 Task: Create record types of event object.
Action: Mouse moved to (649, 62)
Screenshot: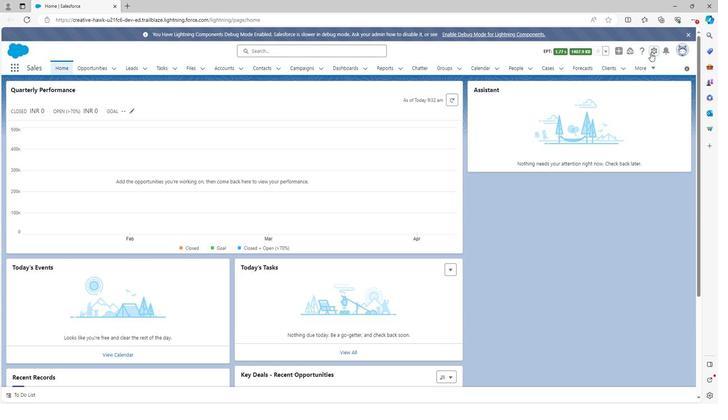 
Action: Mouse pressed left at (649, 62)
Screenshot: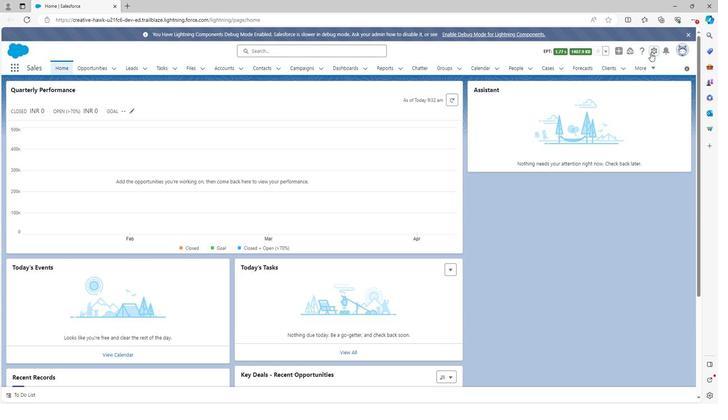 
Action: Mouse moved to (618, 81)
Screenshot: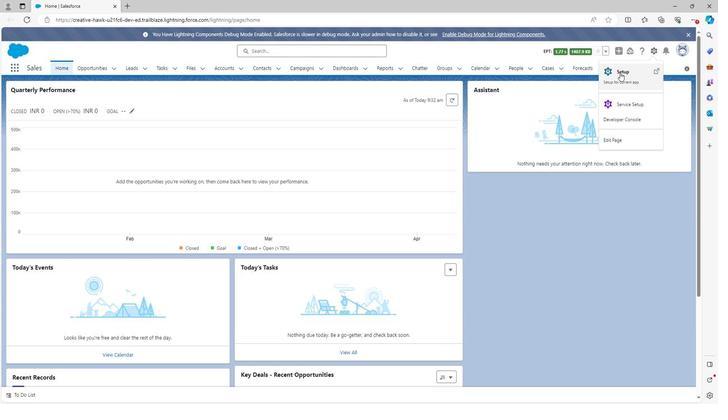 
Action: Mouse pressed left at (618, 81)
Screenshot: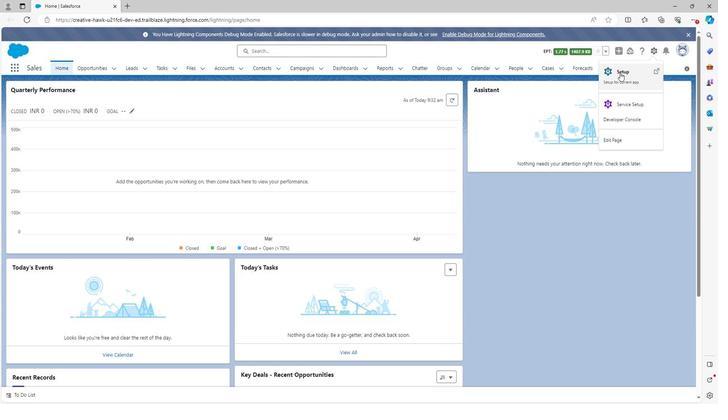 
Action: Mouse moved to (93, 74)
Screenshot: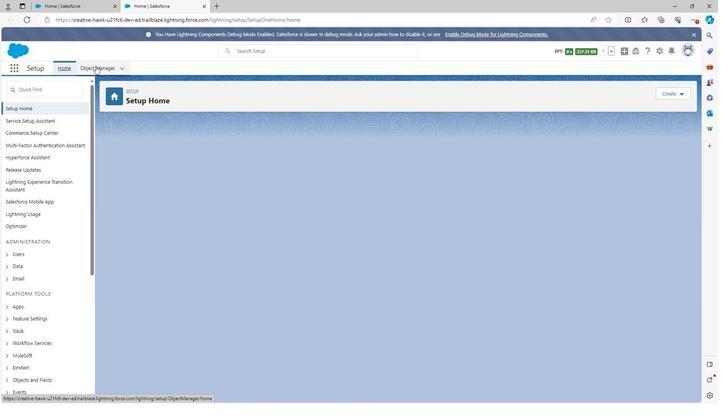 
Action: Mouse pressed left at (93, 74)
Screenshot: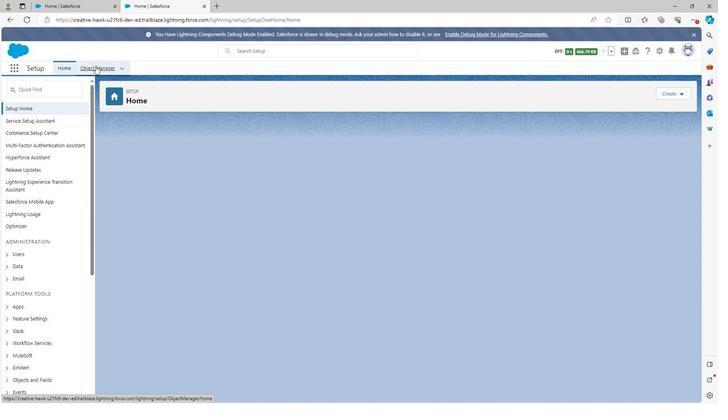 
Action: Mouse moved to (36, 258)
Screenshot: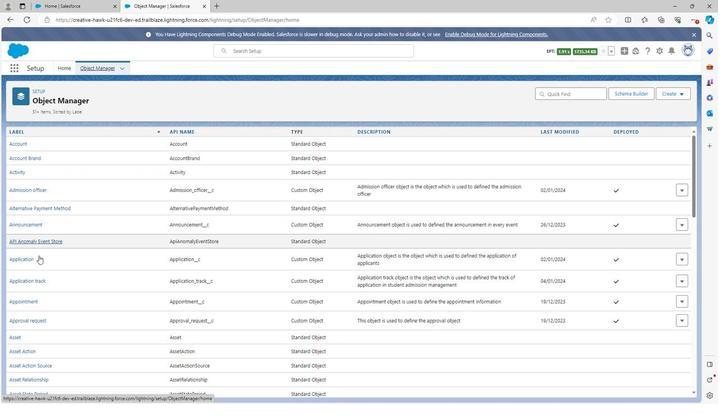 
Action: Mouse scrolled (36, 257) with delta (0, 0)
Screenshot: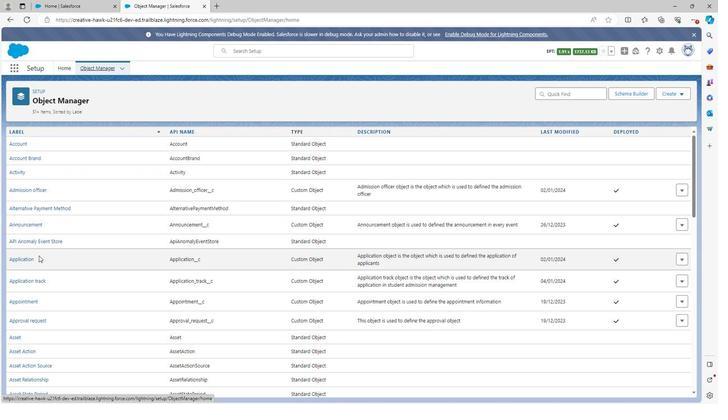 
Action: Mouse scrolled (36, 257) with delta (0, 0)
Screenshot: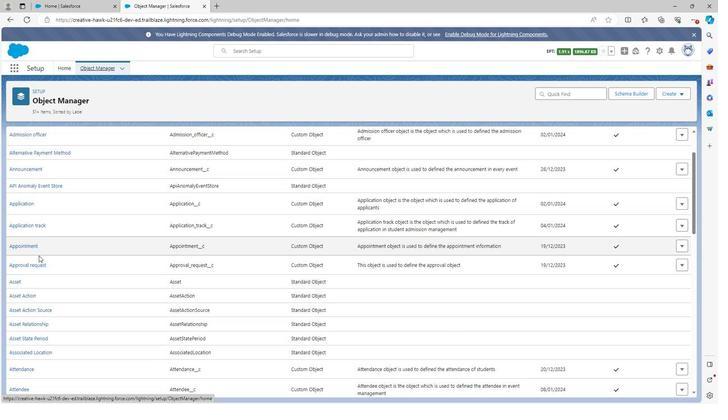 
Action: Mouse scrolled (36, 257) with delta (0, 0)
Screenshot: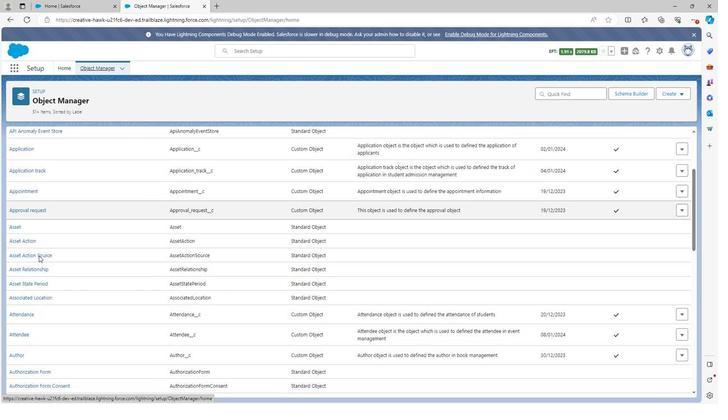
Action: Mouse scrolled (36, 257) with delta (0, 0)
Screenshot: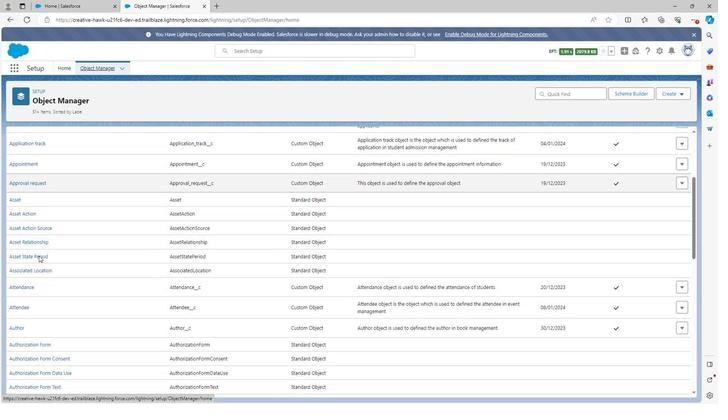 
Action: Mouse scrolled (36, 257) with delta (0, 0)
Screenshot: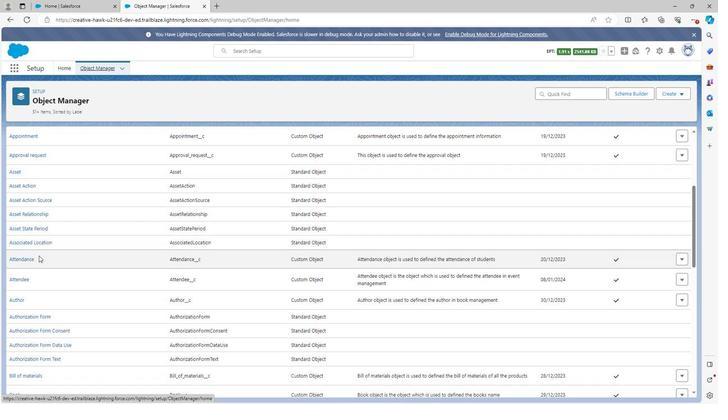
Action: Mouse scrolled (36, 257) with delta (0, 0)
Screenshot: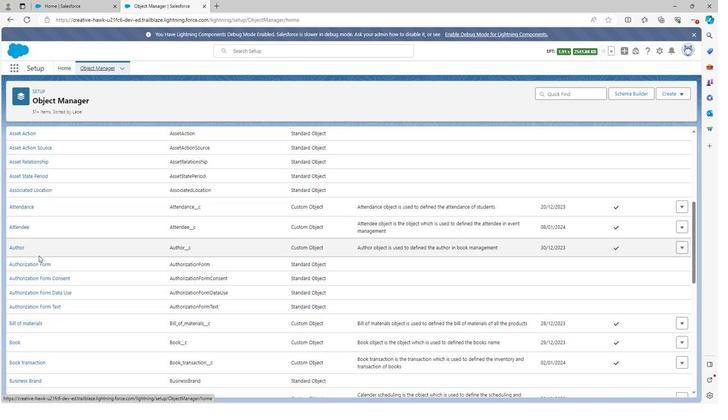 
Action: Mouse scrolled (36, 257) with delta (0, 0)
Screenshot: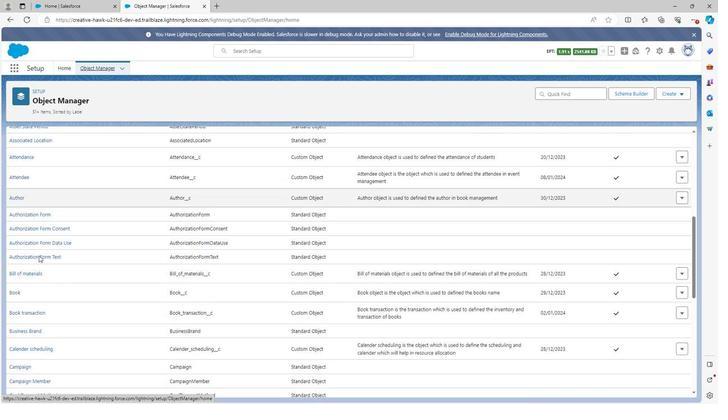 
Action: Mouse scrolled (36, 257) with delta (0, 0)
Screenshot: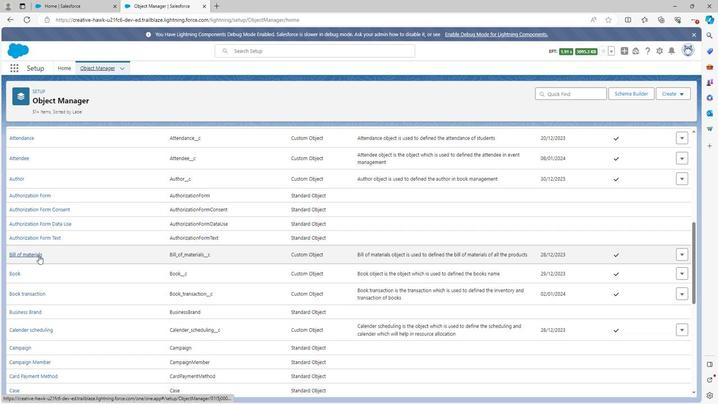 
Action: Mouse scrolled (36, 257) with delta (0, 0)
Screenshot: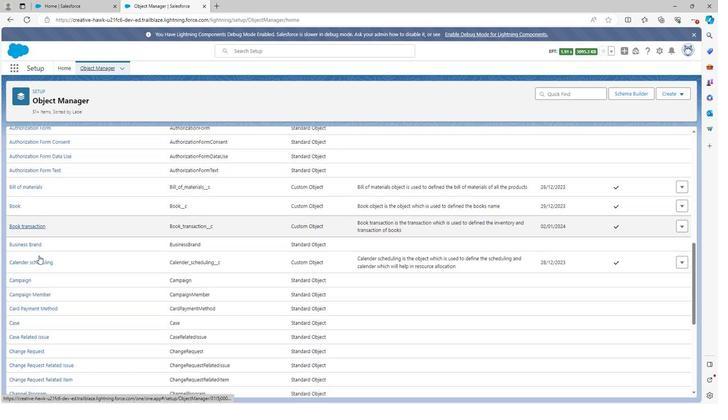 
Action: Mouse scrolled (36, 257) with delta (0, 0)
Screenshot: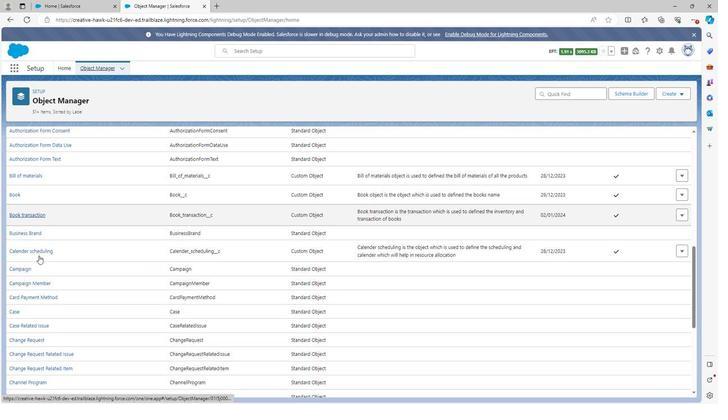 
Action: Mouse scrolled (36, 257) with delta (0, 0)
Screenshot: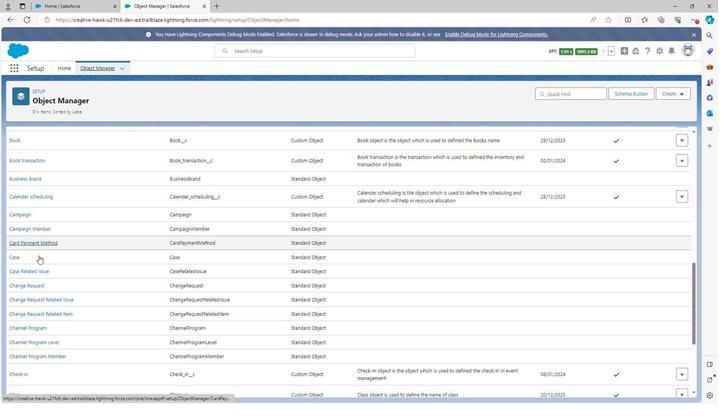 
Action: Mouse scrolled (36, 257) with delta (0, 0)
Screenshot: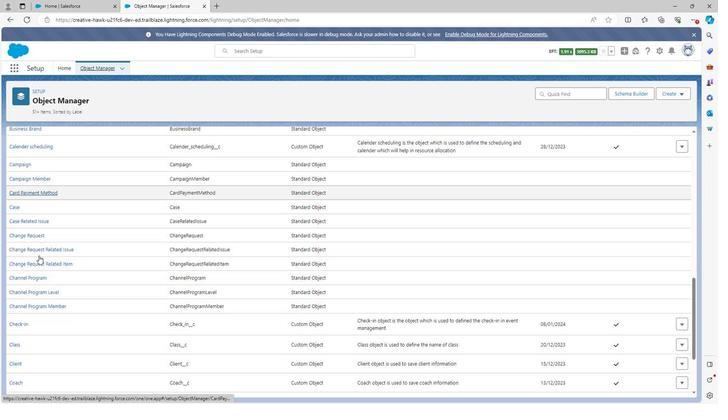 
Action: Mouse scrolled (36, 257) with delta (0, 0)
Screenshot: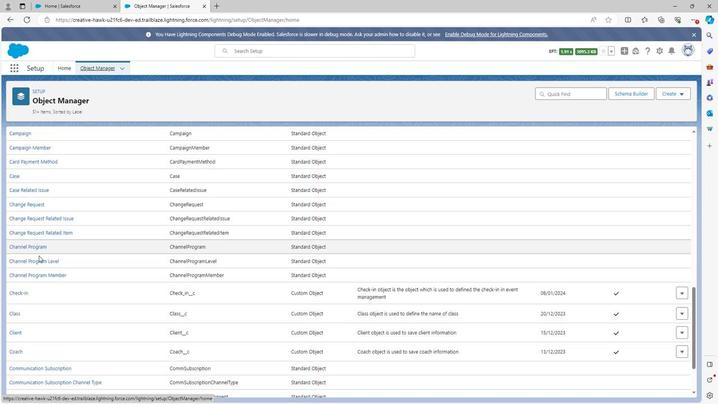 
Action: Mouse scrolled (36, 257) with delta (0, 0)
Screenshot: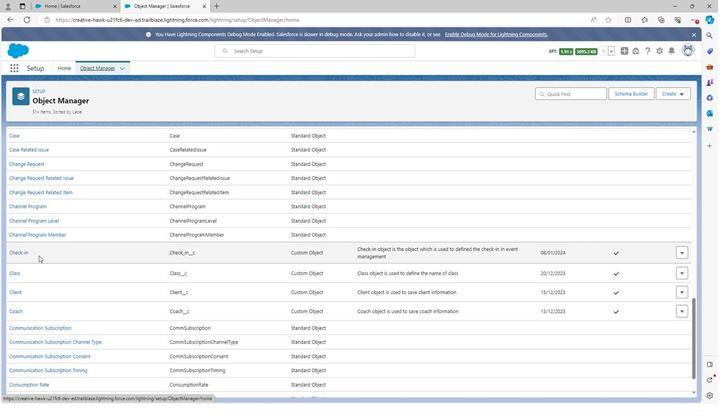 
Action: Mouse scrolled (36, 257) with delta (0, 0)
Screenshot: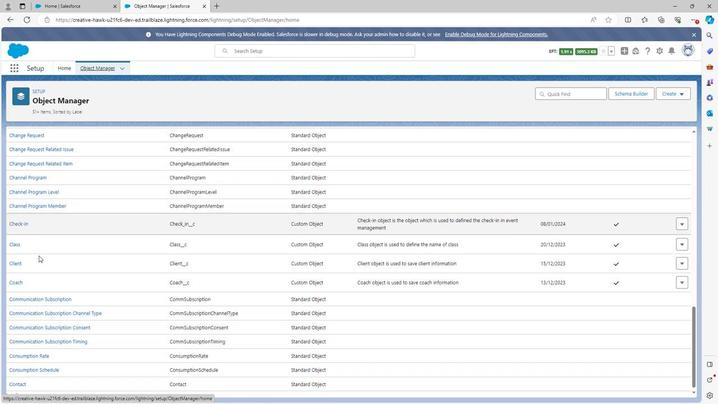 
Action: Mouse scrolled (36, 257) with delta (0, 0)
Screenshot: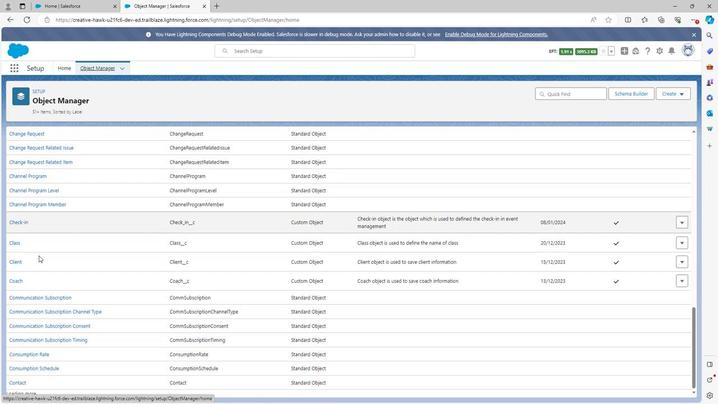 
Action: Mouse scrolled (36, 257) with delta (0, 0)
Screenshot: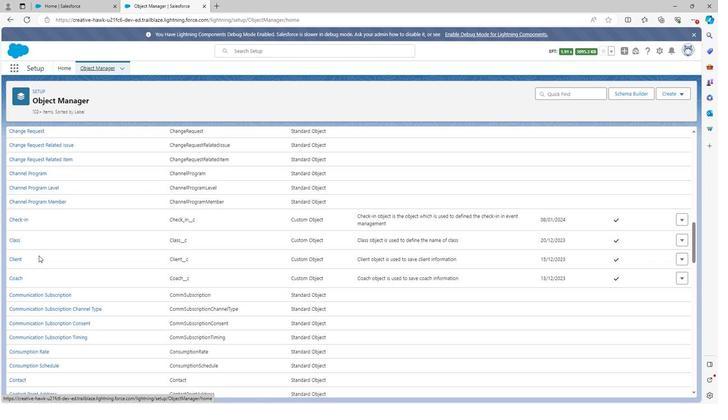 
Action: Mouse scrolled (36, 257) with delta (0, 0)
Screenshot: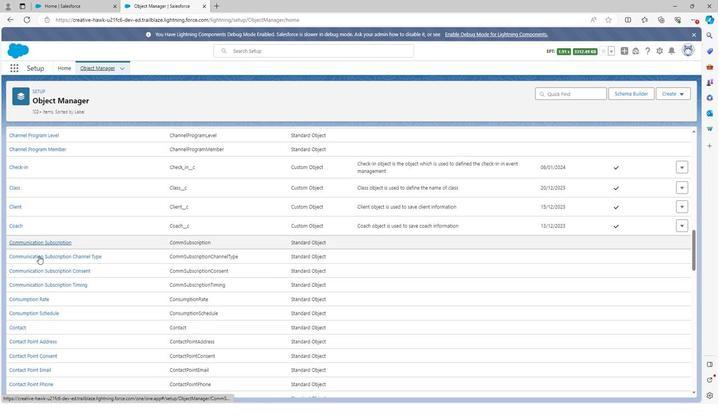 
Action: Mouse scrolled (36, 257) with delta (0, 0)
Screenshot: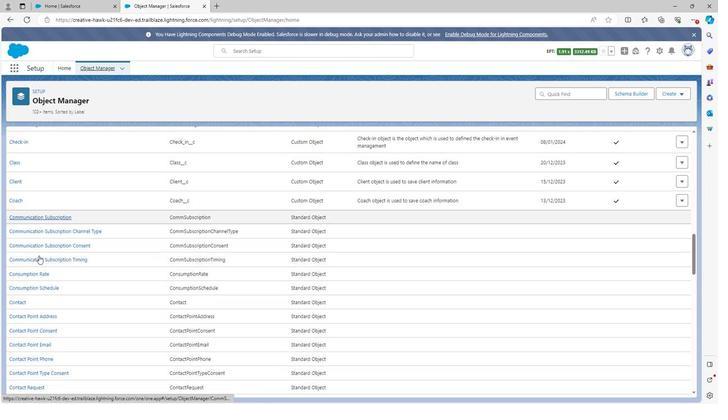 
Action: Mouse scrolled (36, 257) with delta (0, 0)
Screenshot: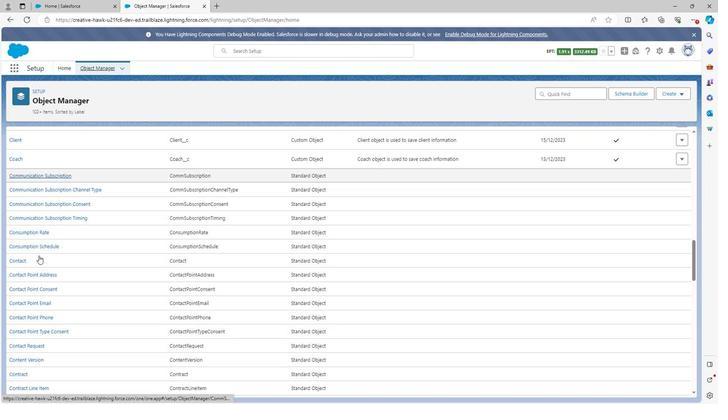 
Action: Mouse scrolled (36, 257) with delta (0, 0)
Screenshot: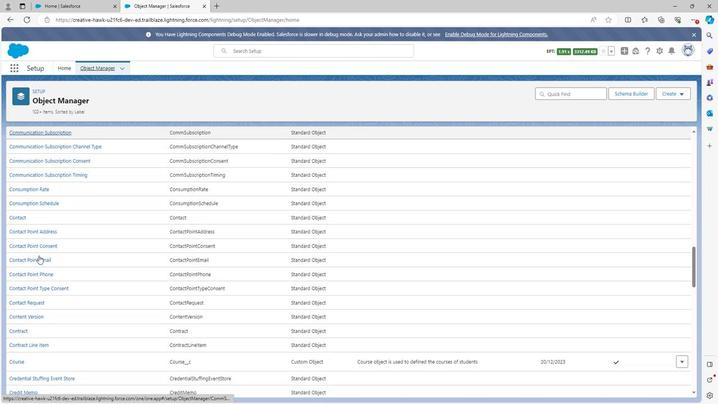 
Action: Mouse scrolled (36, 257) with delta (0, 0)
Screenshot: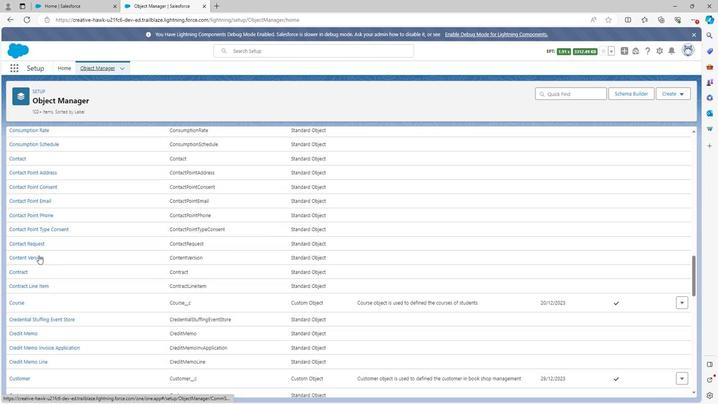 
Action: Mouse scrolled (36, 257) with delta (0, 0)
Screenshot: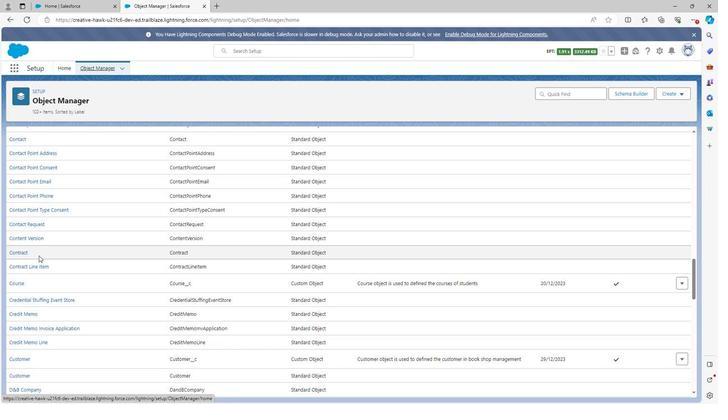 
Action: Mouse scrolled (36, 257) with delta (0, 0)
Screenshot: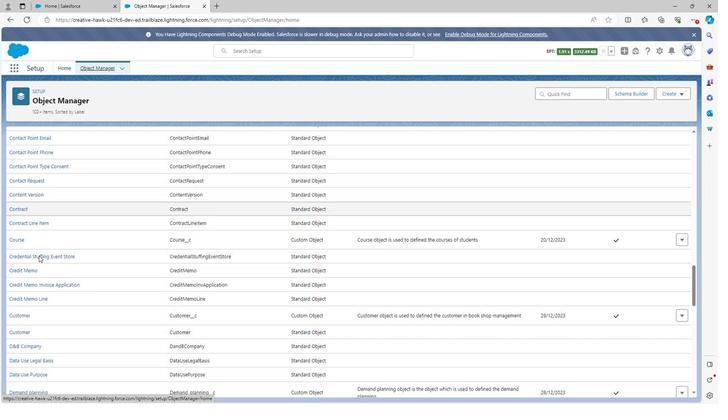 
Action: Mouse scrolled (36, 257) with delta (0, 0)
Screenshot: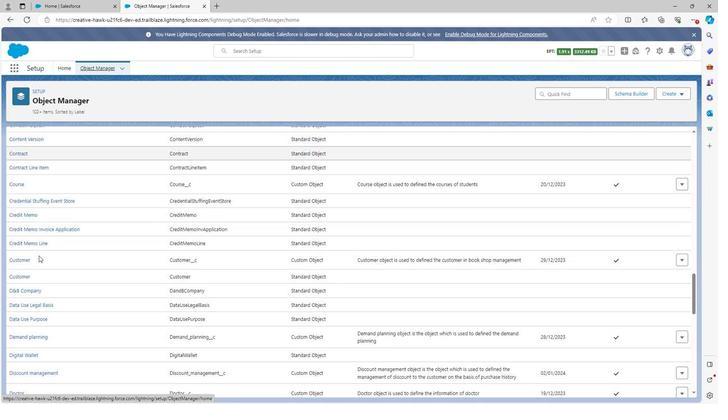 
Action: Mouse scrolled (36, 257) with delta (0, 0)
Screenshot: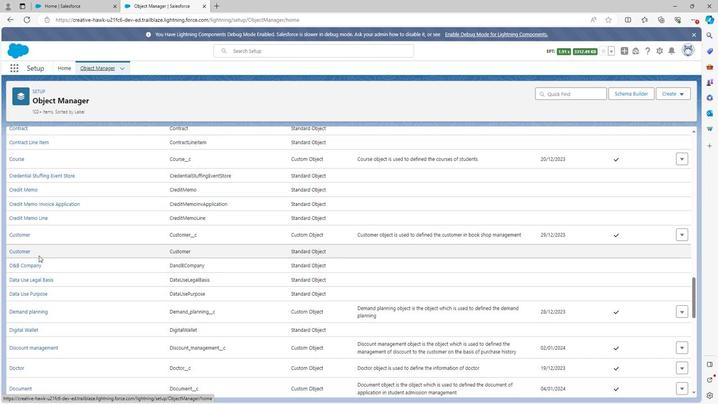 
Action: Mouse scrolled (36, 257) with delta (0, 0)
Screenshot: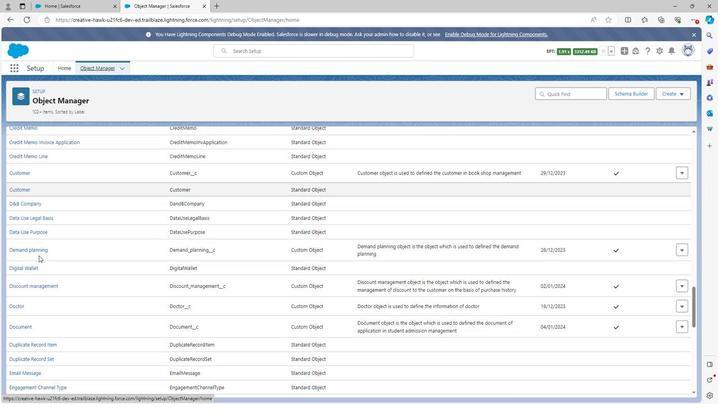 
Action: Mouse scrolled (36, 257) with delta (0, 0)
Screenshot: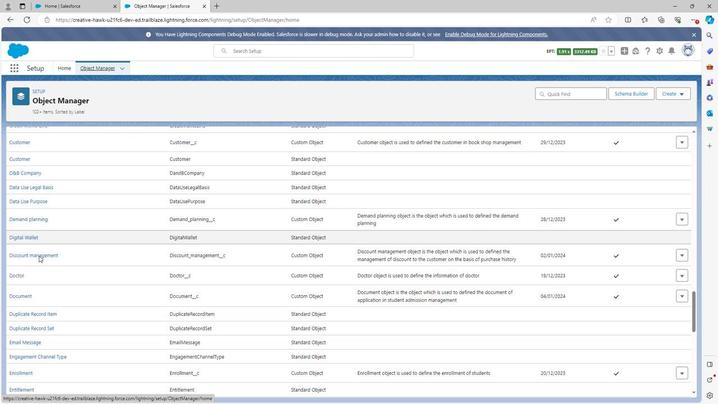 
Action: Mouse scrolled (36, 257) with delta (0, 0)
Screenshot: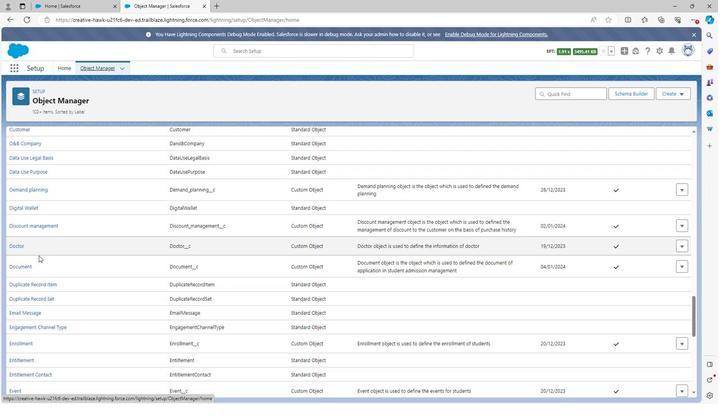 
Action: Mouse scrolled (36, 257) with delta (0, 0)
Screenshot: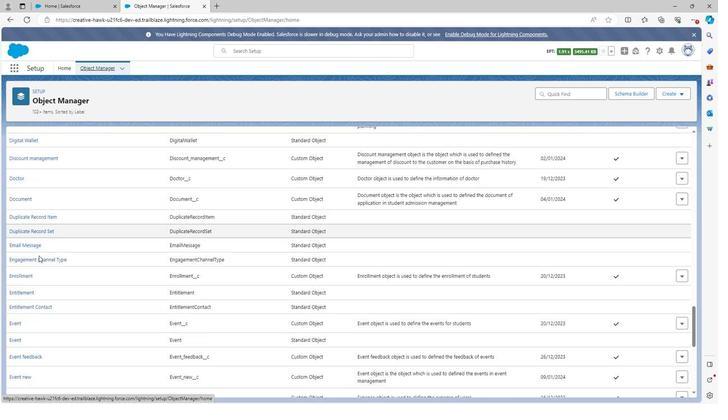 
Action: Mouse scrolled (36, 257) with delta (0, 0)
Screenshot: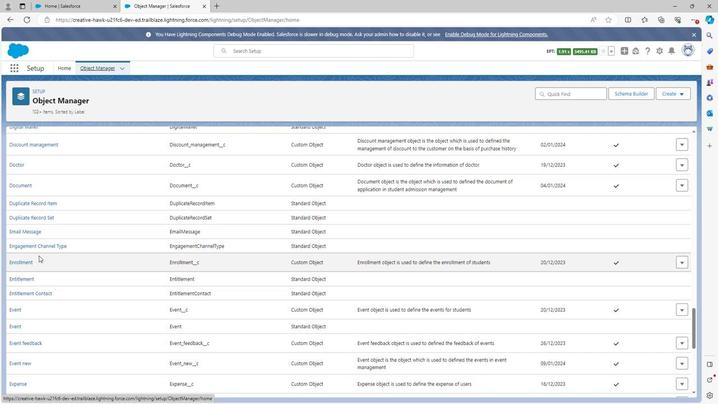 
Action: Mouse moved to (19, 326)
Screenshot: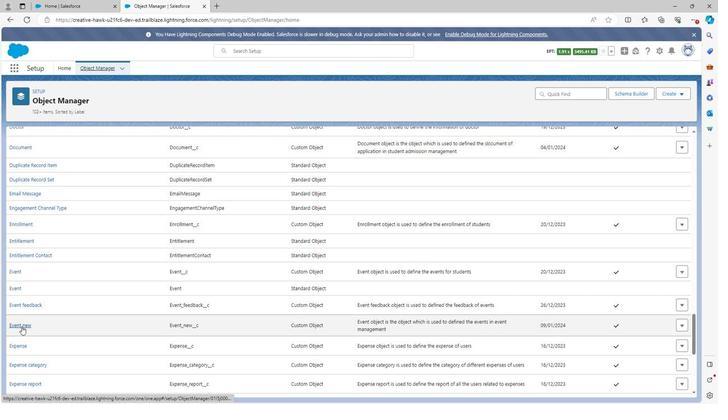 
Action: Mouse pressed left at (19, 326)
Screenshot: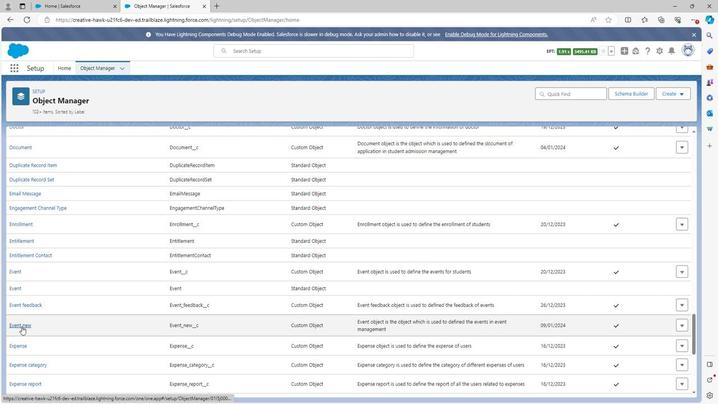 
Action: Mouse moved to (38, 247)
Screenshot: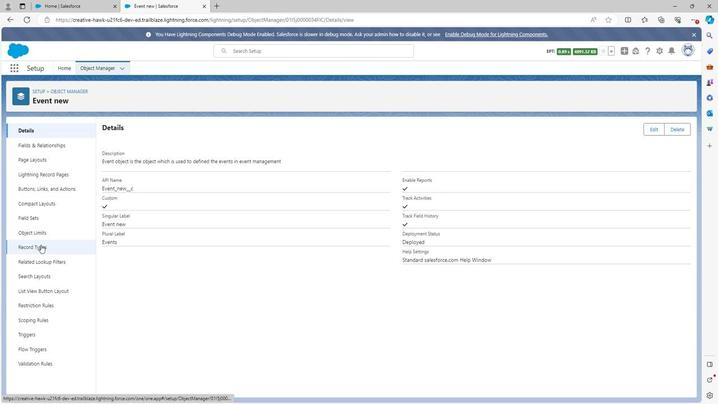 
Action: Mouse pressed left at (38, 247)
Screenshot: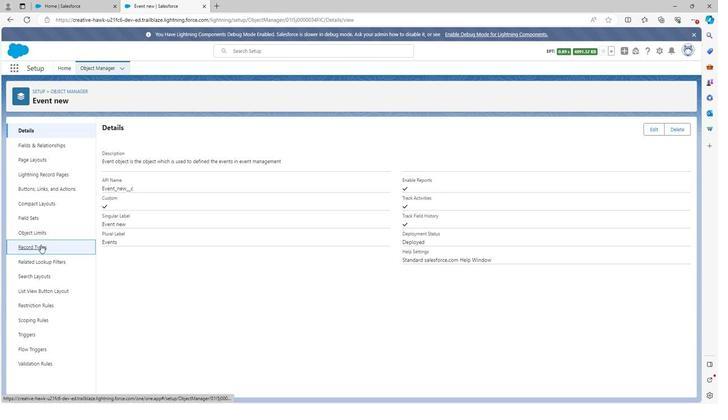 
Action: Mouse moved to (615, 135)
Screenshot: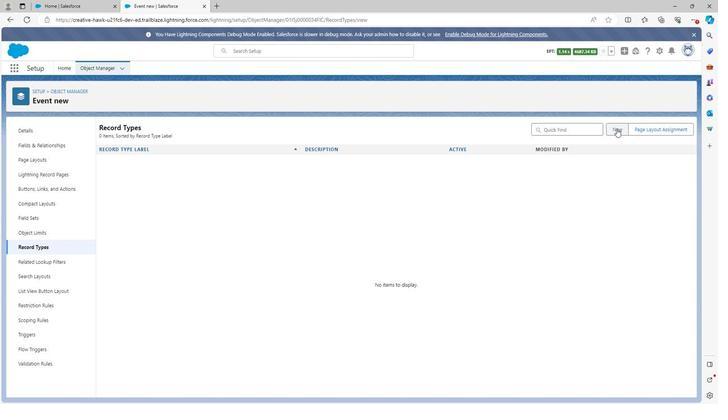 
Action: Mouse pressed left at (615, 135)
Screenshot: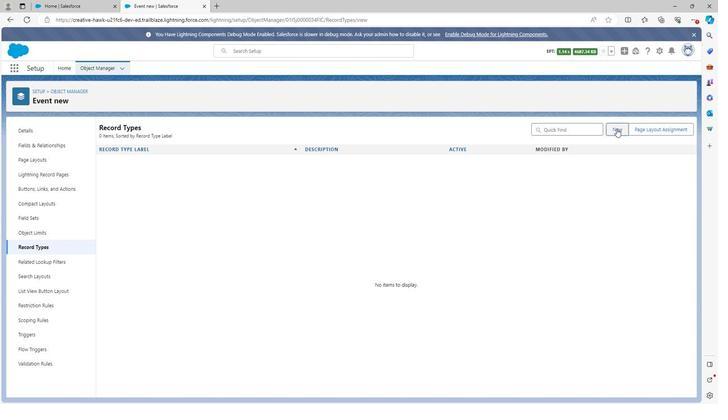 
Action: Mouse moved to (236, 202)
Screenshot: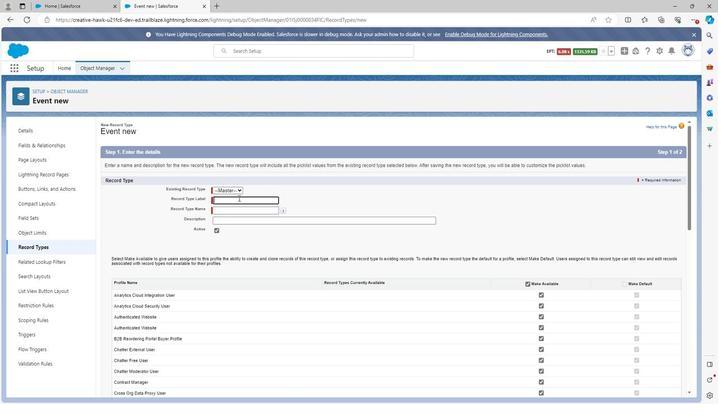 
Action: Key pressed <Key.shift>Even
Screenshot: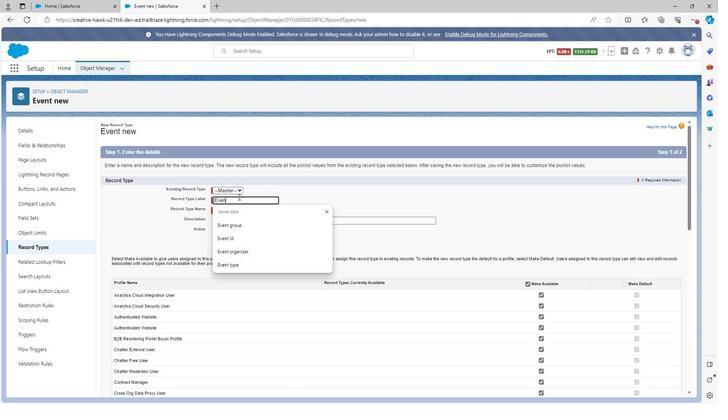 
Action: Mouse moved to (236, 201)
Screenshot: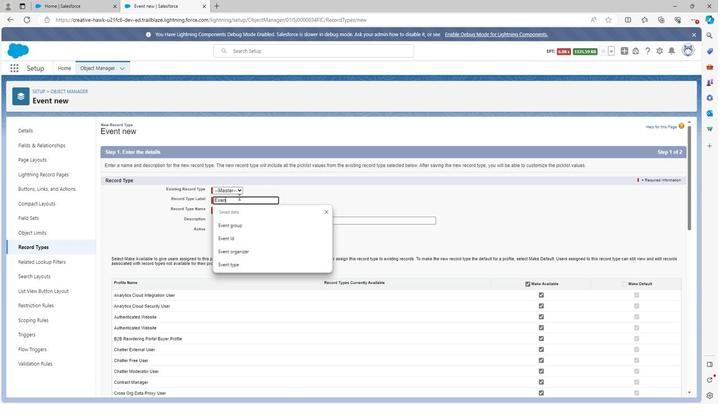 
Action: Key pressed t<Key.space>s
Screenshot: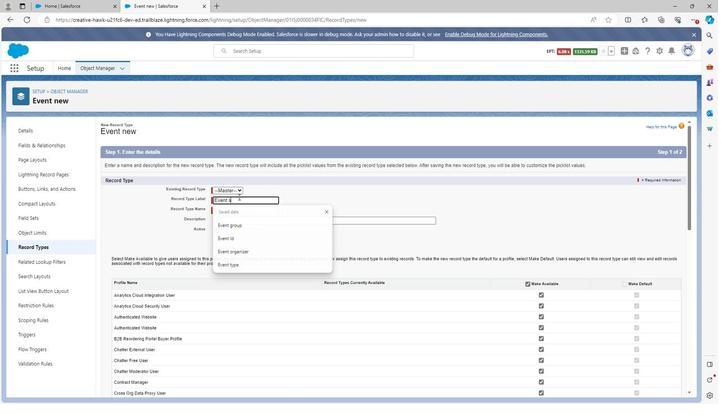 
Action: Mouse moved to (238, 199)
Screenshot: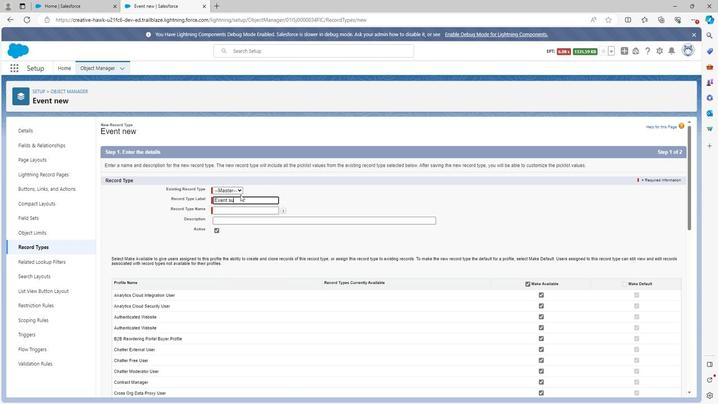 
Action: Key pressed ubject
Screenshot: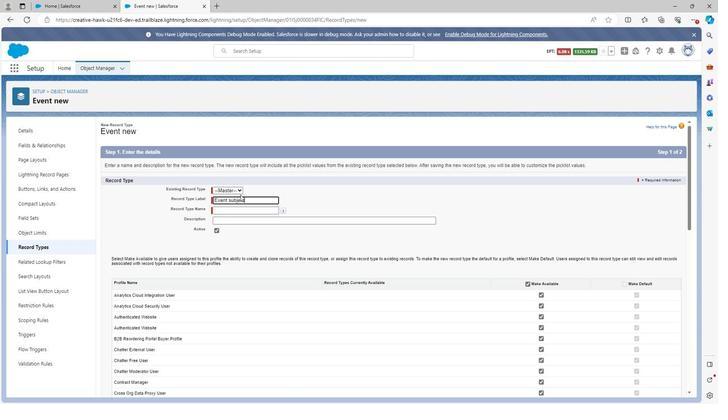 
Action: Mouse moved to (318, 202)
Screenshot: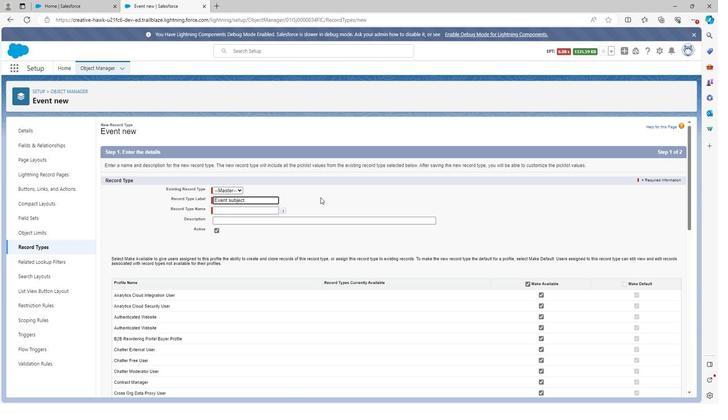 
Action: Mouse pressed left at (318, 202)
Screenshot: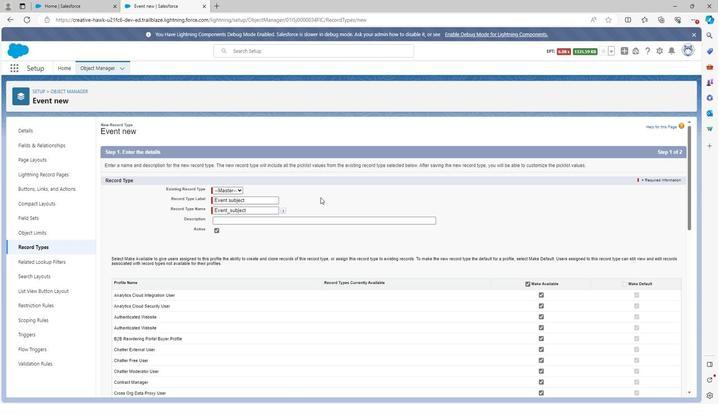 
Action: Mouse moved to (264, 221)
Screenshot: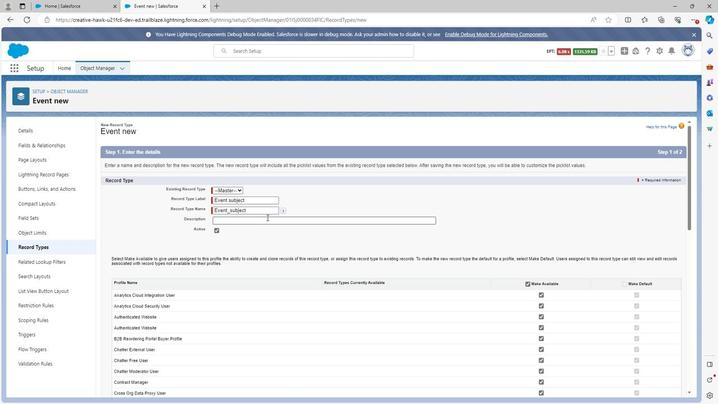 
Action: Mouse pressed left at (264, 221)
Screenshot: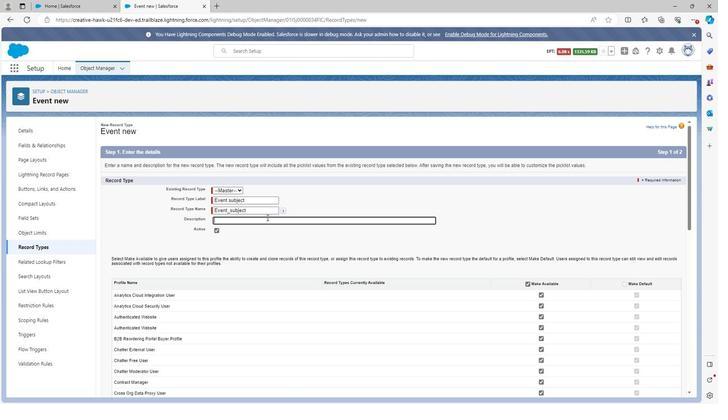 
Action: Key pressed <Key.shift>
Screenshot: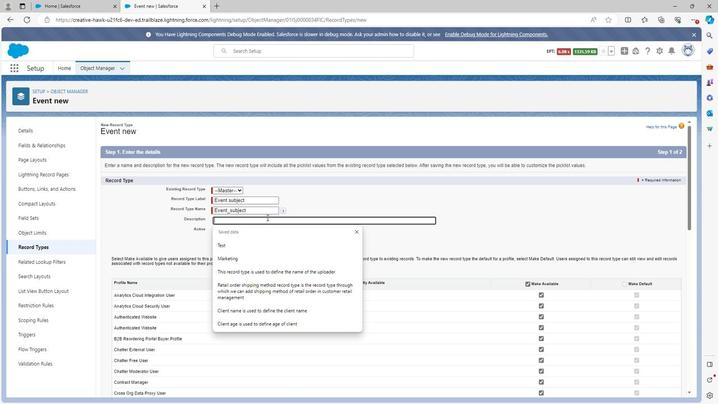 
Action: Mouse moved to (264, 221)
Screenshot: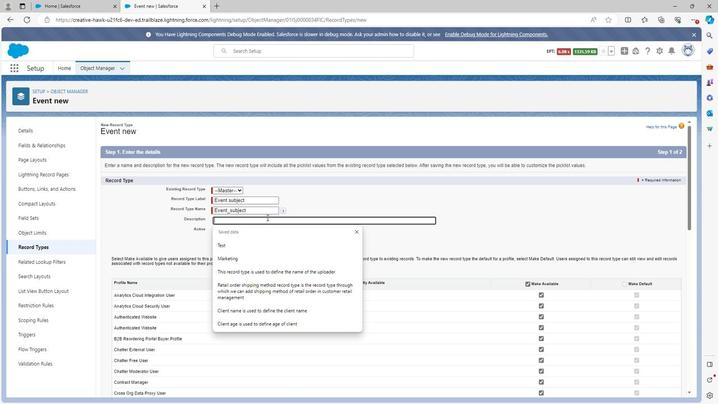 
Action: Key pressed <Key.shift>Event<Key.space>s
Screenshot: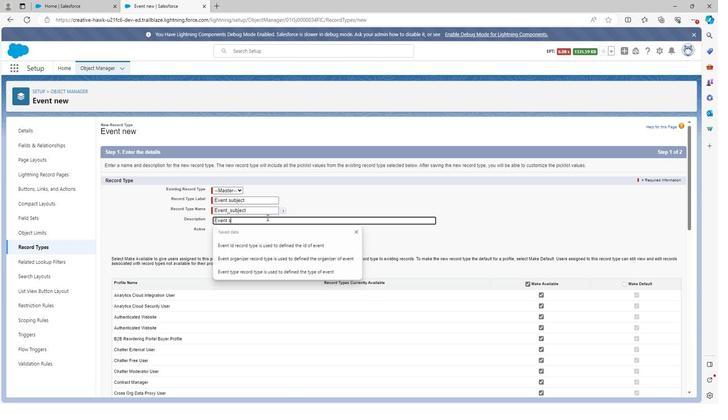 
Action: Mouse moved to (264, 220)
Screenshot: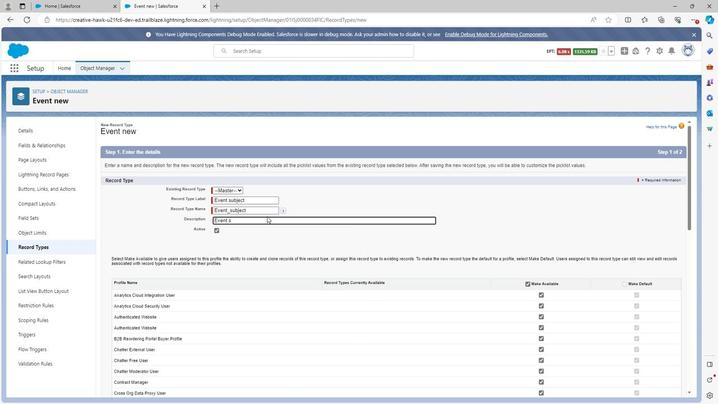 
Action: Key pressed u
Screenshot: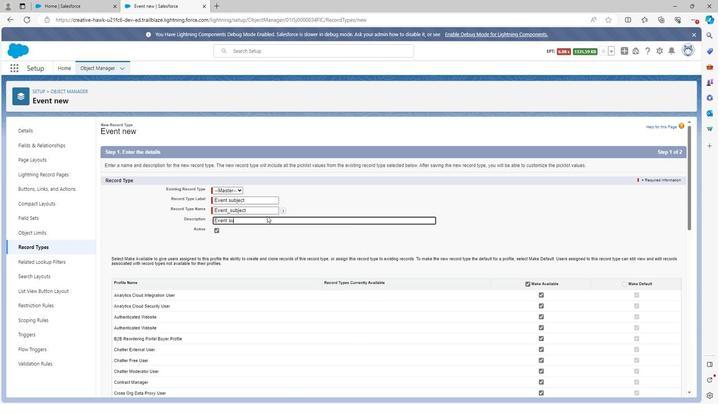 
Action: Mouse moved to (264, 220)
Screenshot: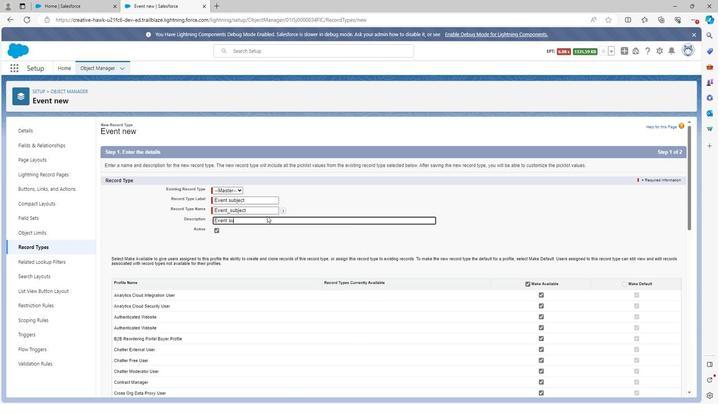 
Action: Key pressed bject<Key.space>record<Key.space>type<Key.space>
Screenshot: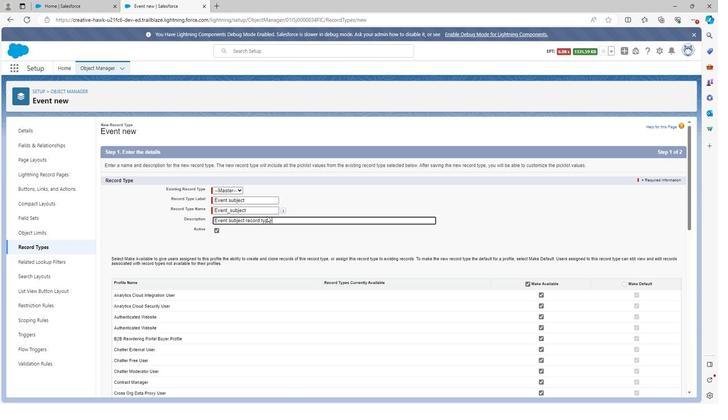
Action: Mouse moved to (345, 192)
Screenshot: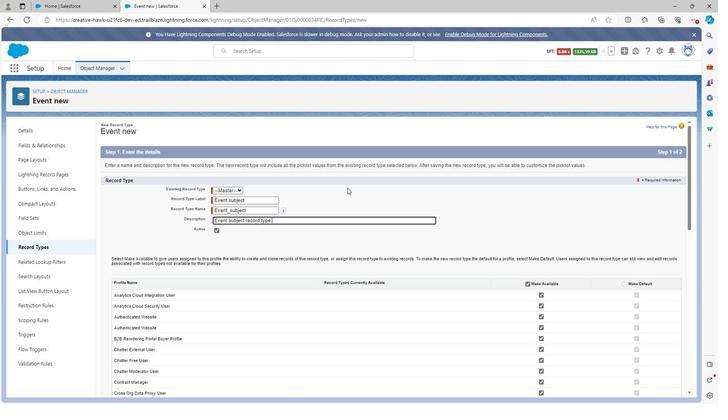 
Action: Key pressed is<Key.space>the<Key.space>record<Key.space>typ
Screenshot: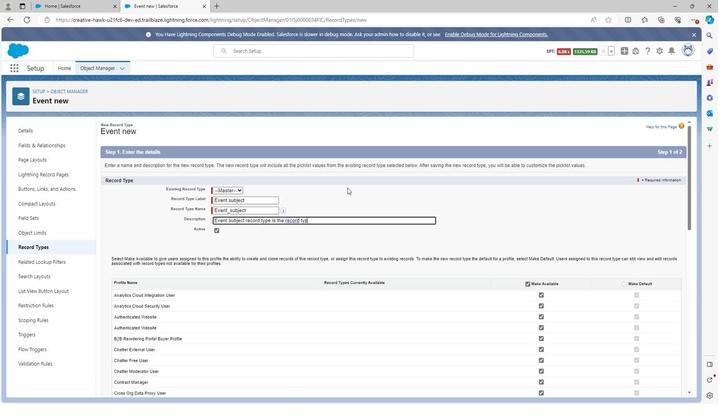 
Action: Mouse moved to (345, 192)
Screenshot: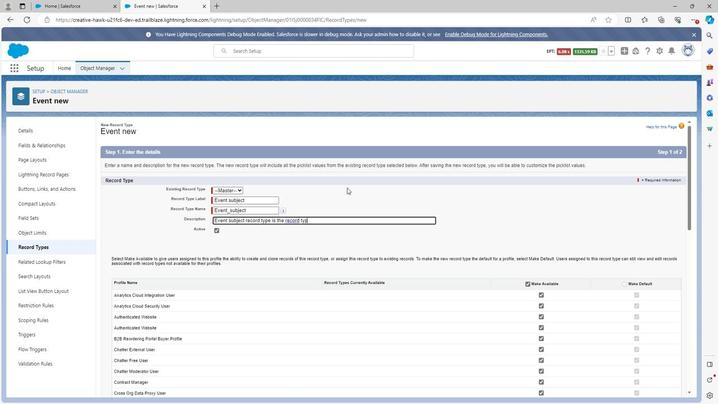 
Action: Key pressed e<Key.space>through<Key.space>which<Key.space>we<Key.space>can<Key.space>add<Key.space>event<Key.space>subject<Key.space>records<Key.space>in<Key.space>event<Key.space>management
Screenshot: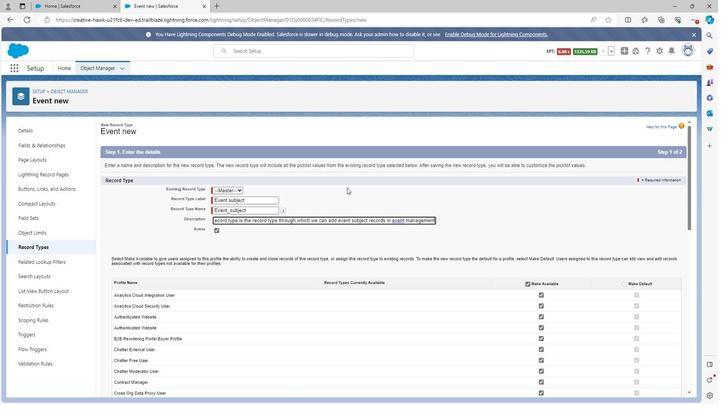 
Action: Mouse moved to (527, 284)
Screenshot: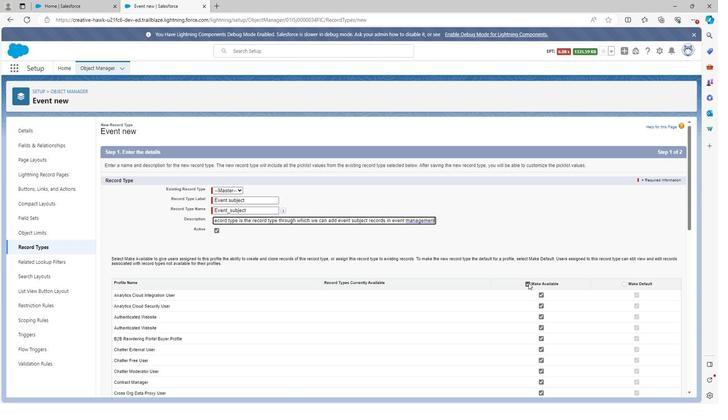 
Action: Mouse pressed left at (527, 284)
Screenshot: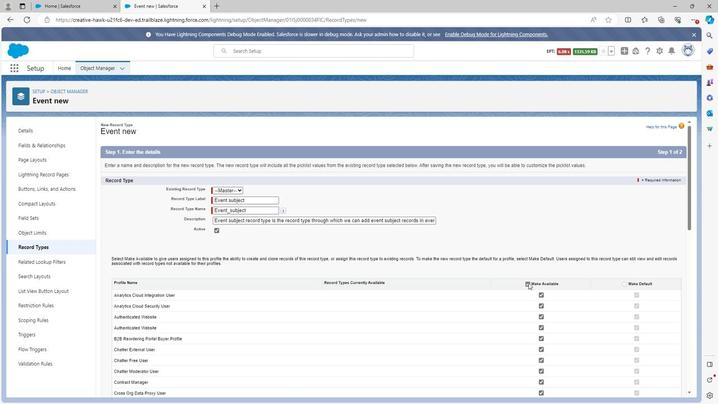 
Action: Mouse moved to (527, 284)
Screenshot: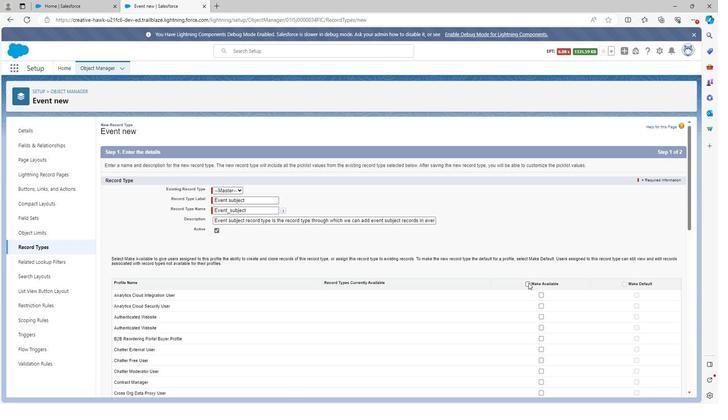
Action: Mouse scrolled (527, 284) with delta (0, 0)
Screenshot: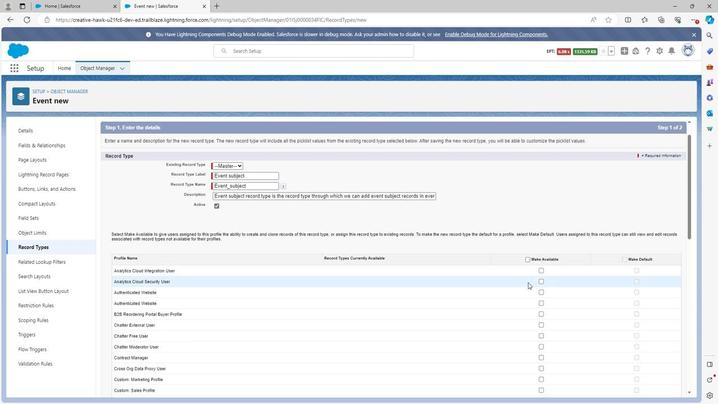 
Action: Mouse moved to (527, 248)
Screenshot: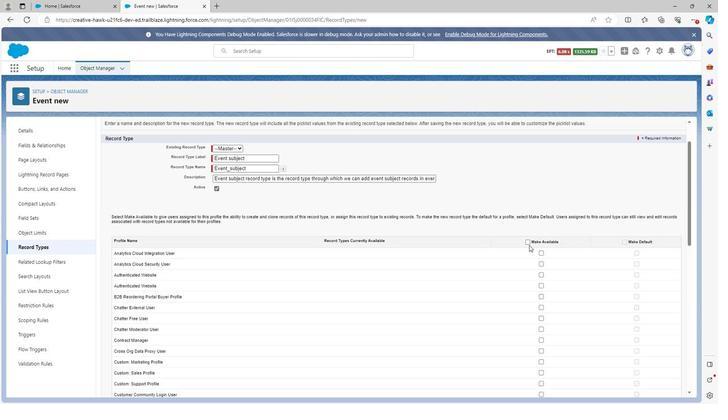 
Action: Mouse pressed left at (527, 248)
Screenshot: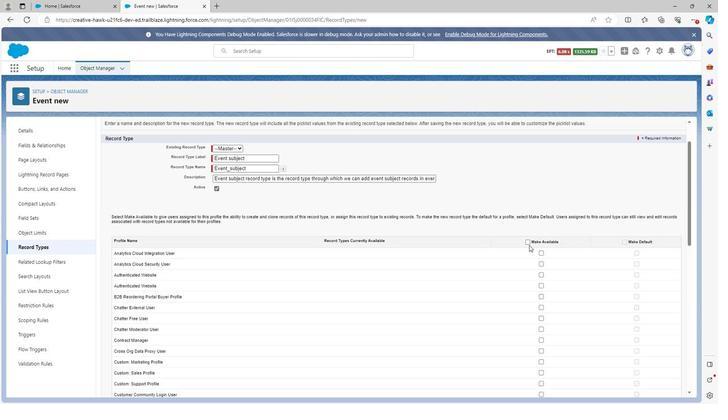 
Action: Mouse moved to (527, 247)
Screenshot: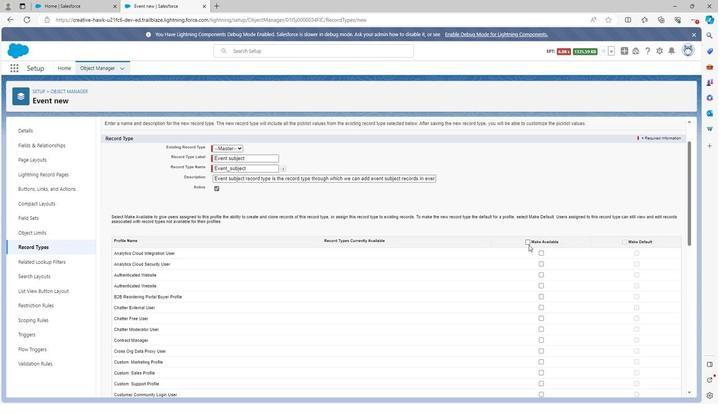 
Action: Mouse pressed left at (527, 247)
Screenshot: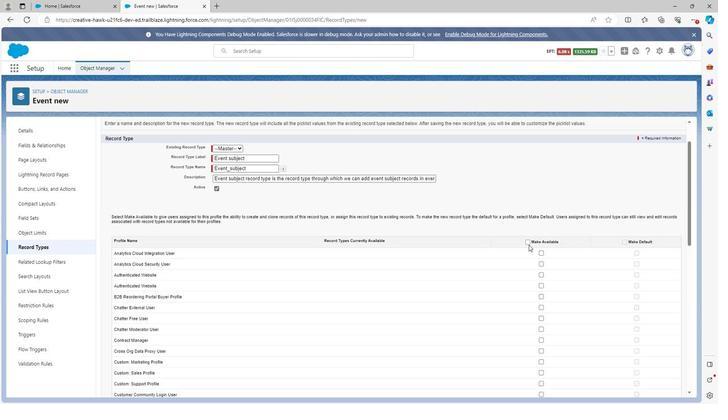 
Action: Mouse moved to (624, 244)
Screenshot: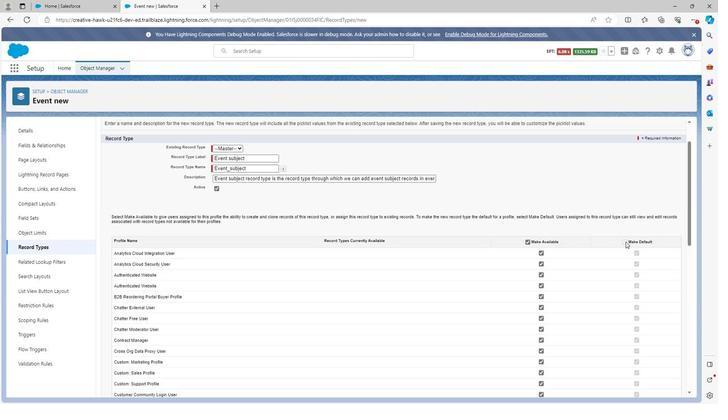 
Action: Mouse pressed left at (624, 244)
Screenshot: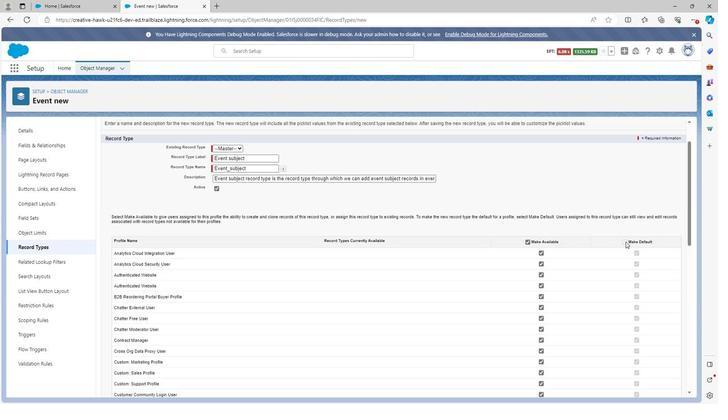 
Action: Mouse moved to (606, 248)
Screenshot: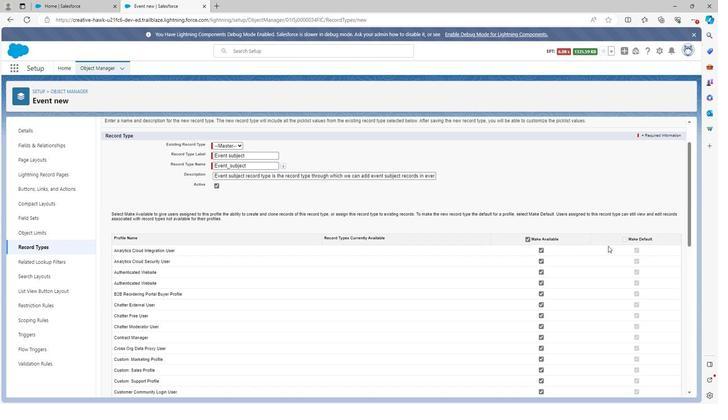 
Action: Mouse scrolled (606, 248) with delta (0, 0)
Screenshot: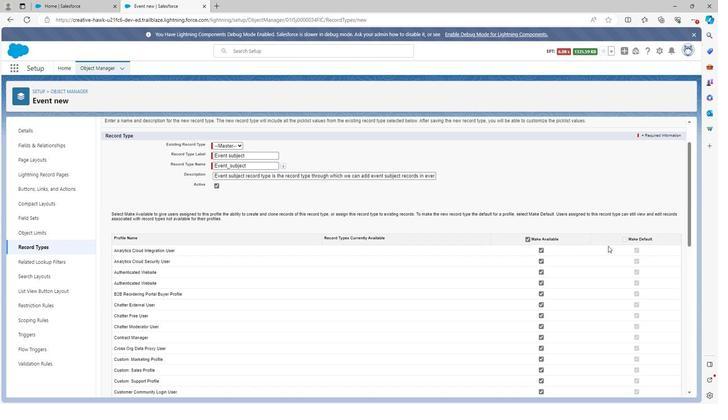 
Action: Mouse moved to (606, 248)
Screenshot: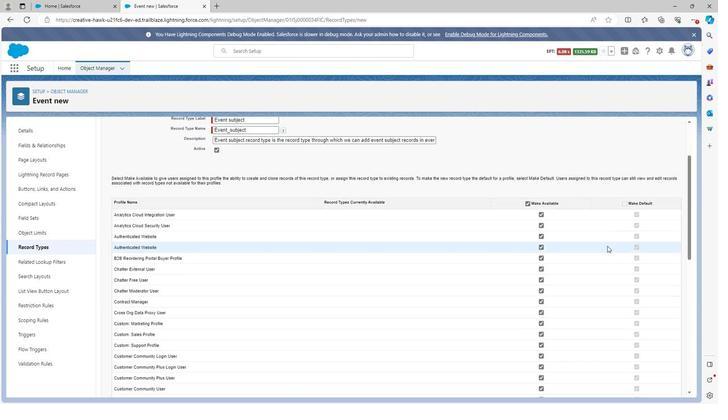 
Action: Mouse scrolled (606, 248) with delta (0, 0)
Screenshot: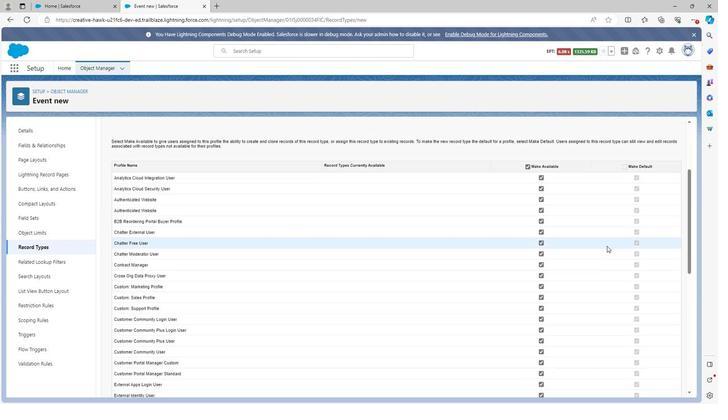
Action: Mouse moved to (541, 174)
Screenshot: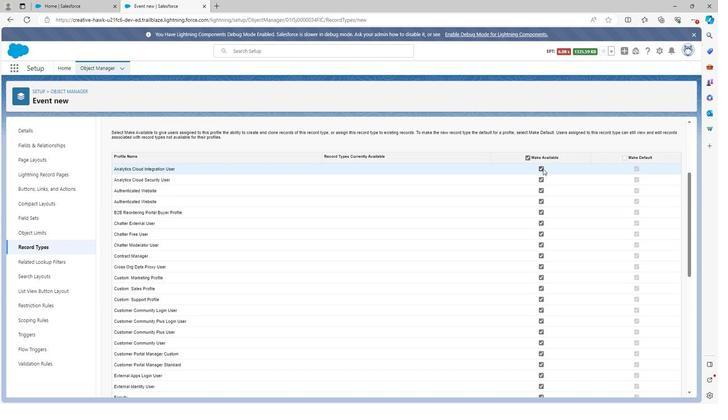 
Action: Mouse pressed left at (541, 174)
Screenshot: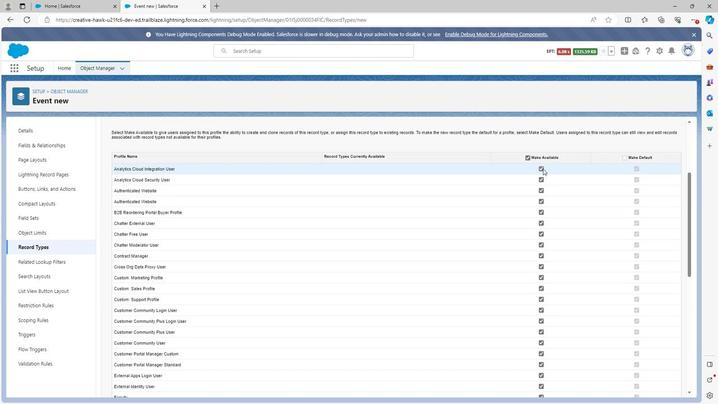 
Action: Mouse moved to (541, 184)
Screenshot: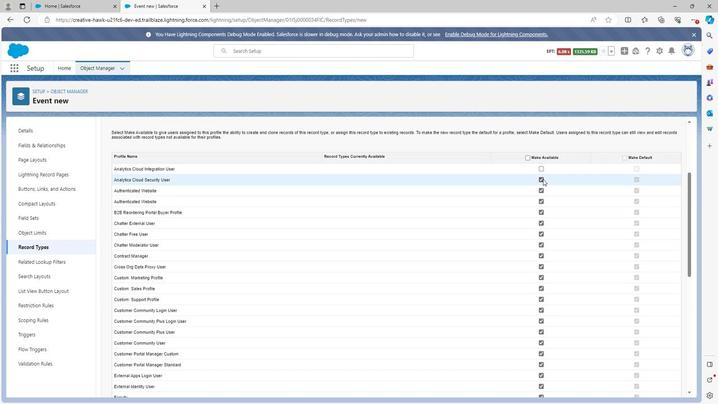 
Action: Mouse pressed left at (541, 184)
Screenshot: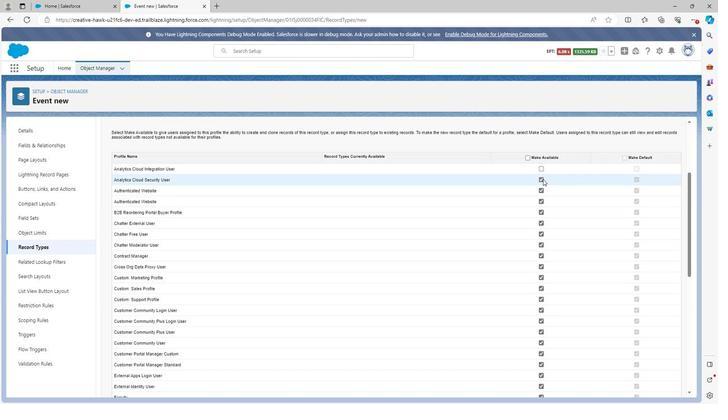 
Action: Mouse moved to (541, 216)
Screenshot: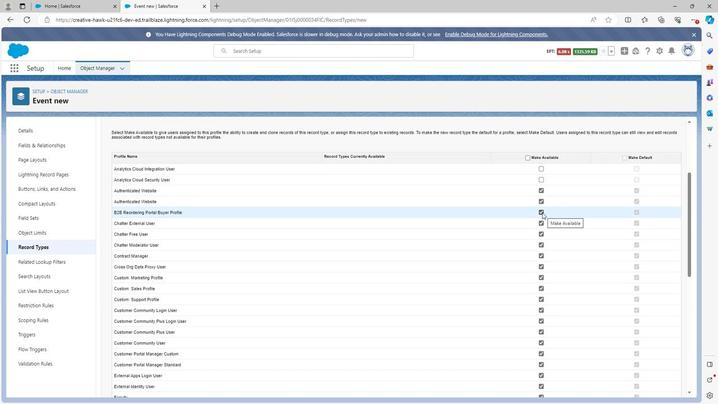 
Action: Mouse pressed left at (541, 216)
Screenshot: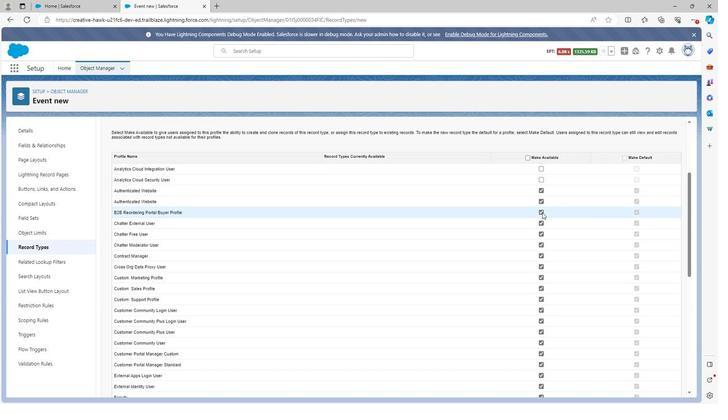 
Action: Mouse moved to (540, 249)
Screenshot: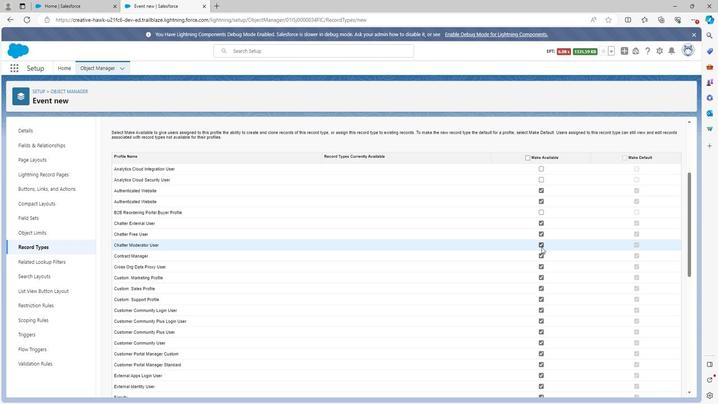 
Action: Mouse pressed left at (540, 249)
Screenshot: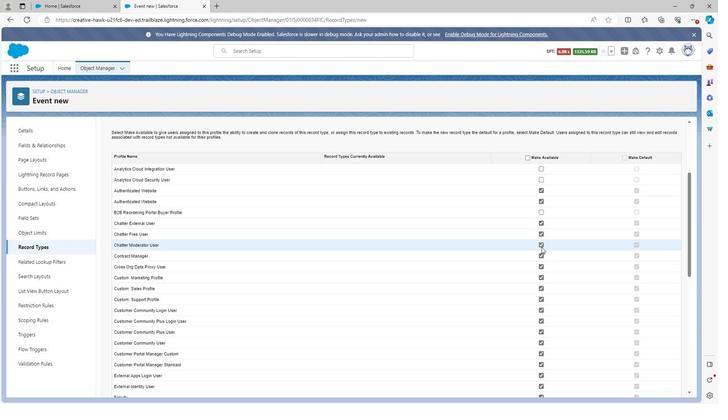 
Action: Mouse moved to (540, 267)
Screenshot: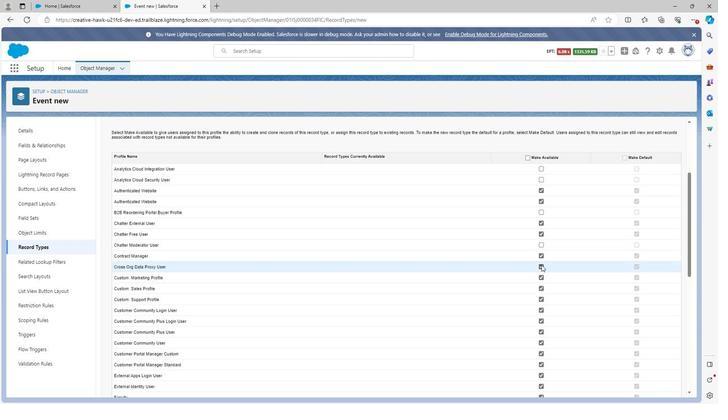 
Action: Mouse pressed left at (540, 267)
Screenshot: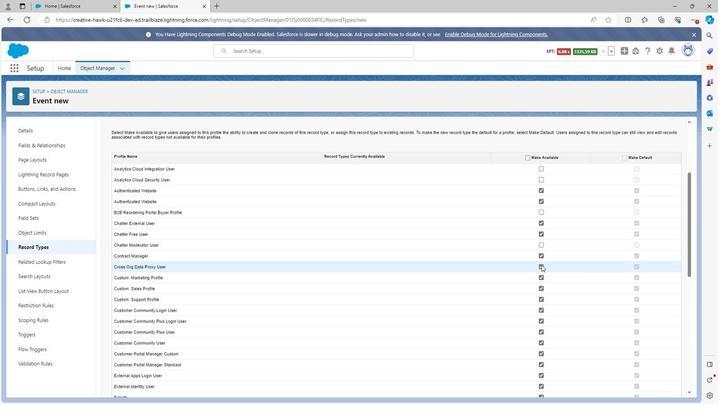 
Action: Mouse moved to (546, 298)
Screenshot: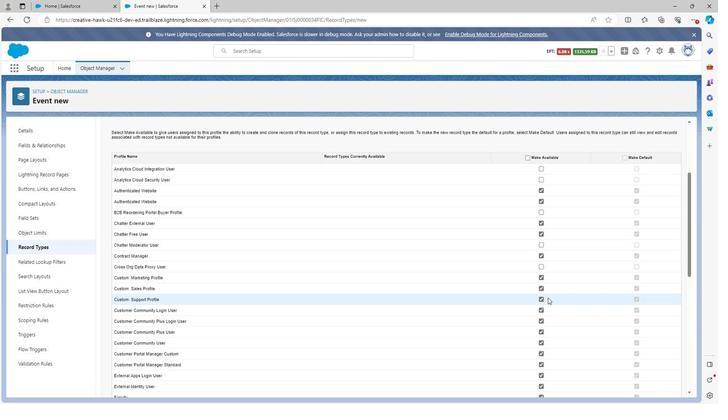 
Action: Mouse pressed left at (546, 298)
Screenshot: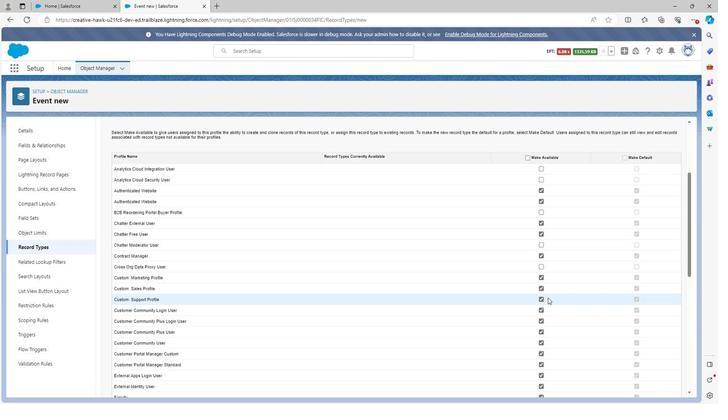 
Action: Mouse moved to (542, 300)
Screenshot: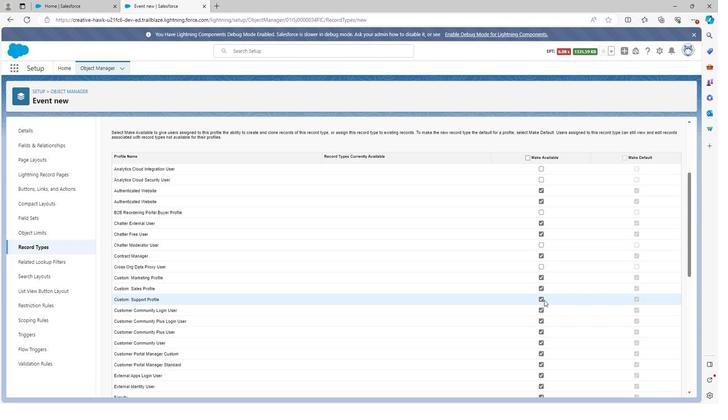 
Action: Mouse pressed left at (542, 300)
Screenshot: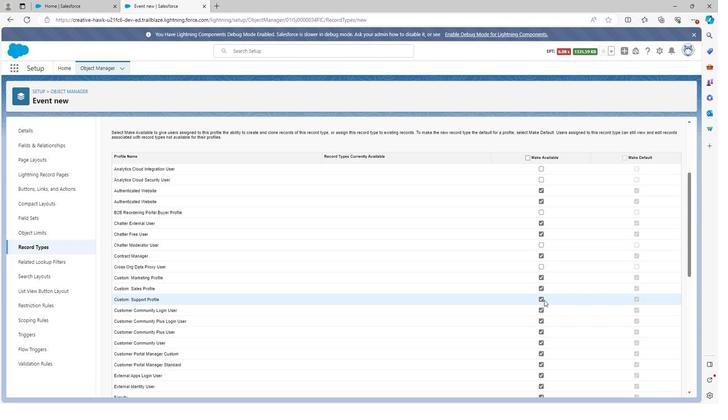 
Action: Mouse moved to (540, 298)
Screenshot: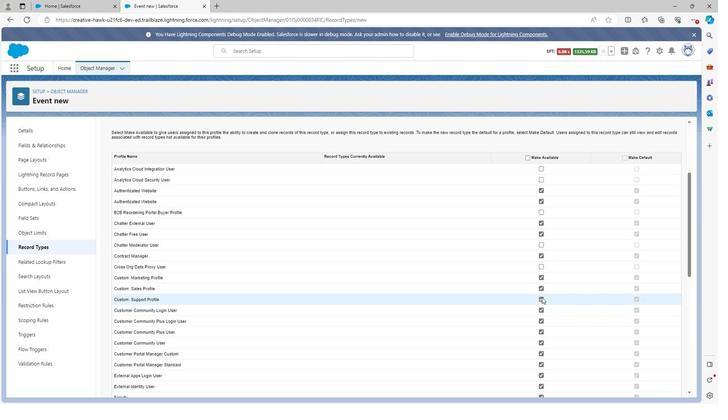 
Action: Mouse pressed left at (540, 298)
Screenshot: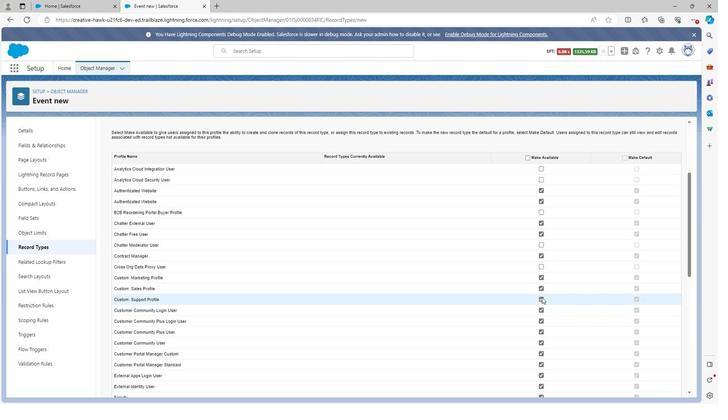 
Action: Mouse moved to (542, 331)
Screenshot: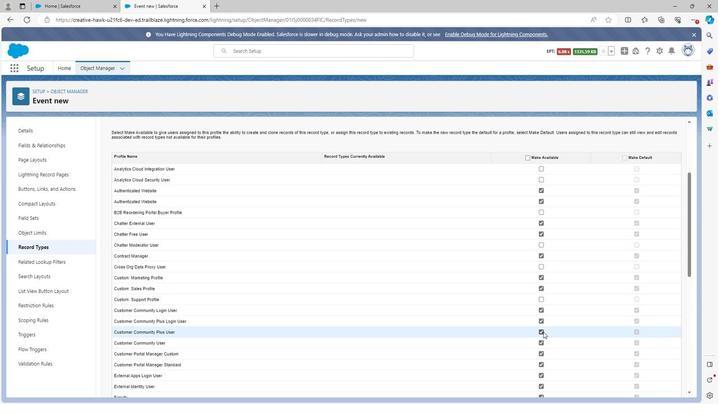 
Action: Mouse pressed left at (542, 331)
Screenshot: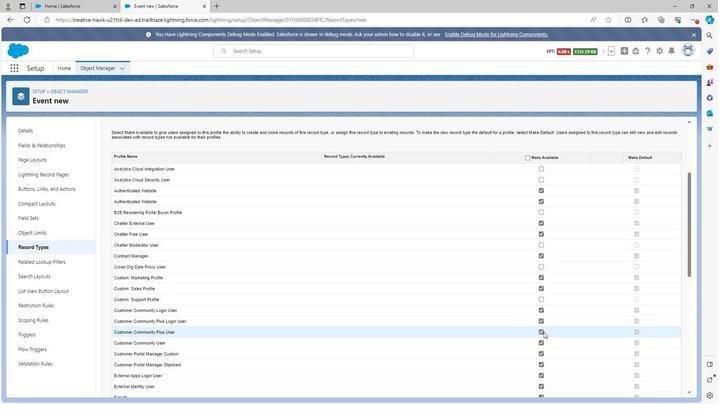 
Action: Mouse moved to (542, 330)
Screenshot: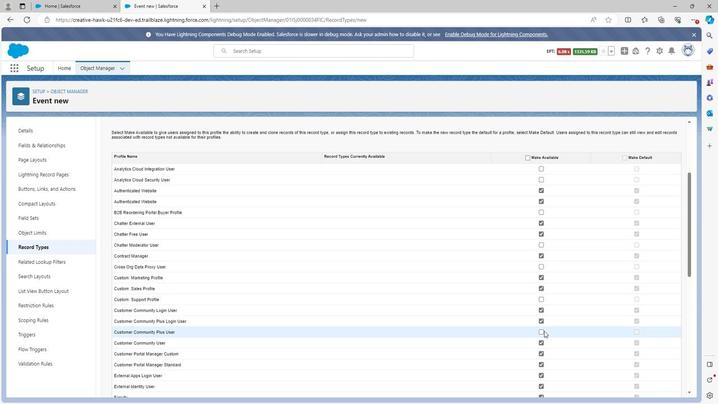 
Action: Mouse scrolled (542, 330) with delta (0, 0)
Screenshot: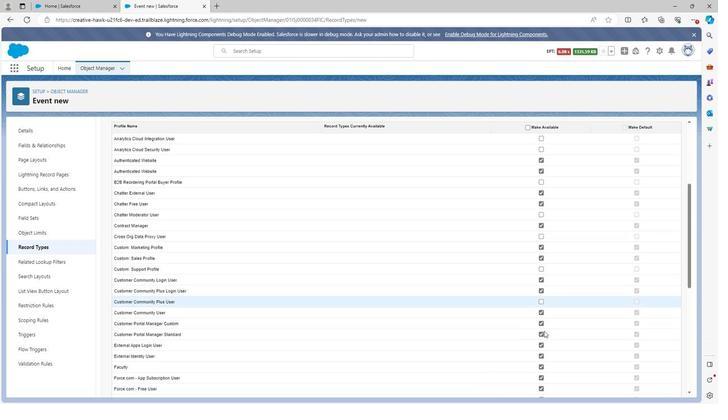 
Action: Mouse moved to (541, 321)
Screenshot: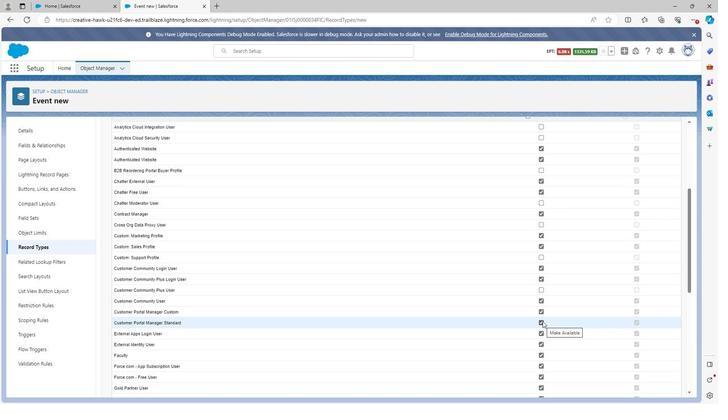 
Action: Mouse pressed left at (541, 321)
Screenshot: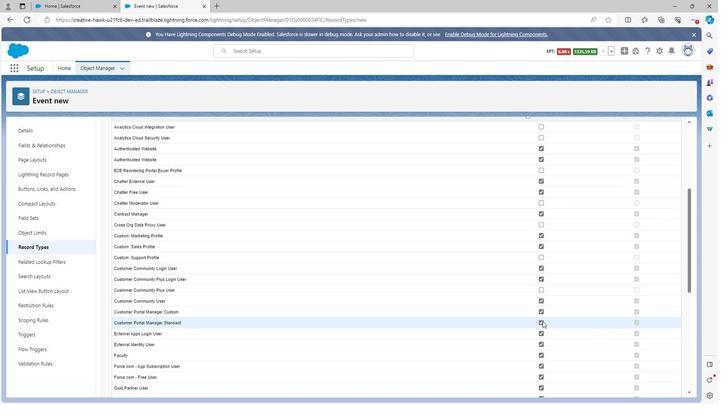 
Action: Mouse moved to (541, 331)
Screenshot: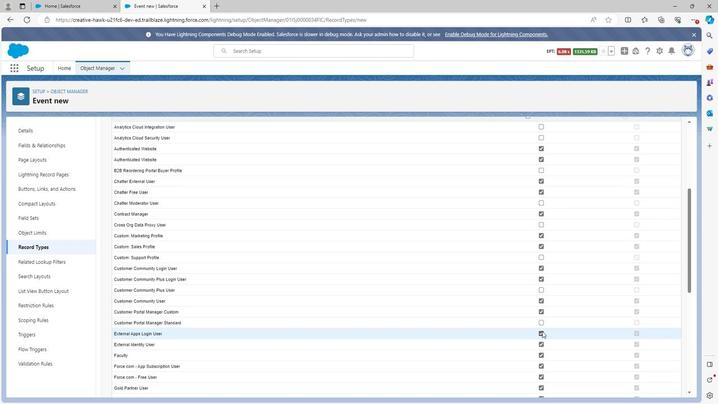 
Action: Mouse pressed left at (541, 331)
Screenshot: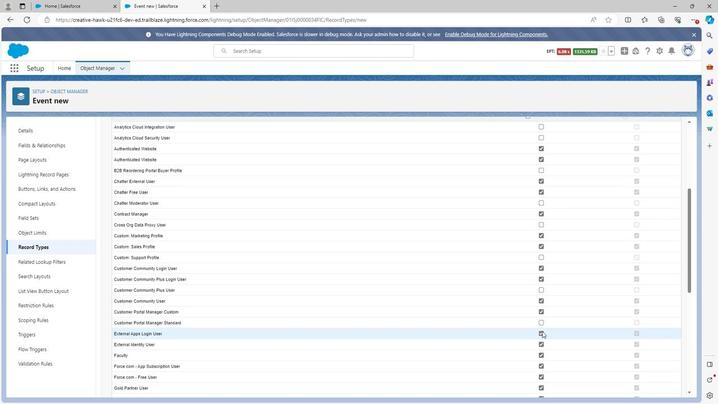 
Action: Mouse moved to (540, 340)
Screenshot: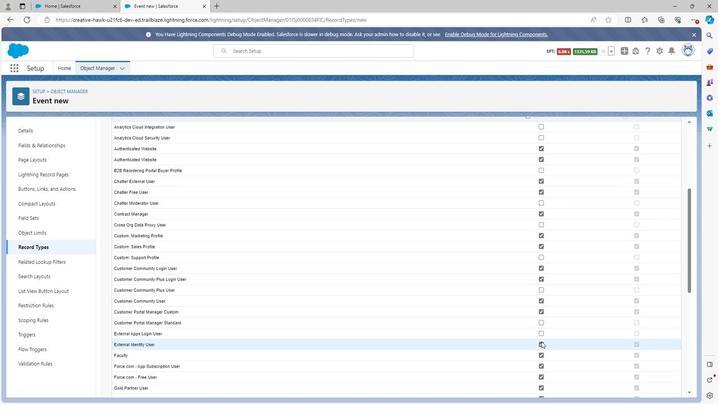 
Action: Mouse pressed left at (540, 340)
Screenshot: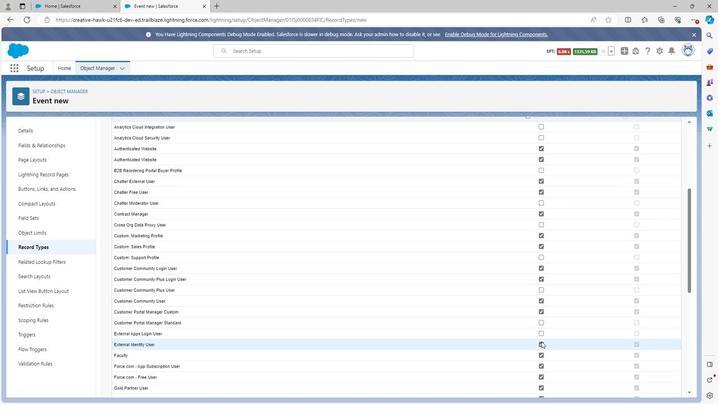 
Action: Mouse moved to (540, 345)
Screenshot: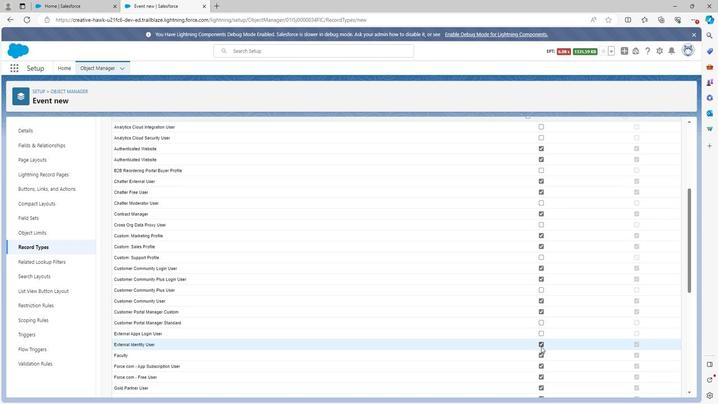 
Action: Mouse pressed left at (540, 345)
Screenshot: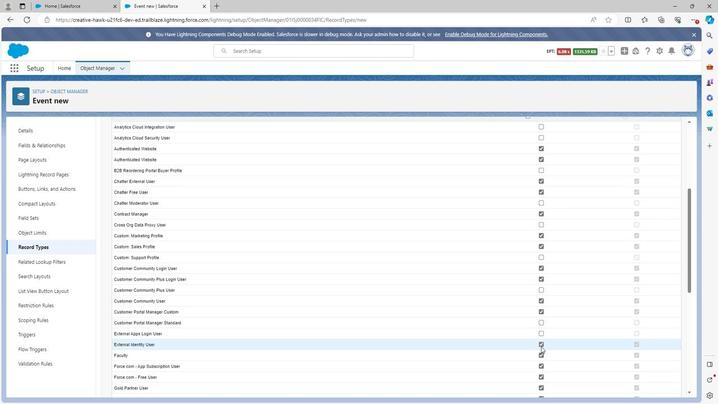 
Action: Mouse moved to (541, 353)
Screenshot: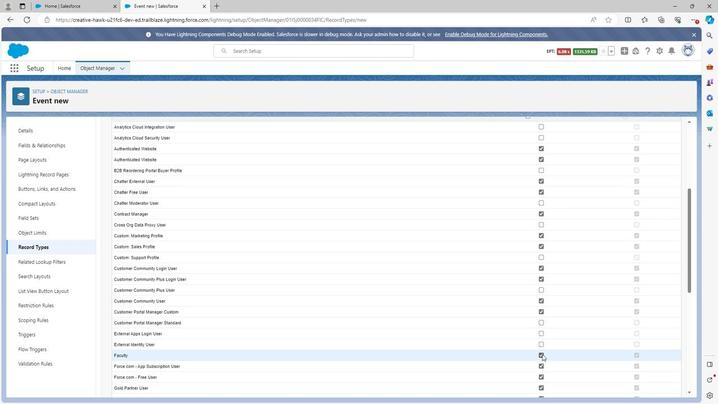
Action: Mouse pressed left at (541, 353)
Screenshot: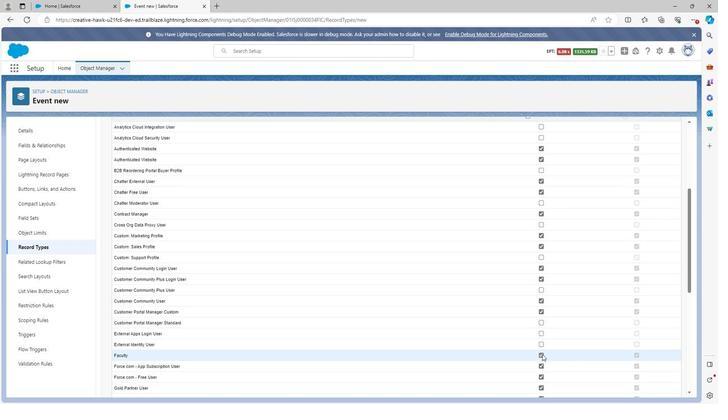 
Action: Mouse moved to (541, 351)
Screenshot: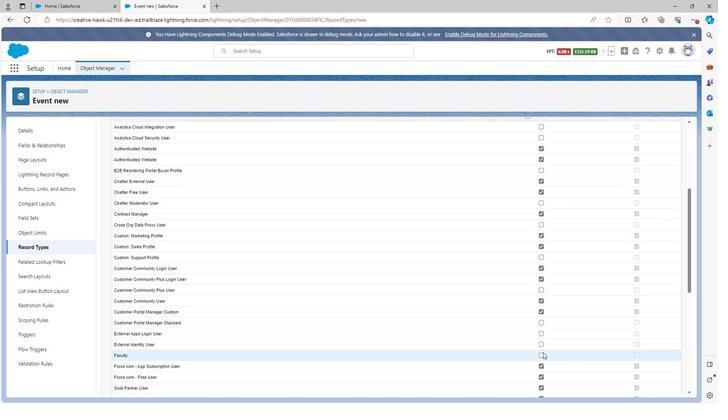 
Action: Mouse scrolled (541, 350) with delta (0, 0)
Screenshot: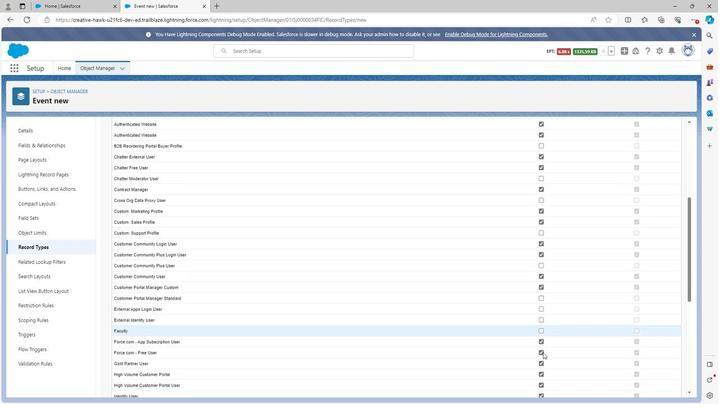 
Action: Mouse moved to (542, 350)
Screenshot: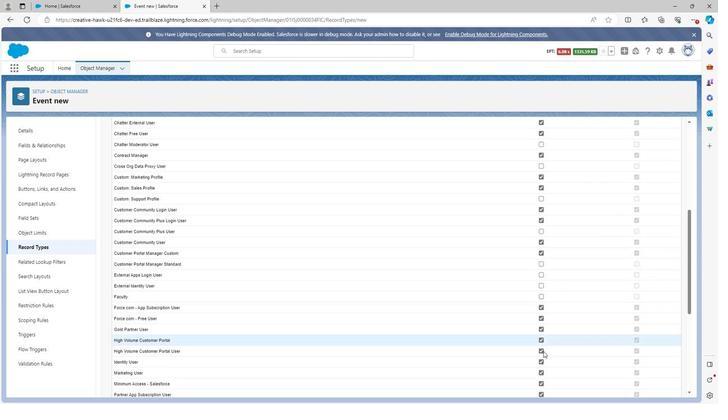 
Action: Mouse scrolled (542, 349) with delta (0, 0)
Screenshot: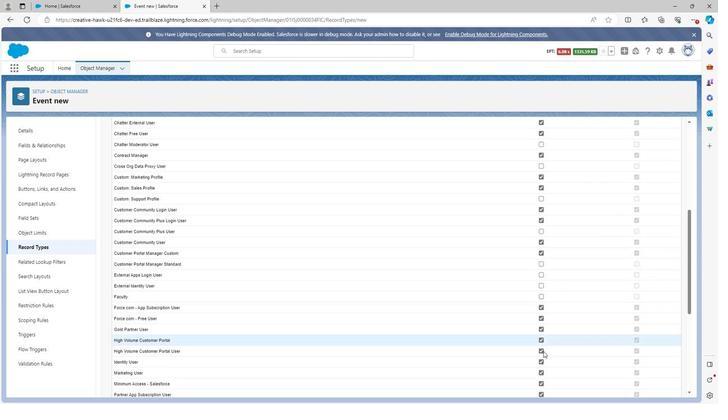 
Action: Mouse moved to (540, 302)
Screenshot: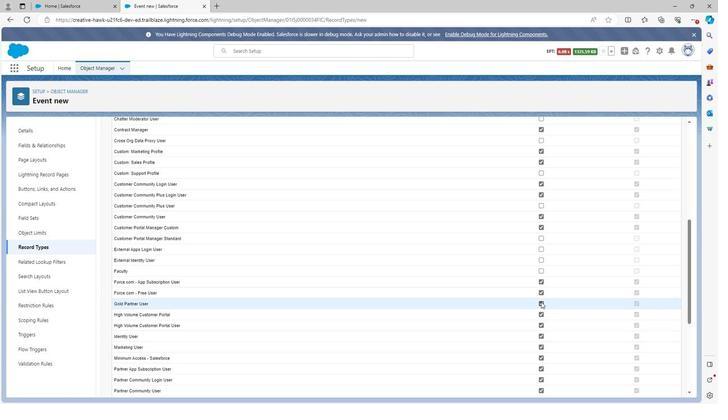 
Action: Mouse pressed left at (540, 302)
Screenshot: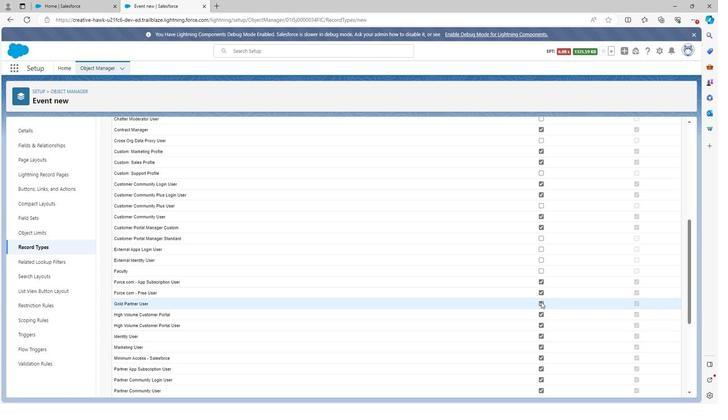 
Action: Mouse moved to (538, 315)
Screenshot: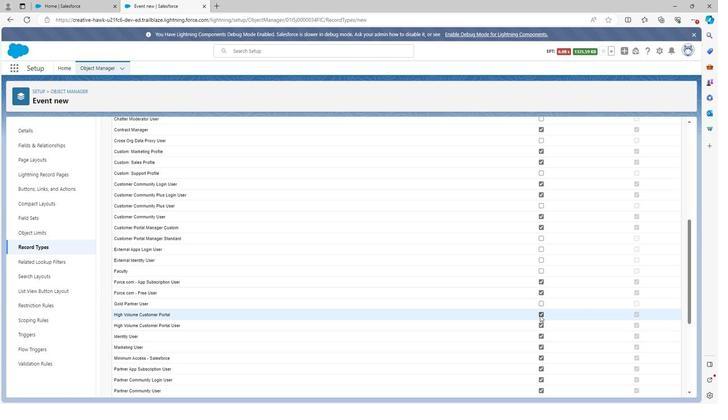 
Action: Mouse pressed left at (538, 315)
Screenshot: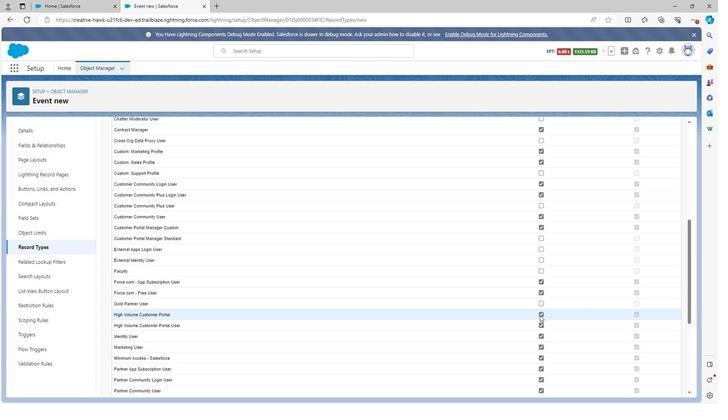 
Action: Mouse moved to (540, 325)
Screenshot: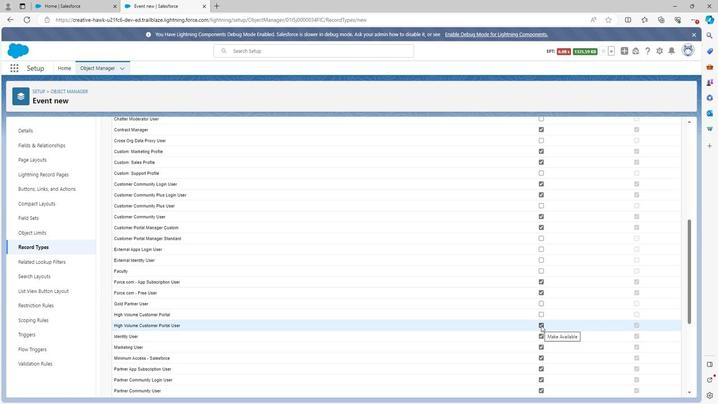 
Action: Mouse pressed left at (540, 325)
Screenshot: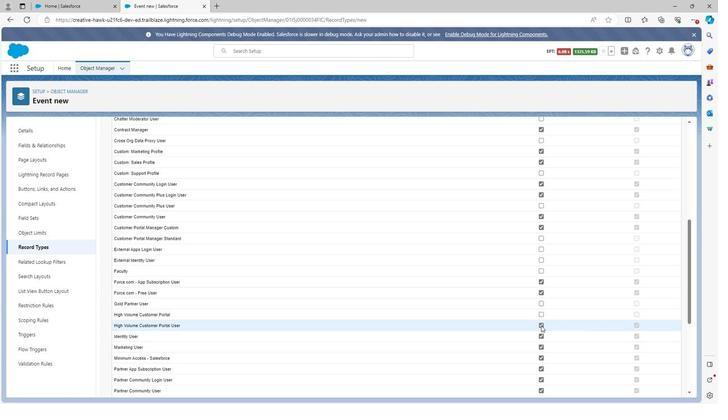 
Action: Mouse moved to (540, 366)
Screenshot: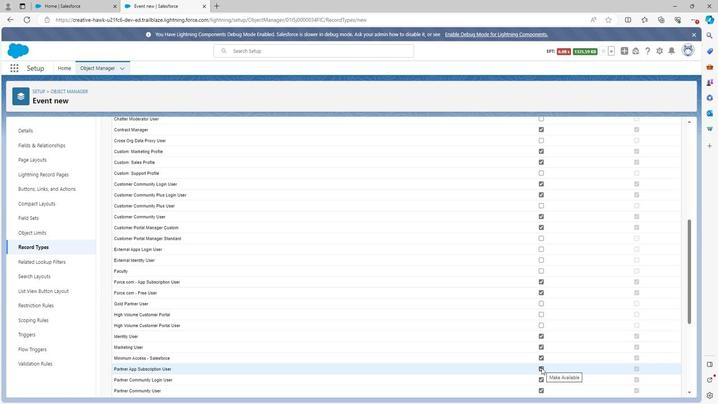 
Action: Mouse pressed left at (540, 366)
Screenshot: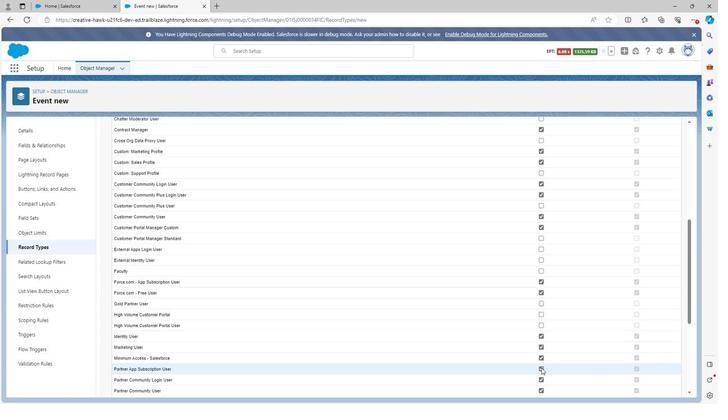 
Action: Mouse moved to (541, 361)
Screenshot: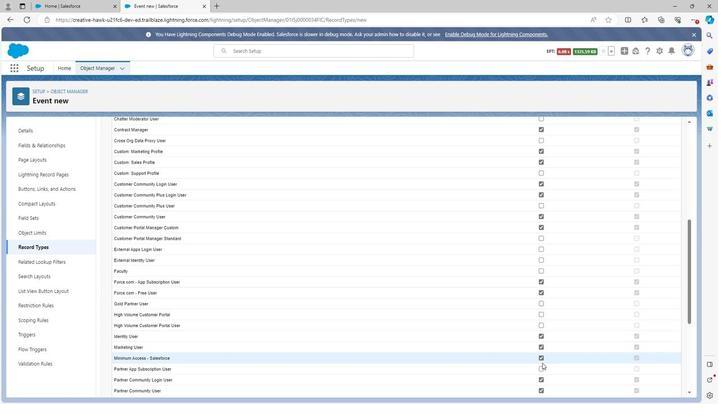 
Action: Mouse scrolled (541, 360) with delta (0, 0)
Screenshot: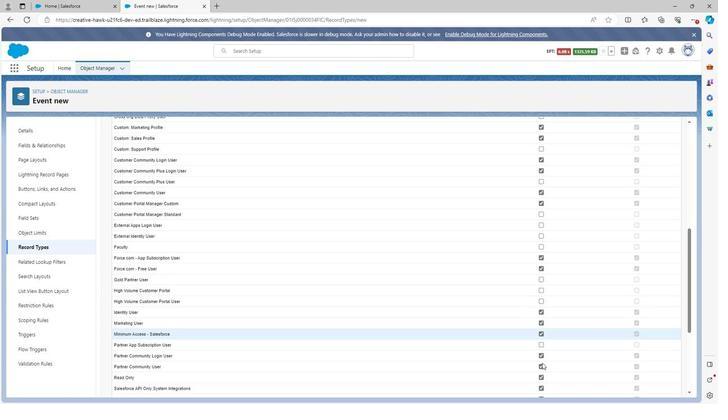 
Action: Mouse moved to (541, 361)
Screenshot: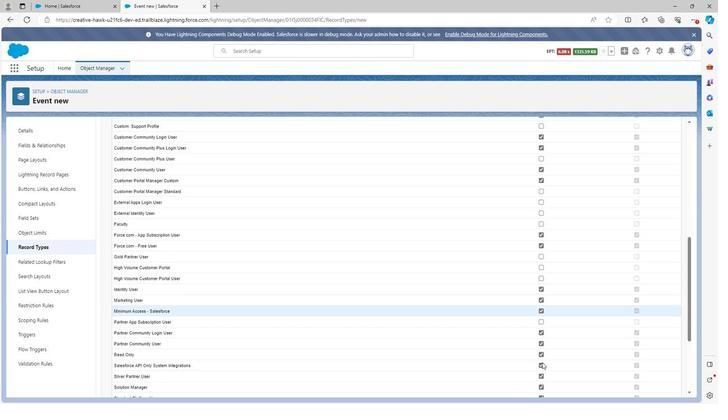 
Action: Mouse scrolled (541, 360) with delta (0, 0)
Screenshot: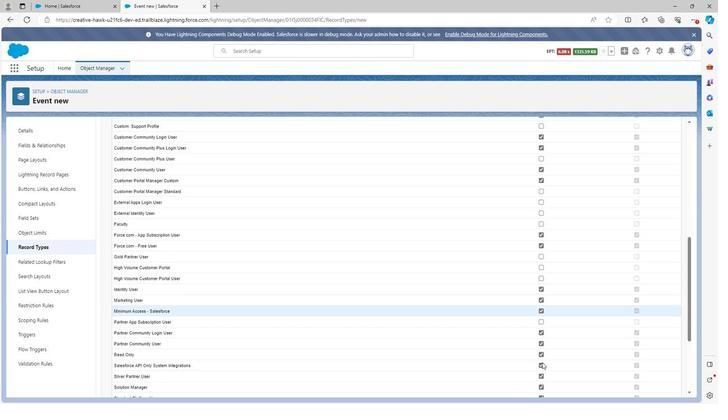 
Action: Mouse moved to (541, 360)
Screenshot: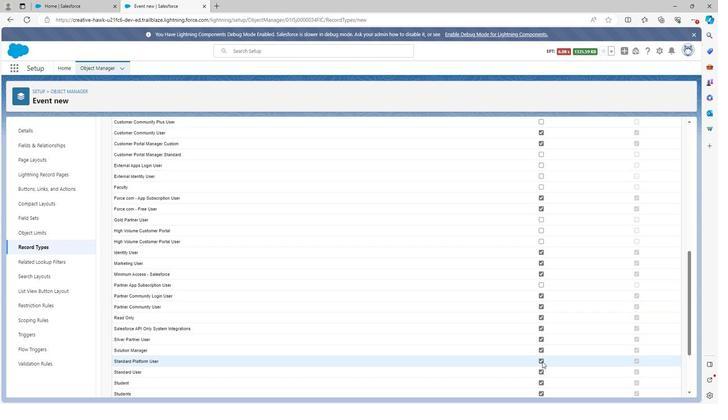 
Action: Mouse scrolled (541, 359) with delta (0, 0)
Screenshot: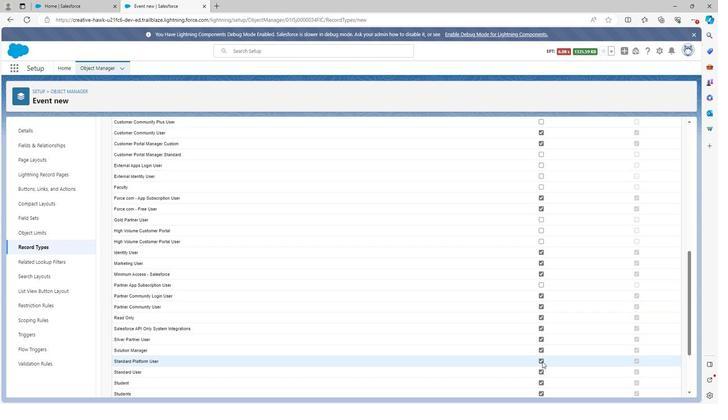 
Action: Mouse moved to (541, 359)
Screenshot: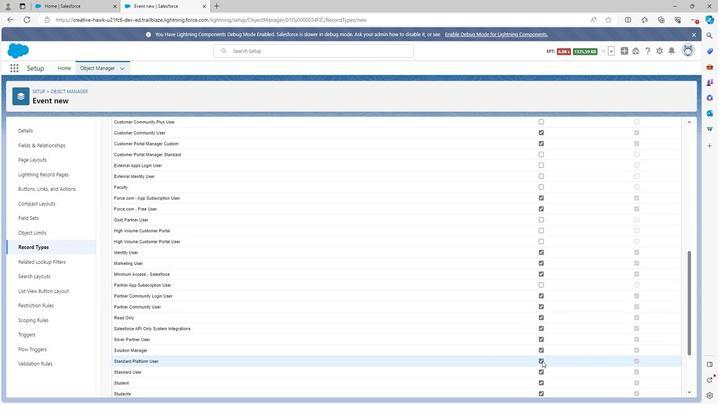 
Action: Mouse scrolled (541, 359) with delta (0, 0)
Screenshot: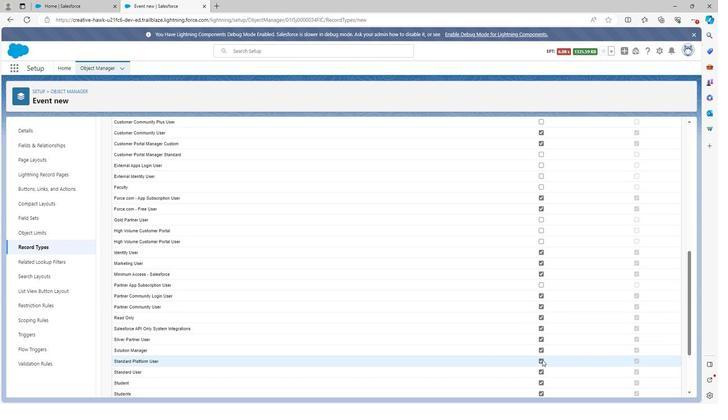 
Action: Mouse moved to (542, 245)
Screenshot: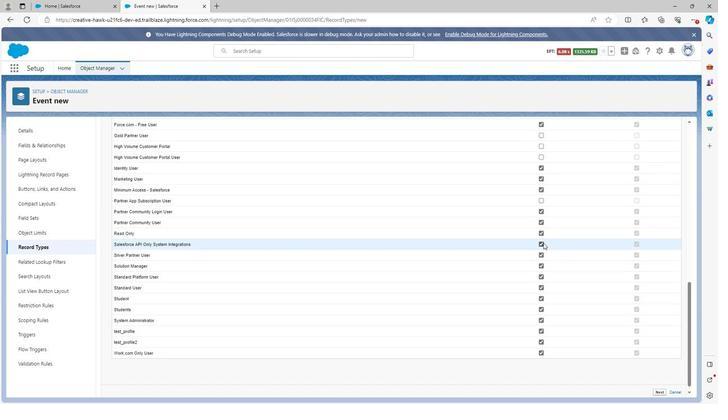 
Action: Mouse pressed left at (542, 245)
Screenshot: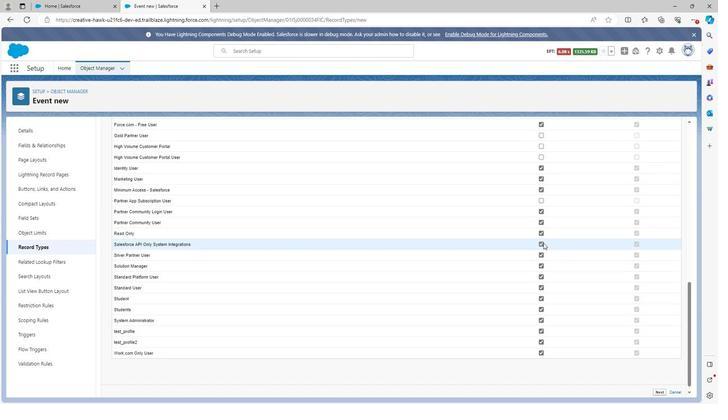 
Action: Mouse moved to (538, 257)
Screenshot: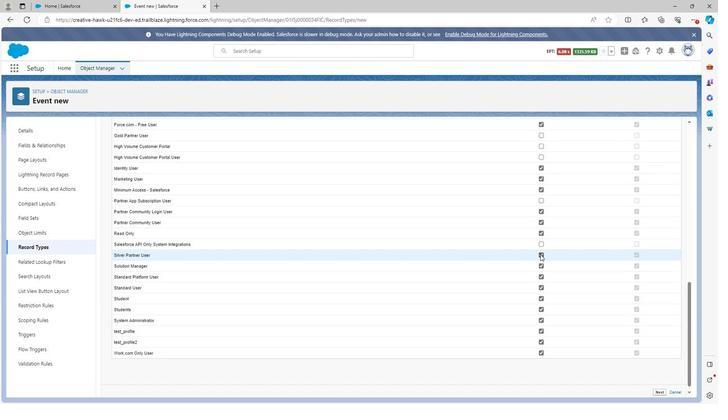 
Action: Mouse pressed left at (538, 257)
Screenshot: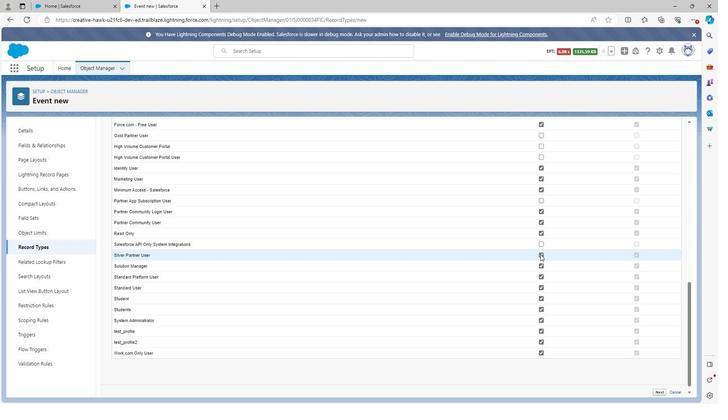 
Action: Mouse moved to (538, 299)
Screenshot: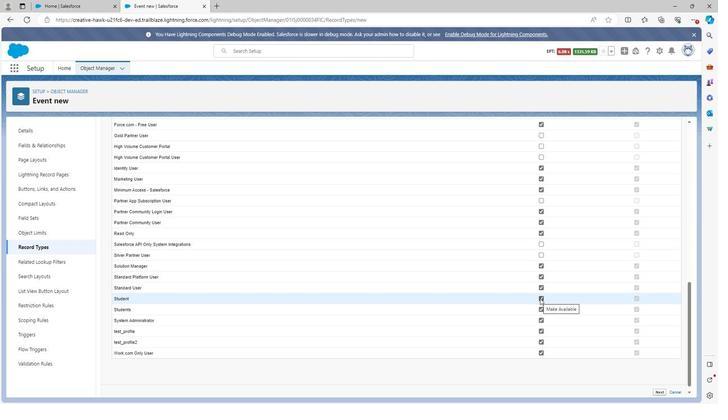 
Action: Mouse pressed left at (538, 299)
Screenshot: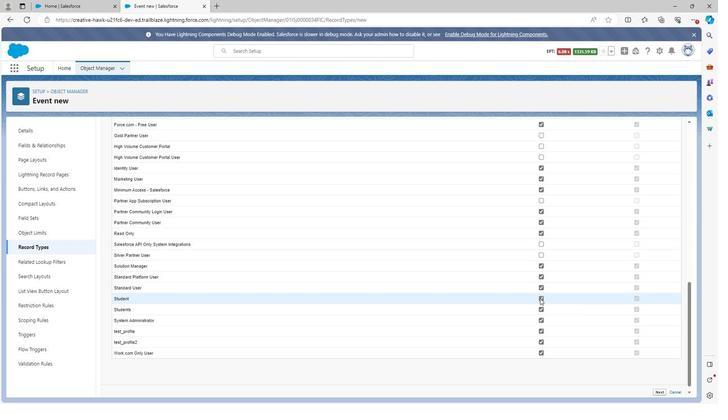 
Action: Mouse moved to (540, 310)
Screenshot: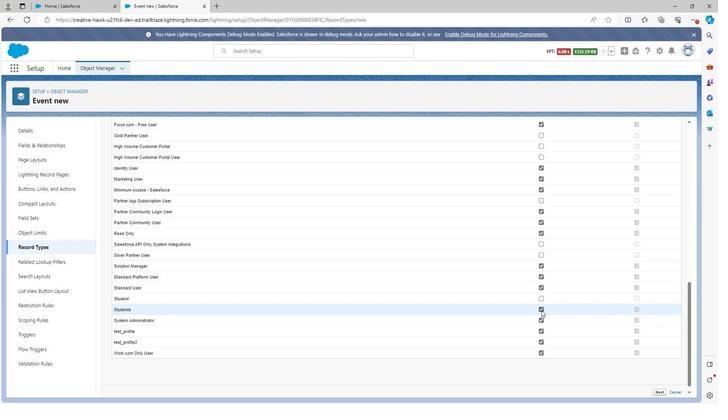 
Action: Mouse pressed left at (540, 310)
Screenshot: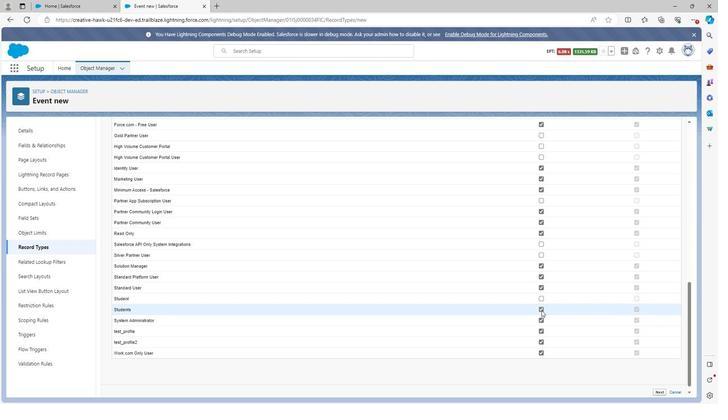 
Action: Mouse moved to (543, 332)
Screenshot: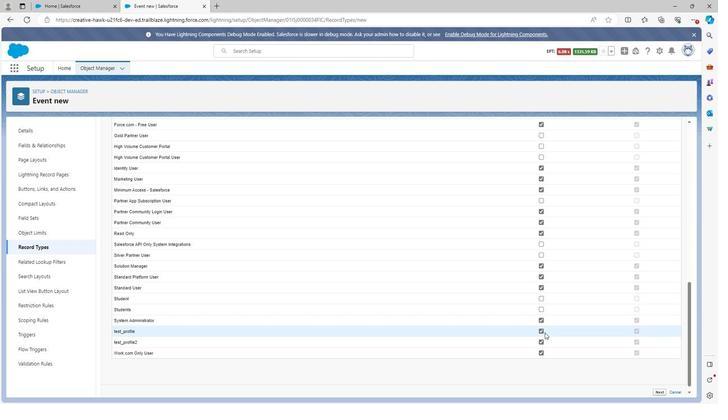 
Action: Mouse pressed left at (543, 332)
Screenshot: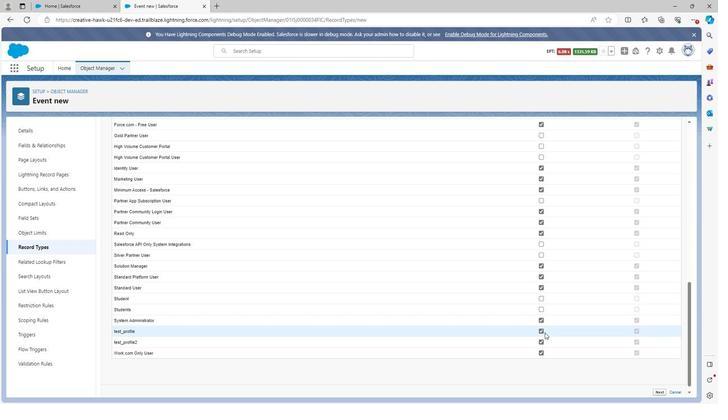 
Action: Mouse moved to (540, 331)
Screenshot: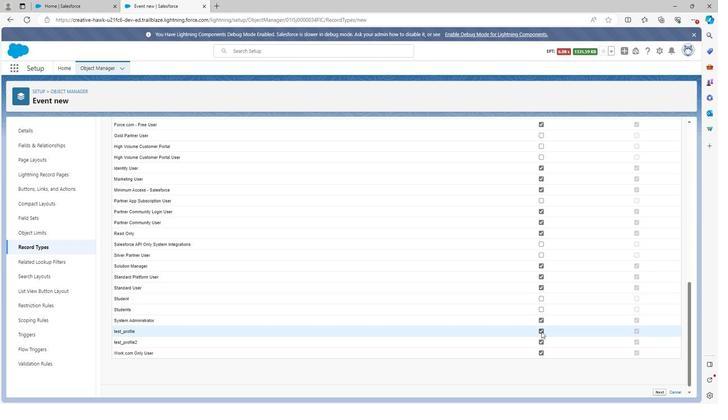 
Action: Mouse pressed left at (540, 331)
Screenshot: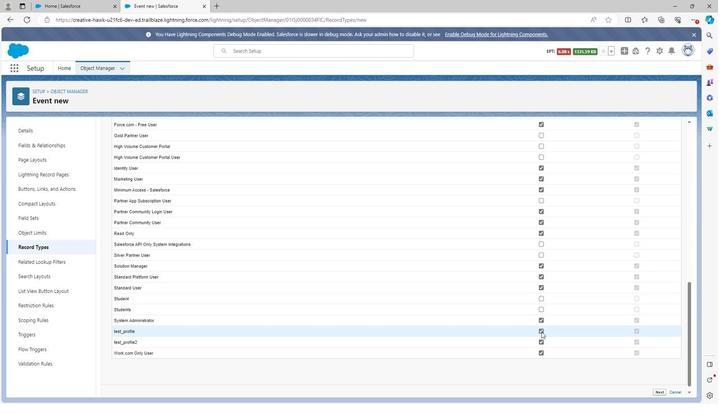 
Action: Mouse moved to (542, 341)
Screenshot: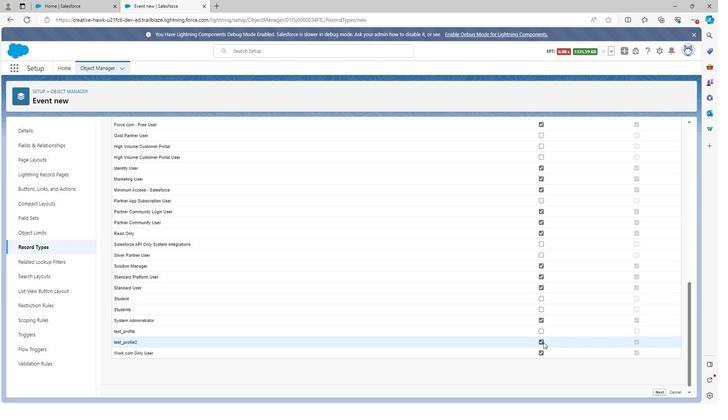 
Action: Mouse pressed left at (542, 341)
Screenshot: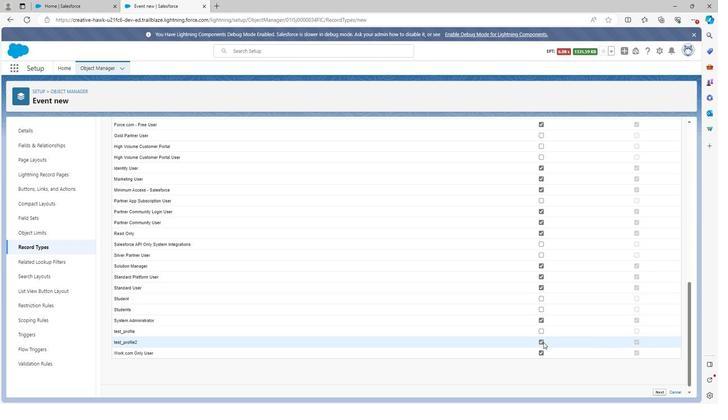 
Action: Mouse moved to (540, 351)
Screenshot: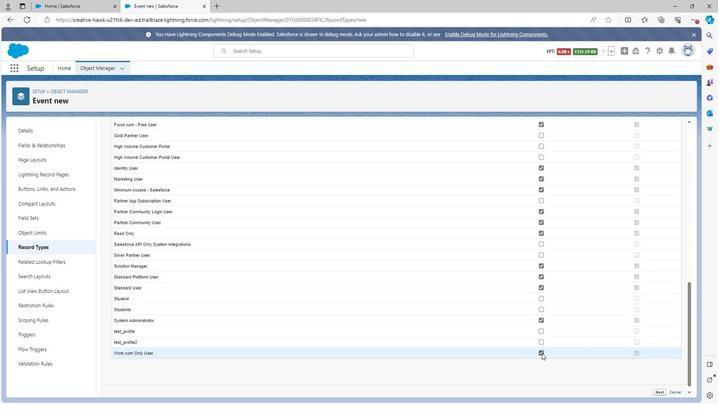 
Action: Mouse pressed left at (540, 351)
Screenshot: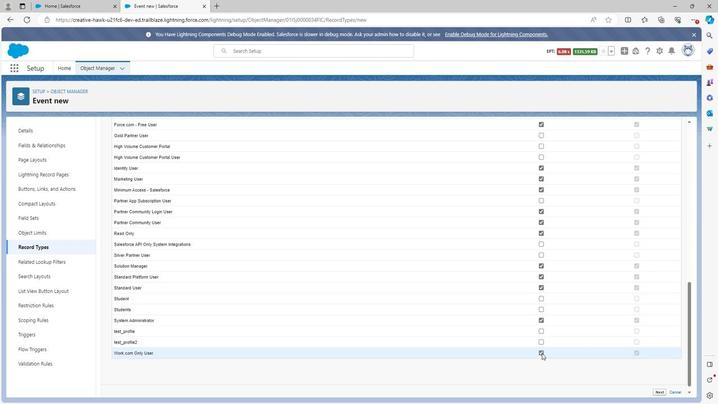 
Action: Mouse moved to (658, 389)
Screenshot: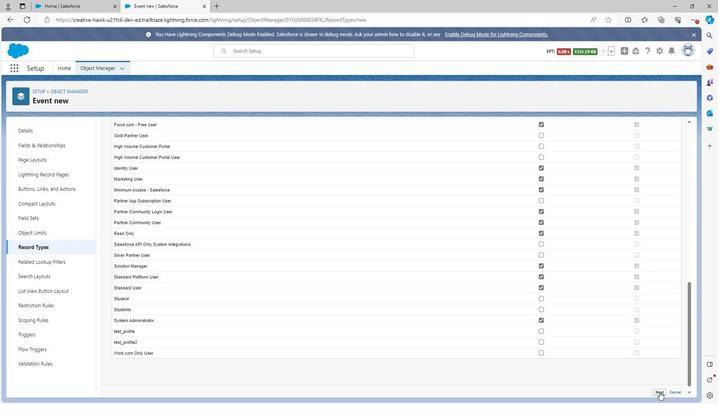 
Action: Mouse pressed left at (658, 389)
Screenshot: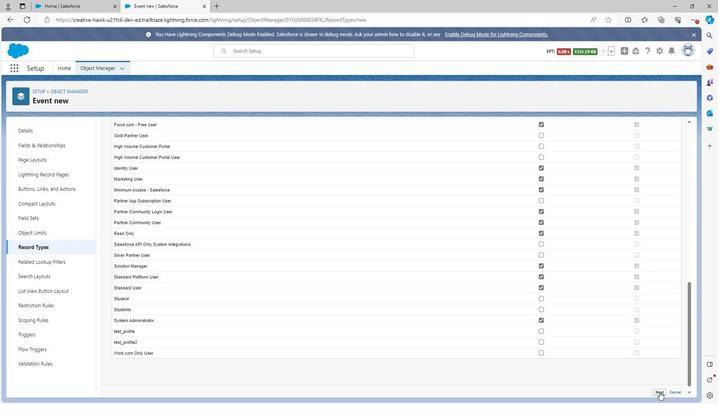
Action: Mouse moved to (622, 332)
Screenshot: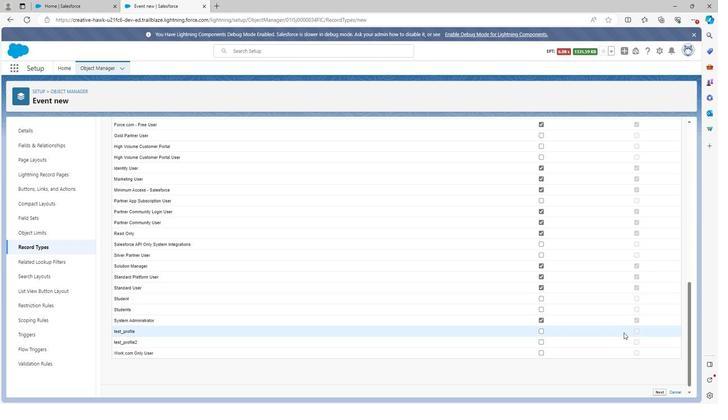 
Action: Mouse scrolled (622, 331) with delta (0, 0)
Screenshot: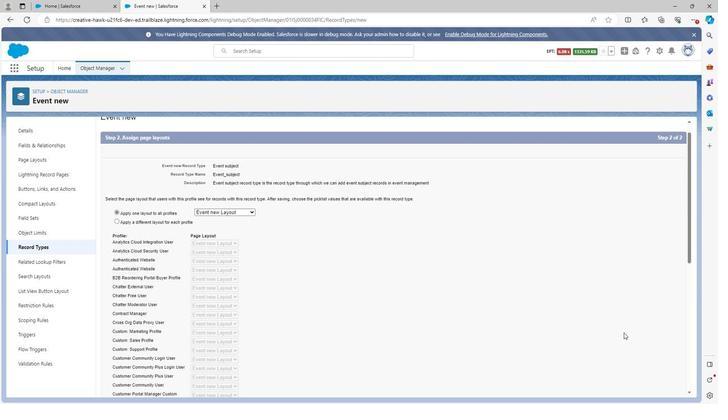 
Action: Mouse scrolled (622, 331) with delta (0, 0)
Screenshot: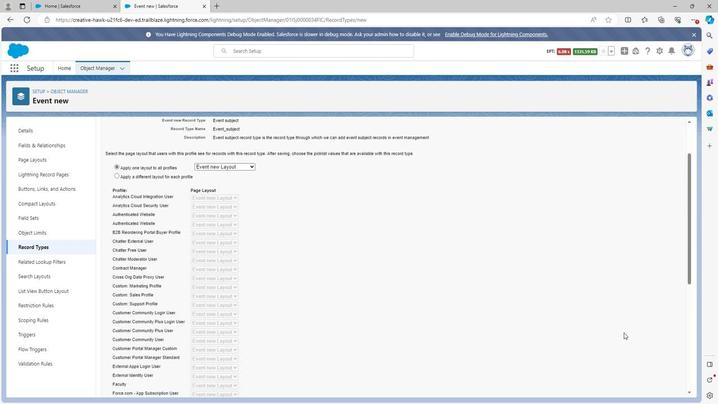 
Action: Mouse scrolled (622, 331) with delta (0, 0)
Screenshot: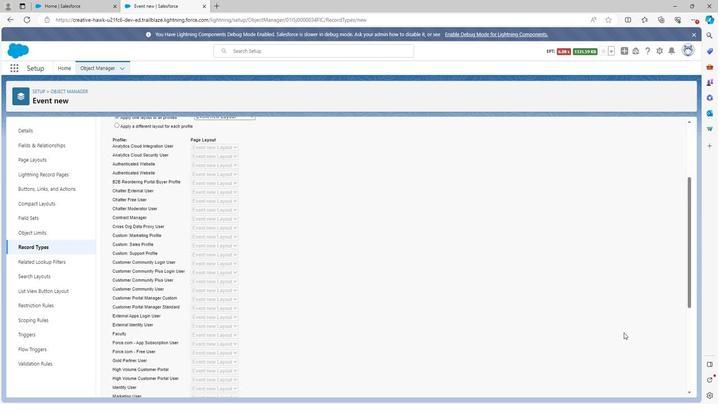 
Action: Mouse scrolled (622, 331) with delta (0, 0)
Screenshot: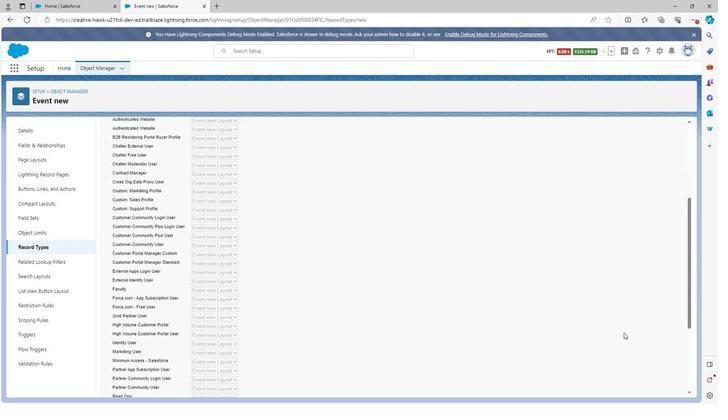 
Action: Mouse moved to (622, 332)
Screenshot: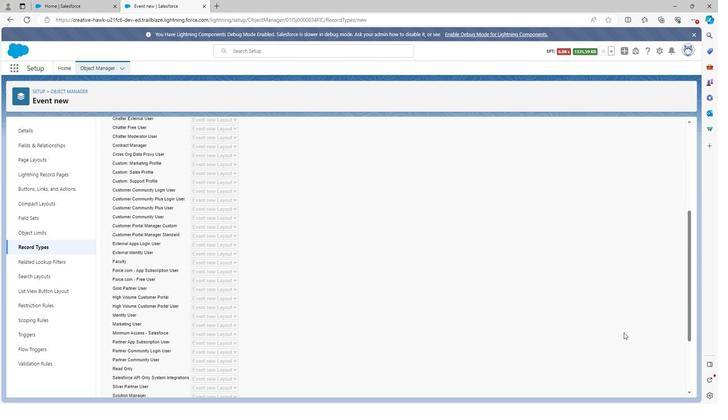 
Action: Mouse scrolled (622, 331) with delta (0, 0)
Screenshot: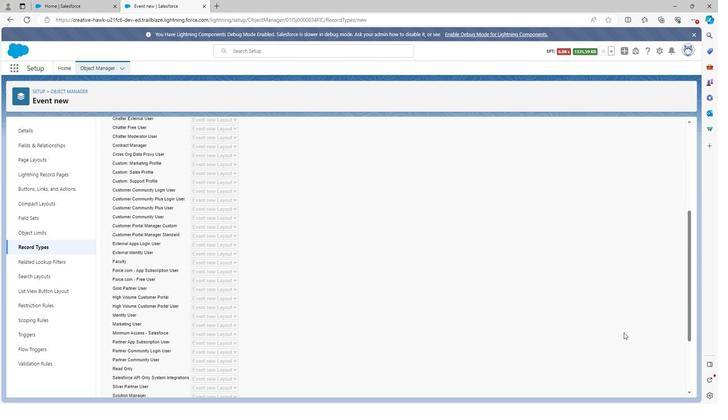 
Action: Mouse moved to (622, 332)
Screenshot: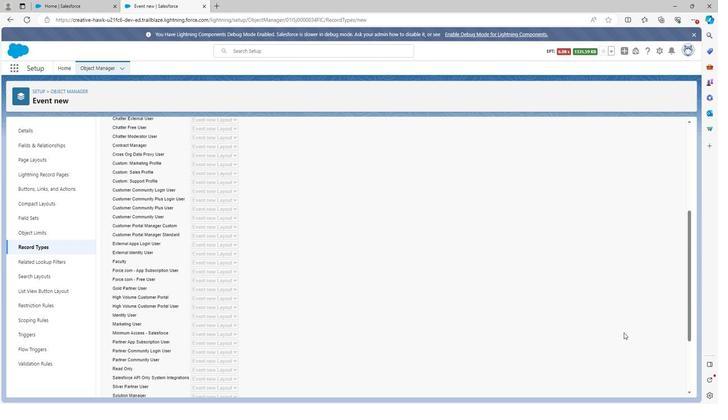 
Action: Mouse scrolled (622, 331) with delta (0, 0)
Screenshot: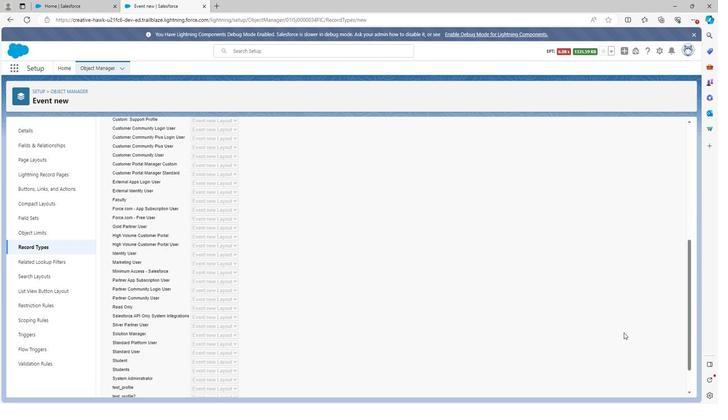 
Action: Mouse scrolled (622, 331) with delta (0, 0)
Screenshot: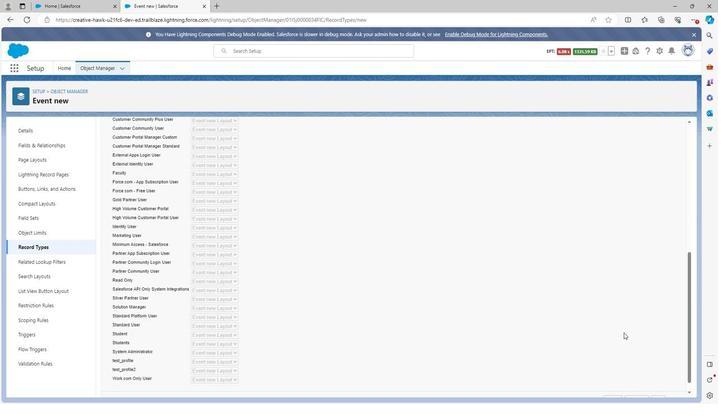 
Action: Mouse scrolled (622, 331) with delta (0, 0)
Screenshot: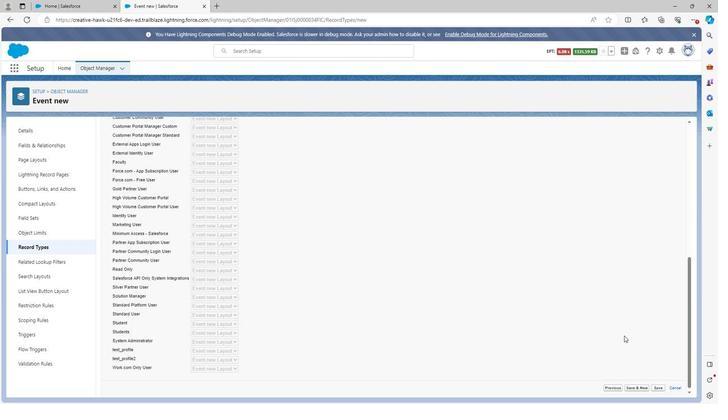 
Action: Mouse moved to (655, 383)
Screenshot: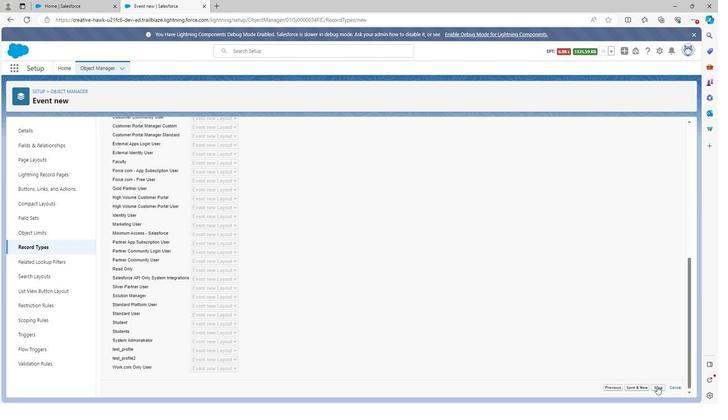 
Action: Mouse pressed left at (655, 383)
Screenshot: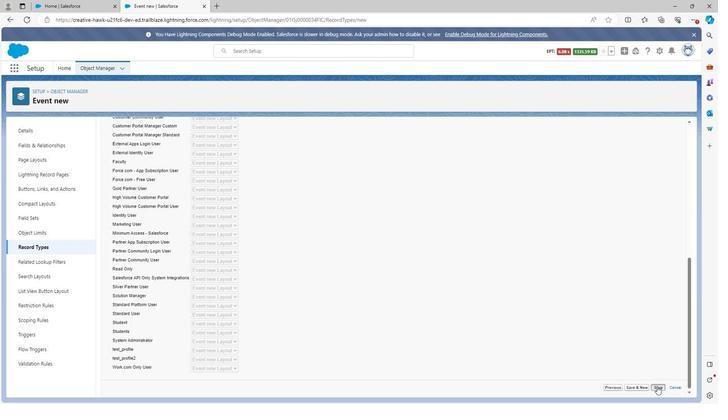 
Action: Mouse moved to (35, 248)
Screenshot: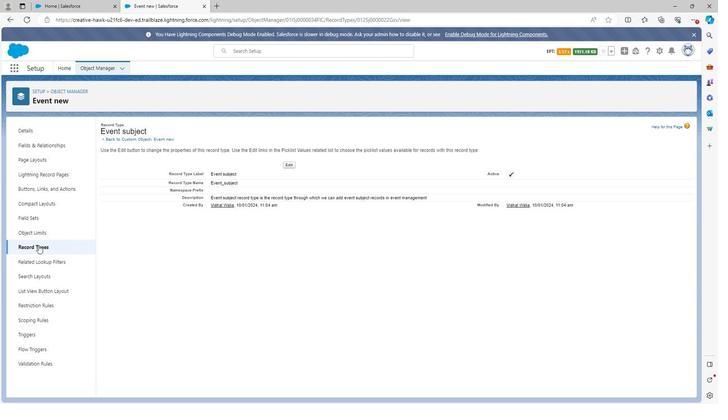
Action: Mouse pressed left at (35, 248)
Screenshot: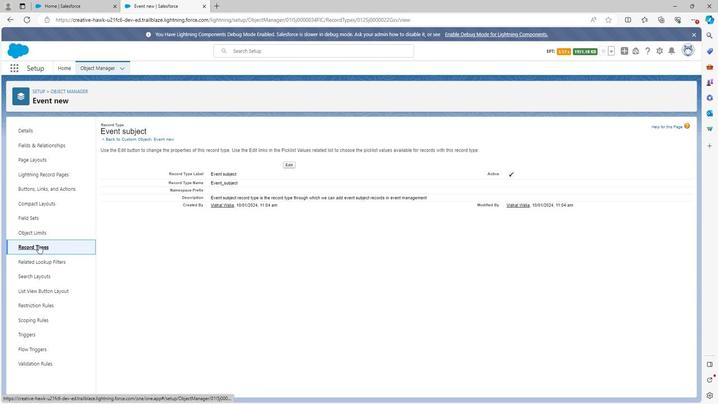
Action: Mouse moved to (615, 140)
Screenshot: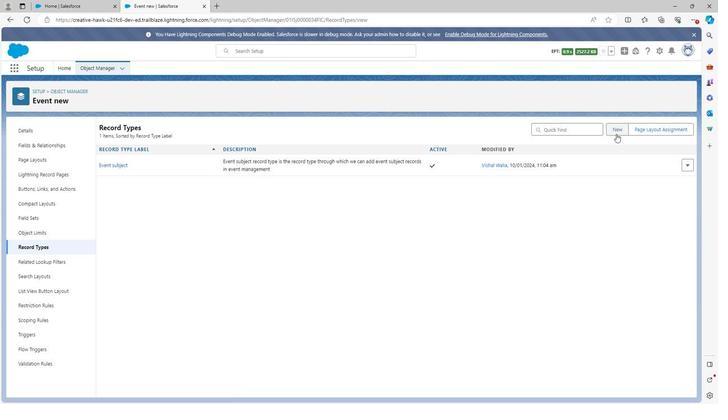 
Action: Mouse pressed left at (615, 140)
Screenshot: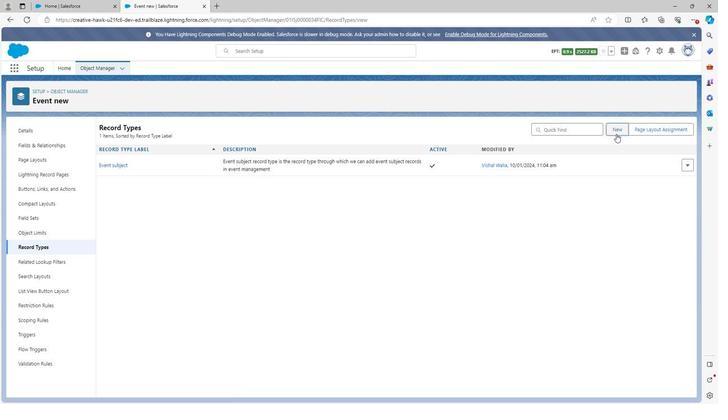 
Action: Mouse moved to (213, 200)
Screenshot: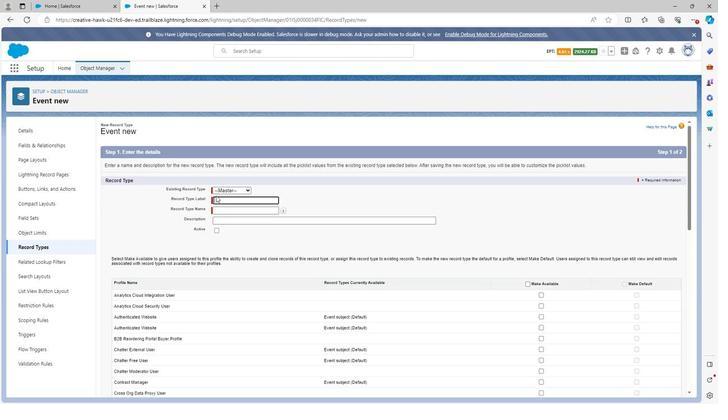 
Action: Key pressed <Key.shift>
Screenshot: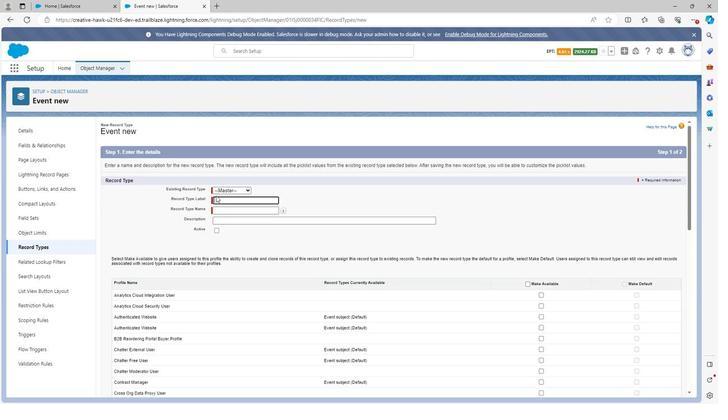 
Action: Mouse moved to (214, 200)
Screenshot: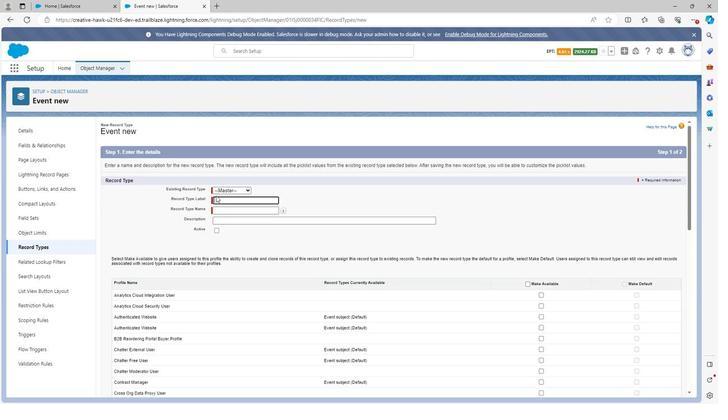 
Action: Key pressed Event
Screenshot: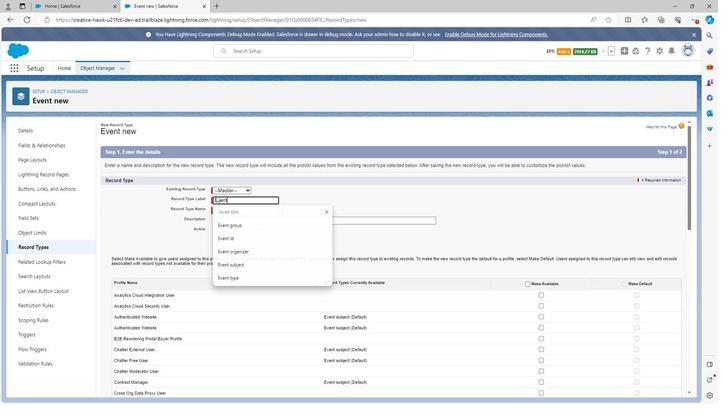 
Action: Mouse moved to (212, 199)
Screenshot: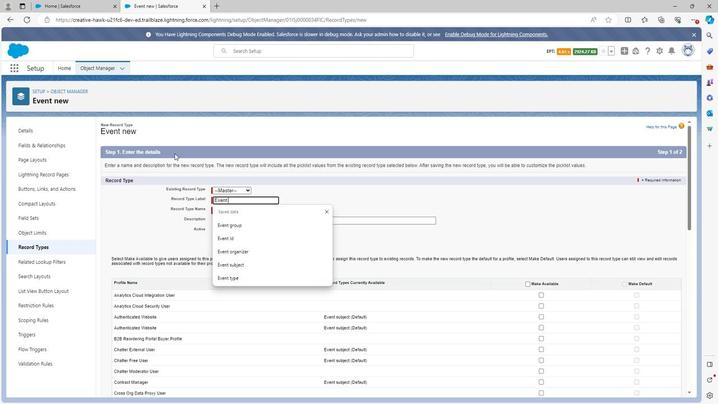 
Action: Key pressed <Key.space>
Screenshot: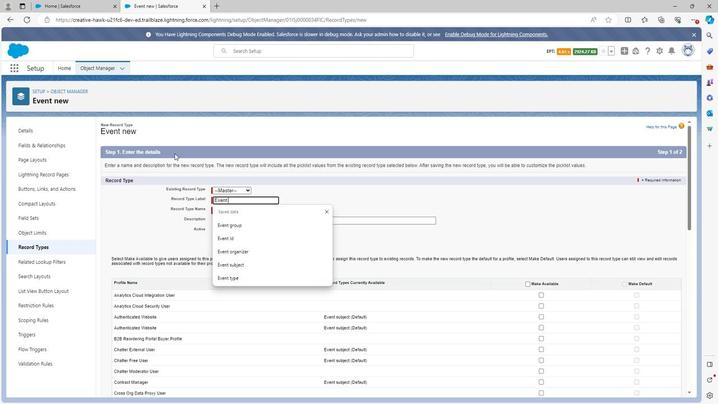 
Action: Mouse moved to (123, 73)
Screenshot: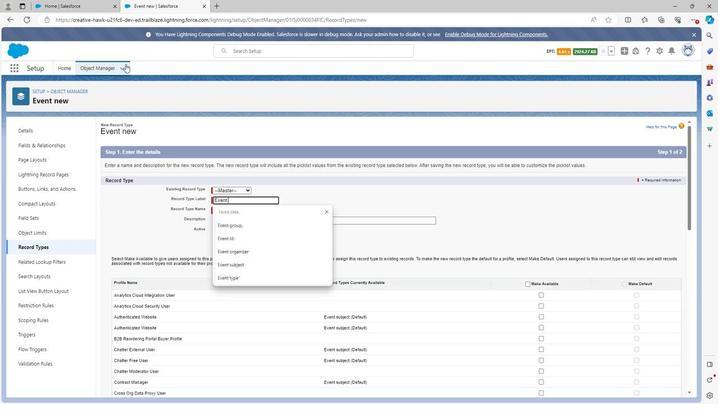 
Action: Key pressed start<Key.space>time
Screenshot: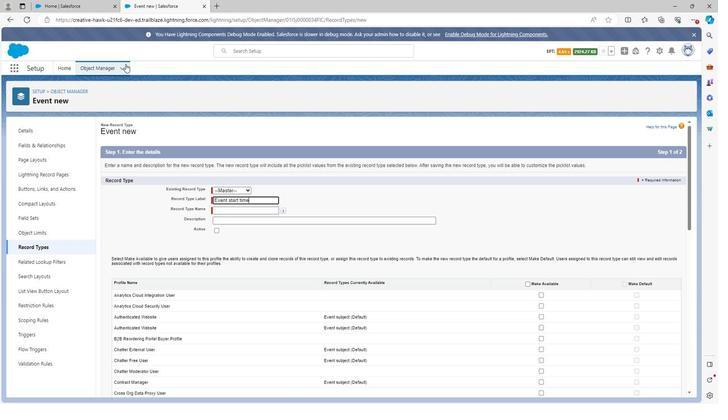 
Action: Mouse moved to (310, 212)
Screenshot: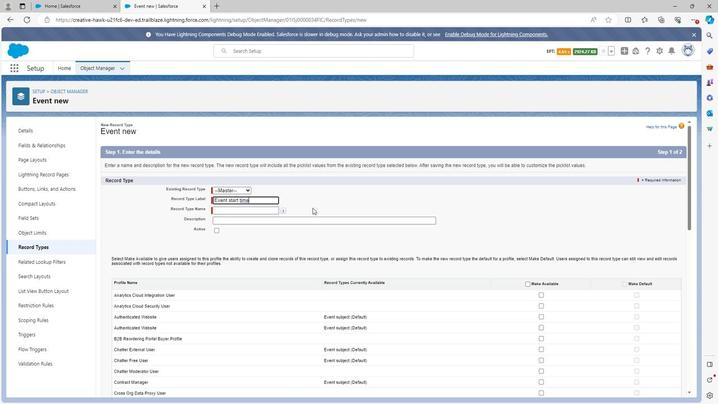 
Action: Mouse pressed left at (310, 212)
Screenshot: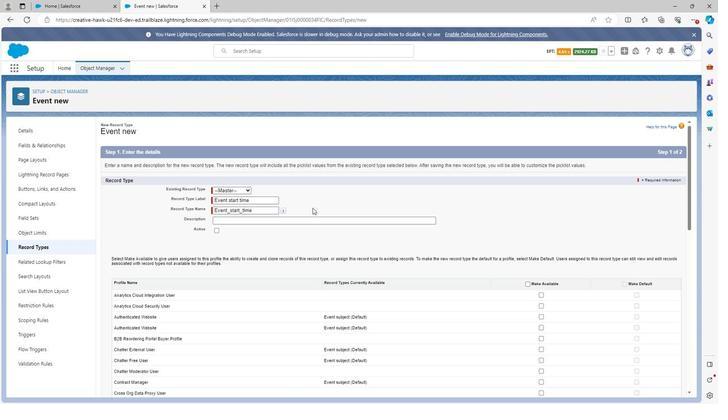 
Action: Mouse moved to (255, 221)
Screenshot: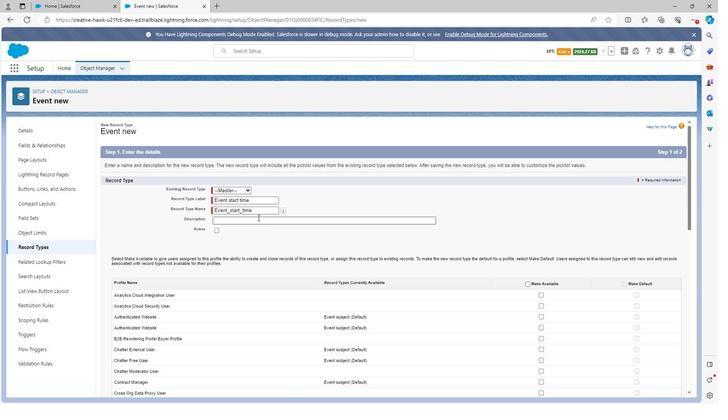 
Action: Mouse pressed left at (255, 221)
Screenshot: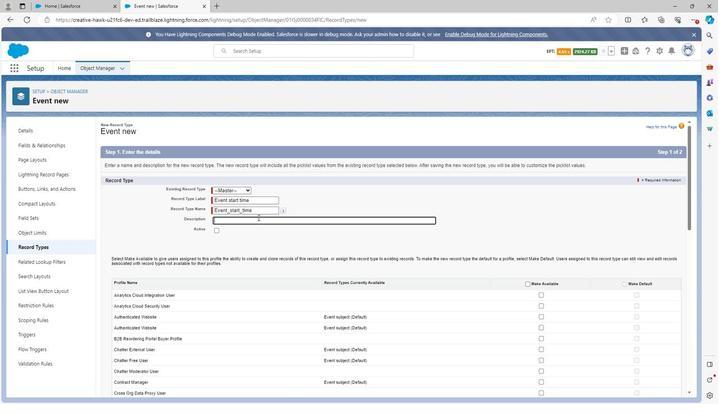 
Action: Mouse moved to (116, 56)
Screenshot: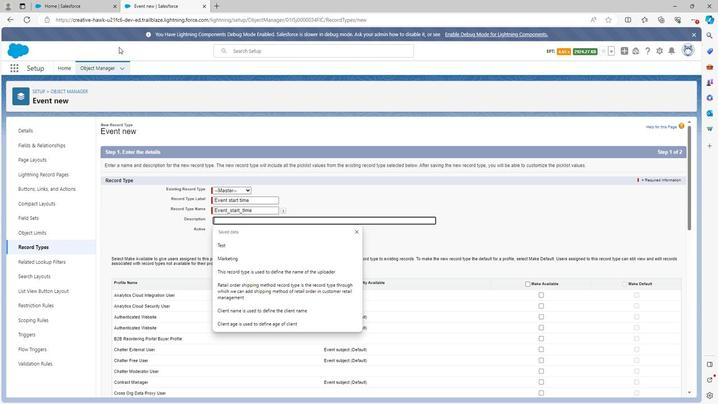 
Action: Key pressed <Key.shift>Event<Key.space>start<Key.space>time<Key.space>record<Key.space>type<Key.space>is<Key.space>the<Key.space>recortype<Key.backspace><Key.backspace><Key.backspace><Key.backspace>d<Key.space>type<Key.space>through<Key.space>which<Key.space>we<Key.space>can<Key.space>add<Key.space>start<Key.space>time<Key.space>of<Key.space>event
Screenshot: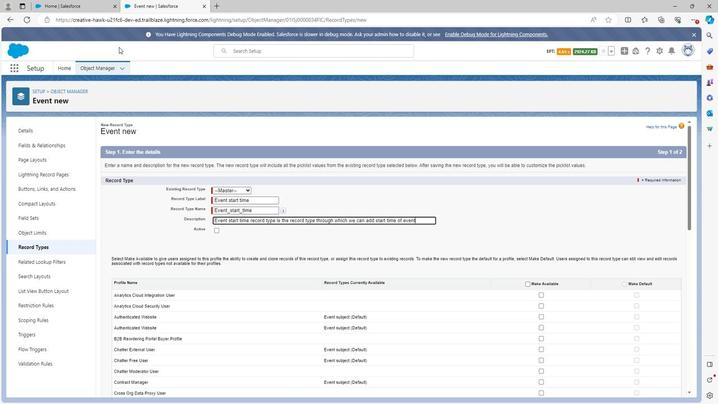 
Action: Mouse moved to (396, 224)
Screenshot: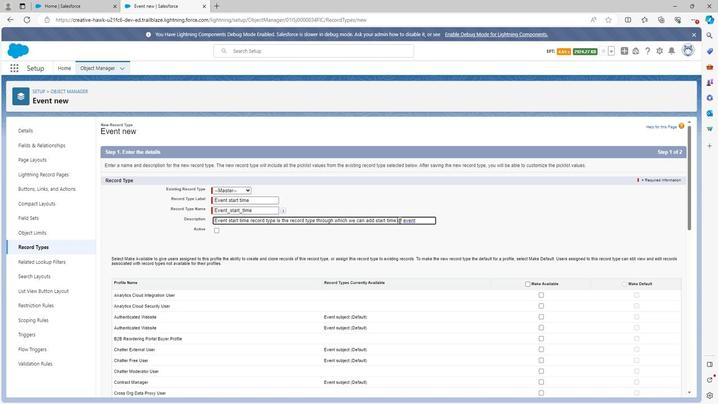 
Action: Mouse pressed left at (396, 224)
Screenshot: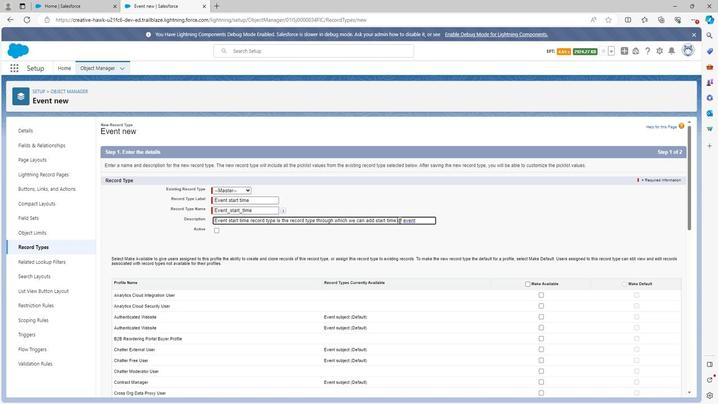 
Action: Mouse moved to (426, 225)
Screenshot: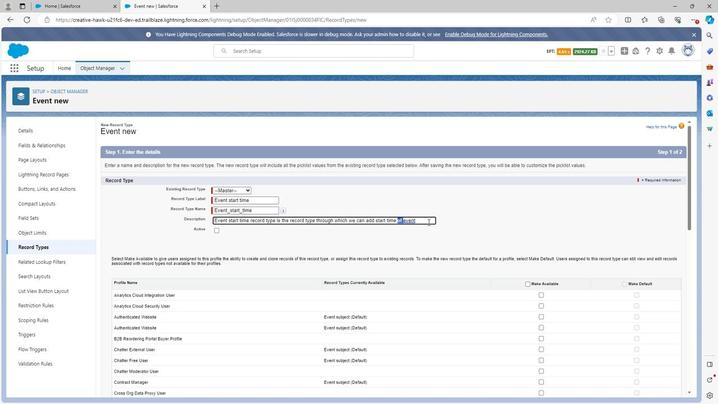 
Action: Mouse pressed left at (426, 225)
Screenshot: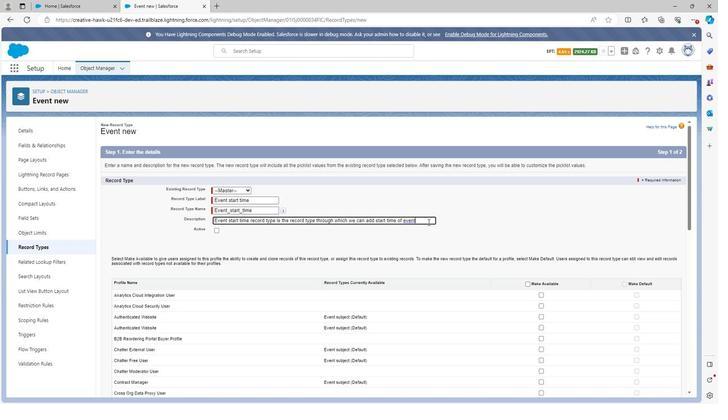 
Action: Mouse moved to (424, 225)
Screenshot: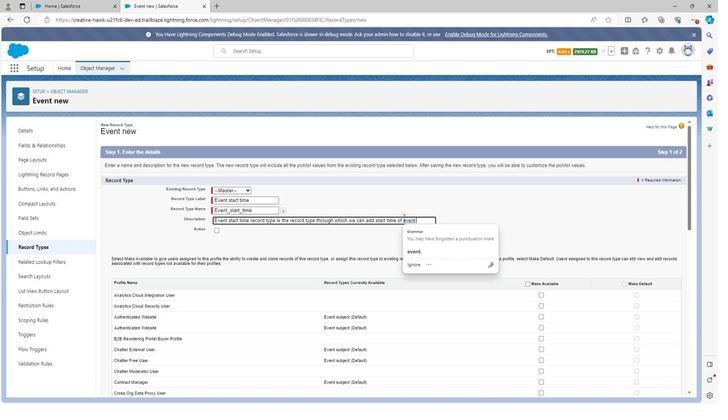
Action: Key pressed <Key.space>
Screenshot: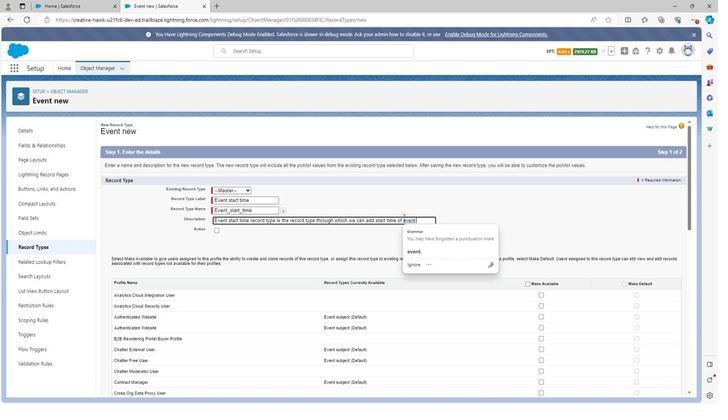 
Action: Mouse moved to (341, 199)
Screenshot: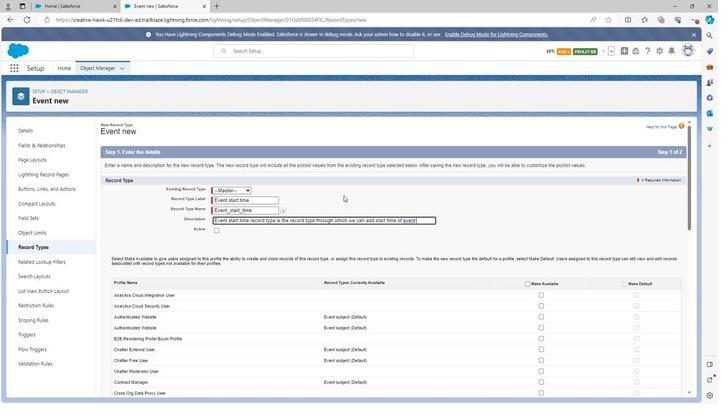 
Action: Key pressed records<Key.space>in<Key.space>event<Key.space>management
Screenshot: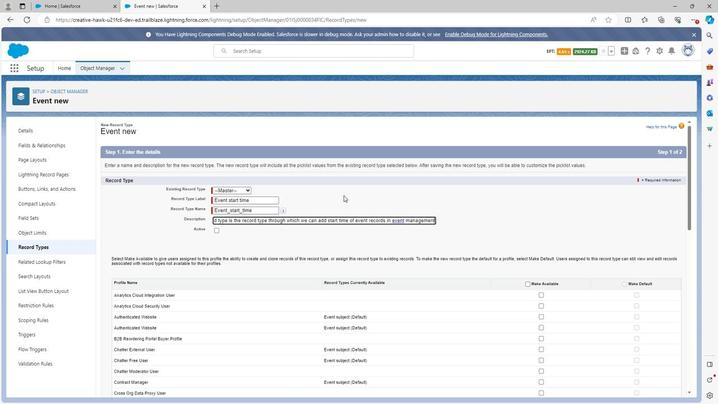 
Action: Mouse moved to (212, 233)
Screenshot: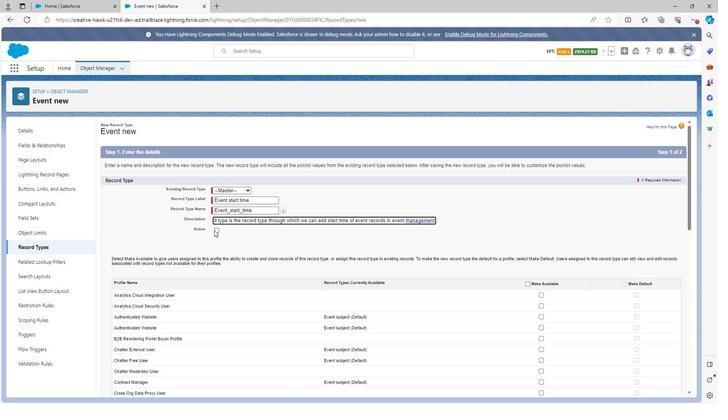 
Action: Mouse pressed left at (212, 233)
Screenshot: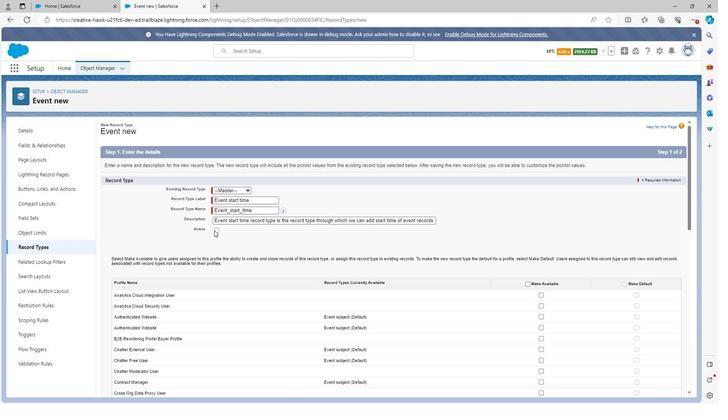 
Action: Mouse moved to (526, 284)
Screenshot: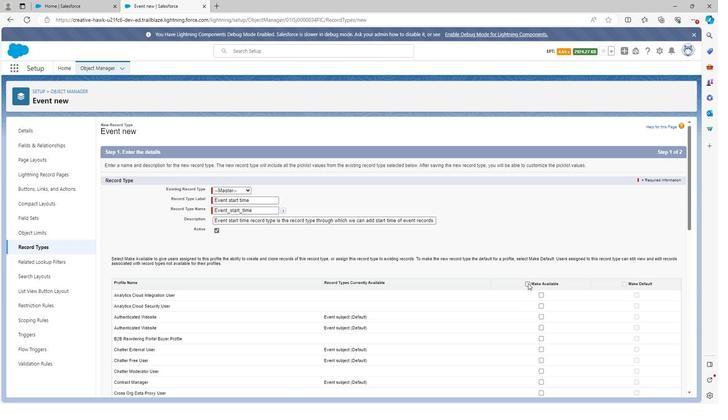 
Action: Mouse pressed left at (526, 284)
Screenshot: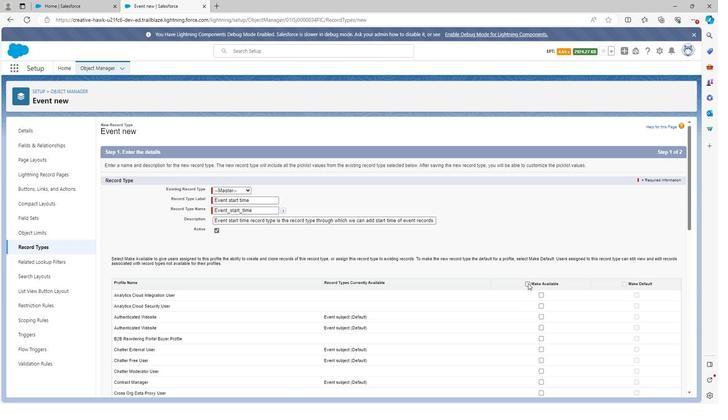 
Action: Mouse moved to (623, 286)
Screenshot: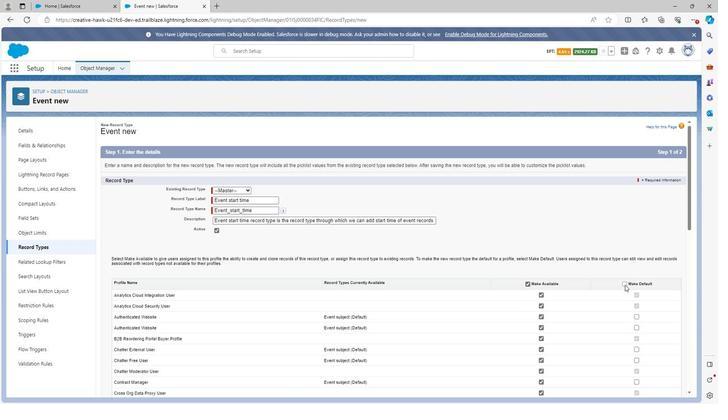 
Action: Mouse pressed left at (623, 286)
Screenshot: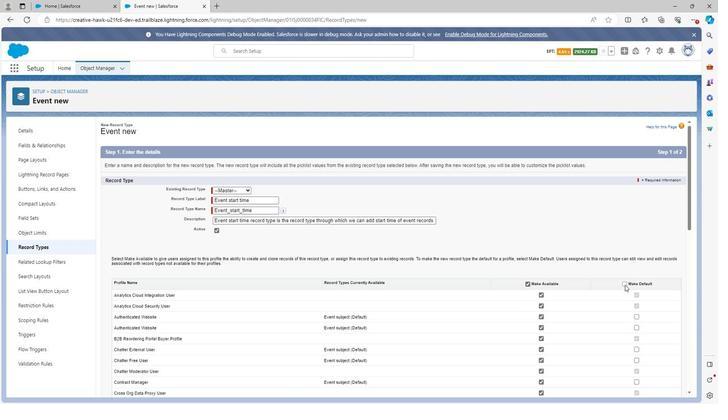 
Action: Mouse moved to (623, 285)
Screenshot: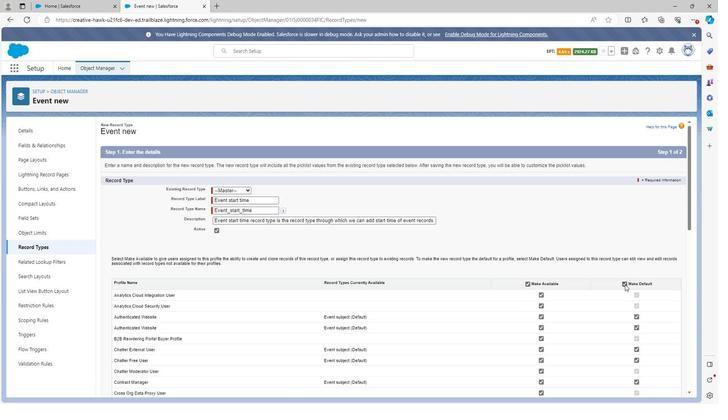 
Action: Mouse scrolled (623, 285) with delta (0, 0)
Screenshot: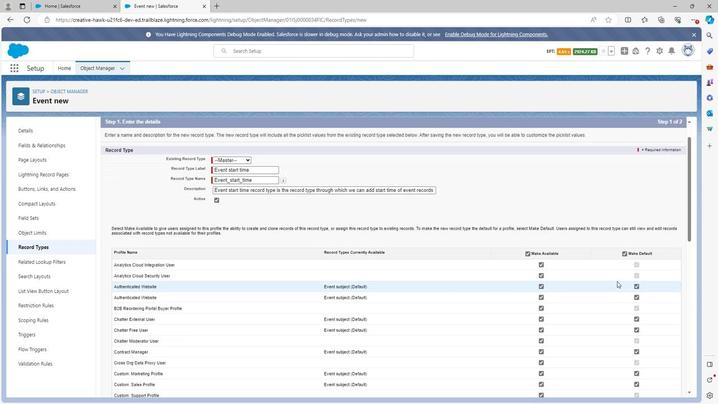 
Action: Mouse moved to (538, 254)
Screenshot: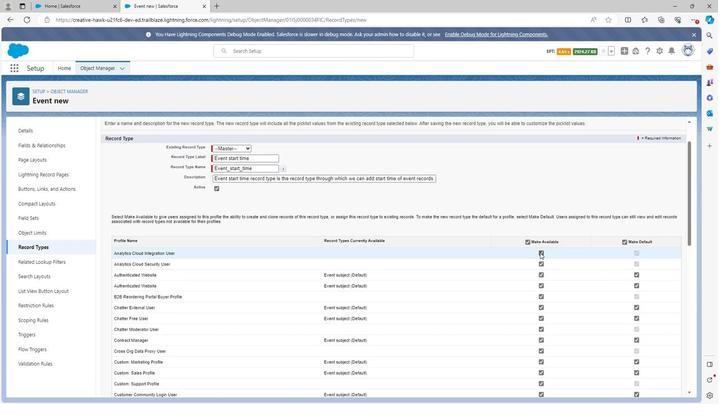 
Action: Mouse pressed left at (538, 254)
Screenshot: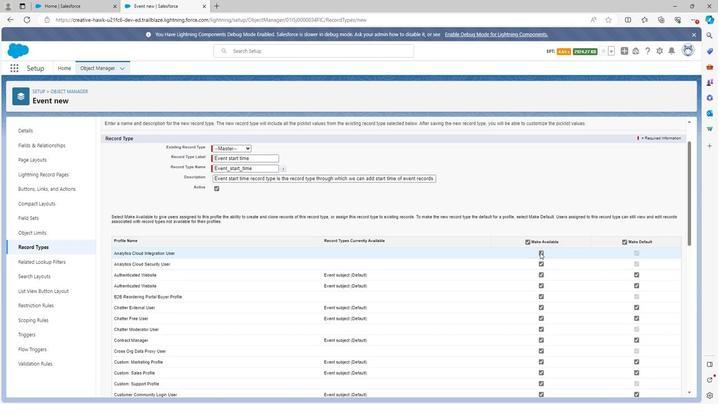 
Action: Mouse moved to (540, 263)
Screenshot: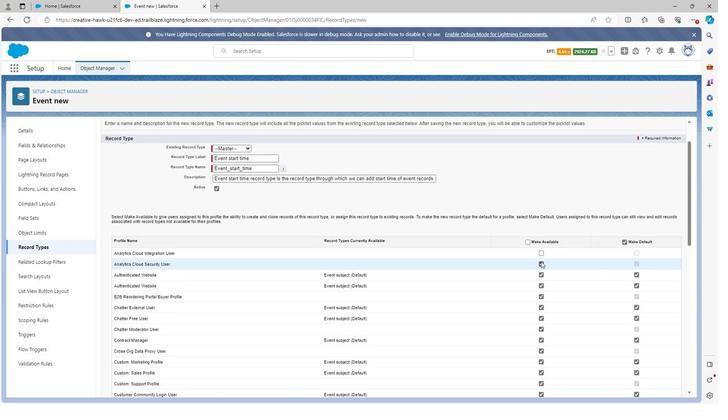 
Action: Mouse pressed left at (540, 263)
Screenshot: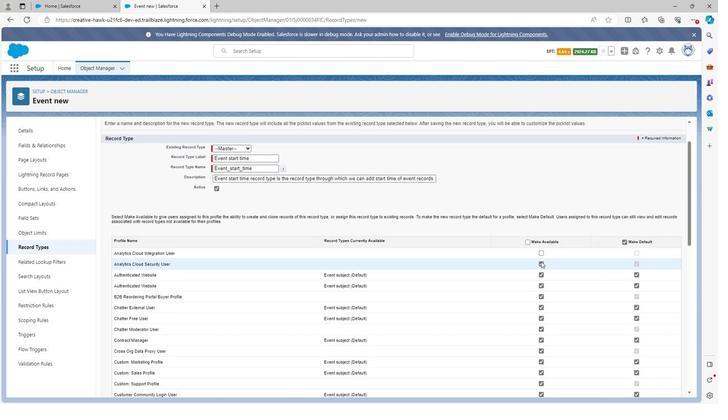 
Action: Mouse moved to (538, 297)
Screenshot: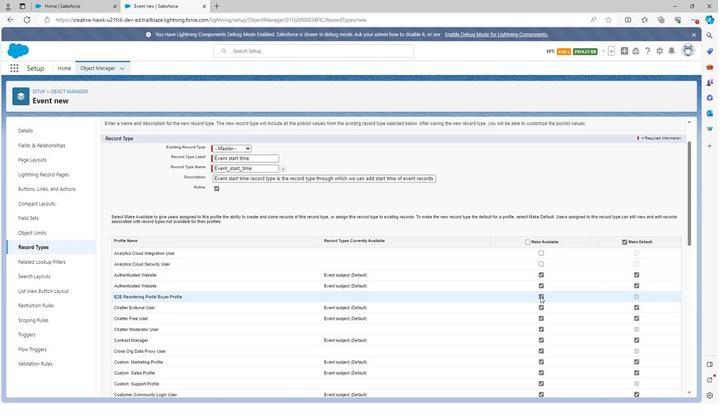 
Action: Mouse pressed left at (538, 297)
Screenshot: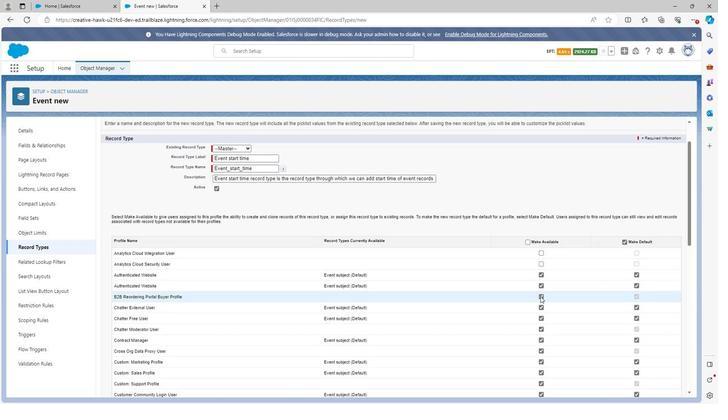 
Action: Mouse moved to (537, 299)
Screenshot: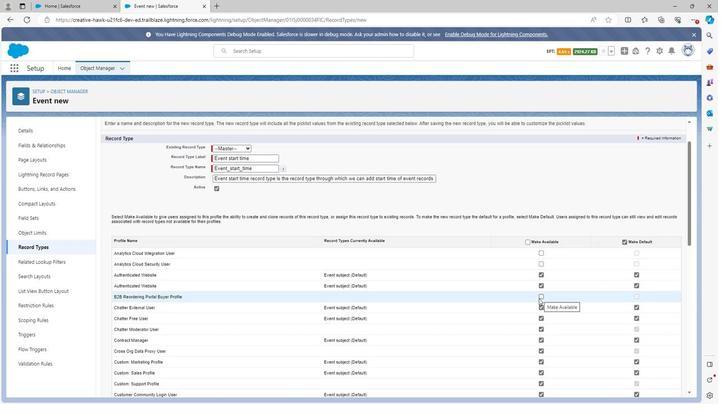 
Action: Mouse scrolled (537, 298) with delta (0, 0)
Screenshot: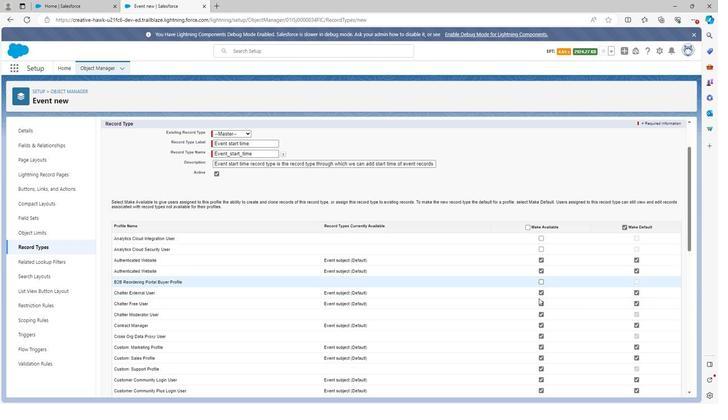 
Action: Mouse moved to (540, 287)
Screenshot: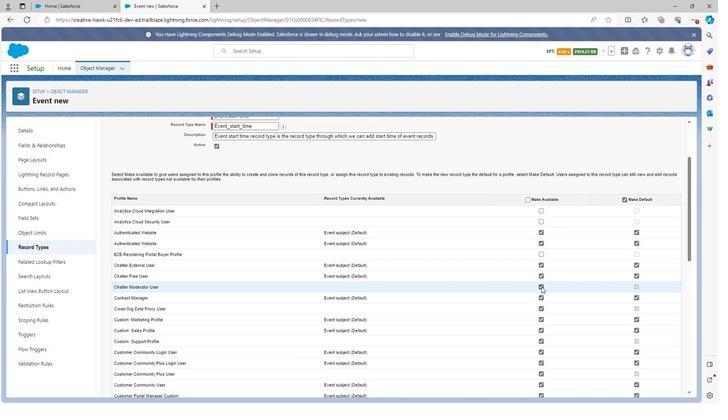 
Action: Mouse pressed left at (540, 287)
Screenshot: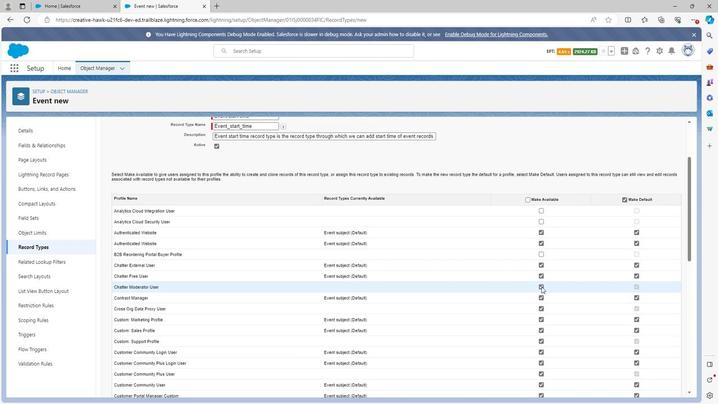 
Action: Mouse moved to (539, 310)
Screenshot: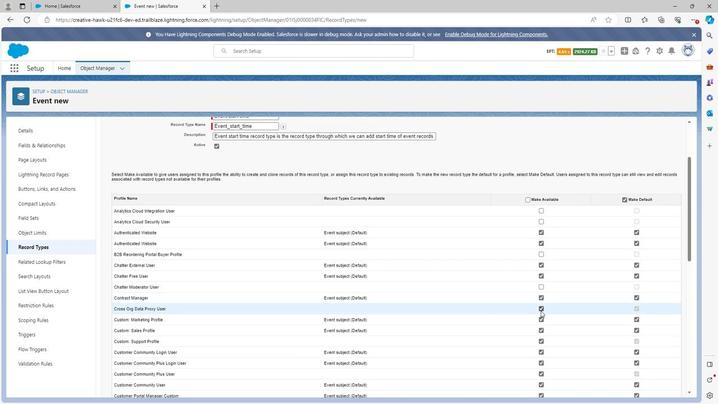
Action: Mouse pressed left at (539, 310)
Screenshot: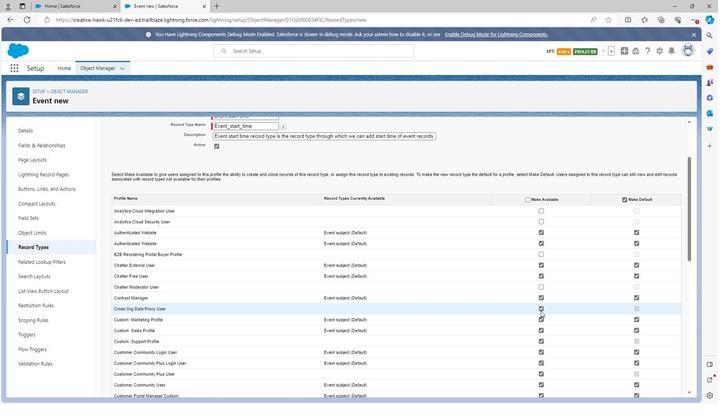 
Action: Mouse moved to (540, 339)
Screenshot: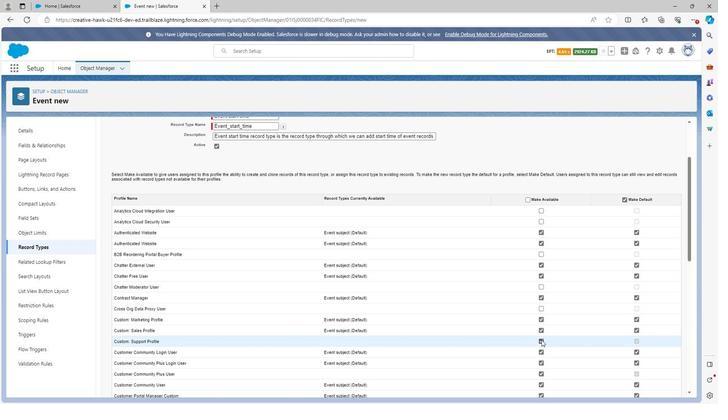 
Action: Mouse pressed left at (540, 339)
Screenshot: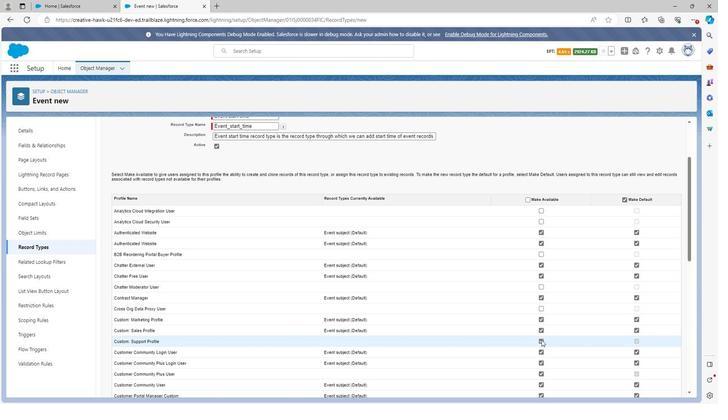 
Action: Mouse moved to (538, 372)
Screenshot: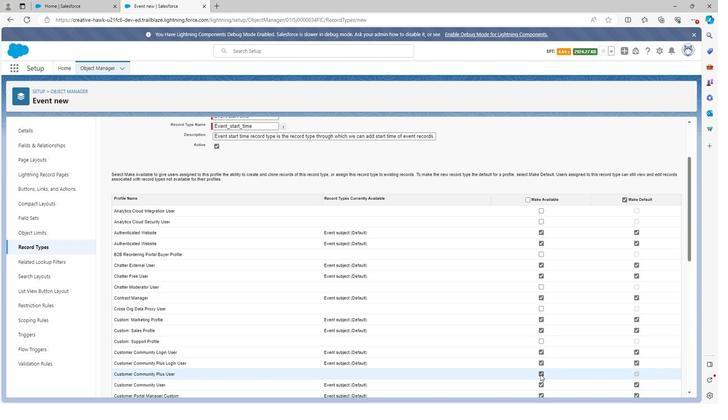 
Action: Mouse pressed left at (538, 372)
Screenshot: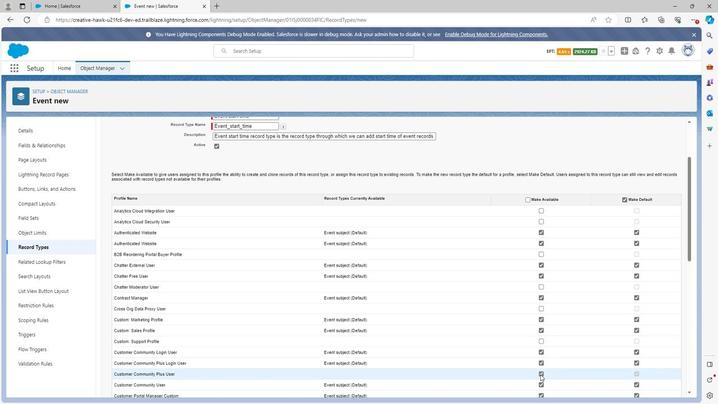 
Action: Mouse scrolled (538, 372) with delta (0, 0)
Screenshot: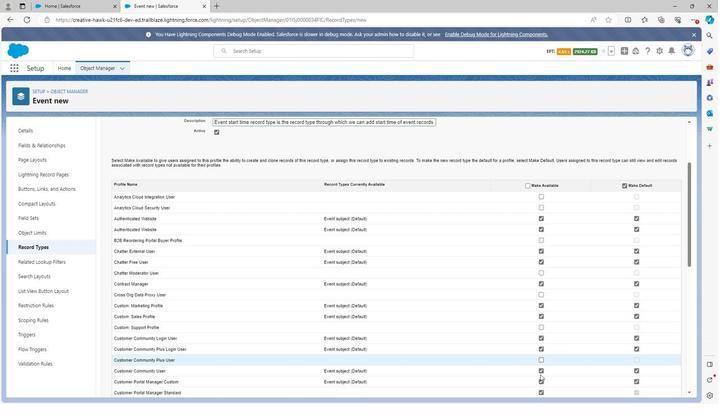 
Action: Mouse scrolled (538, 372) with delta (0, 0)
Screenshot: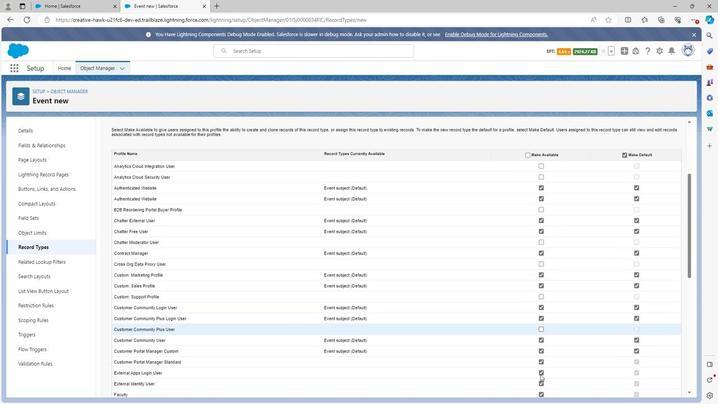 
Action: Mouse moved to (540, 323)
Screenshot: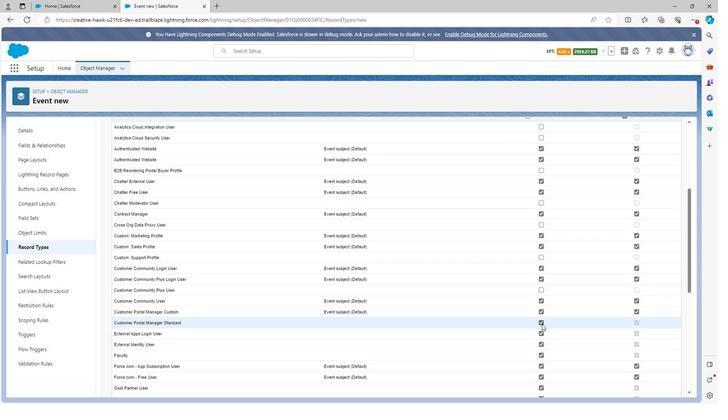 
Action: Mouse pressed left at (540, 323)
Screenshot: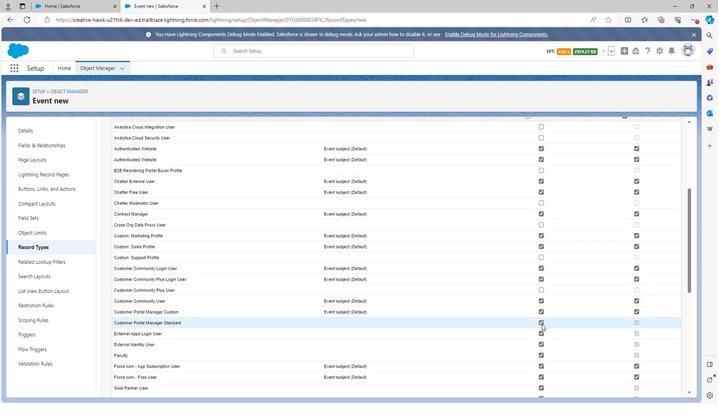
Action: Mouse moved to (538, 334)
Screenshot: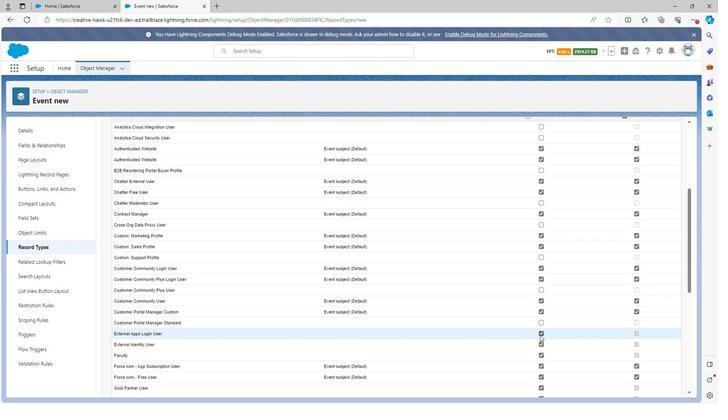 
Action: Mouse pressed left at (538, 334)
Screenshot: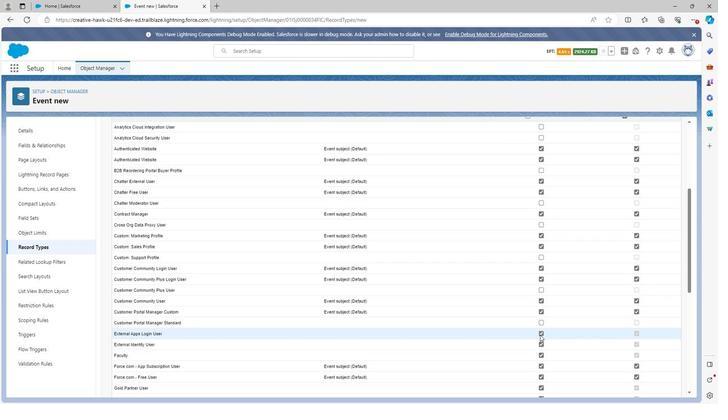 
Action: Mouse moved to (538, 344)
Screenshot: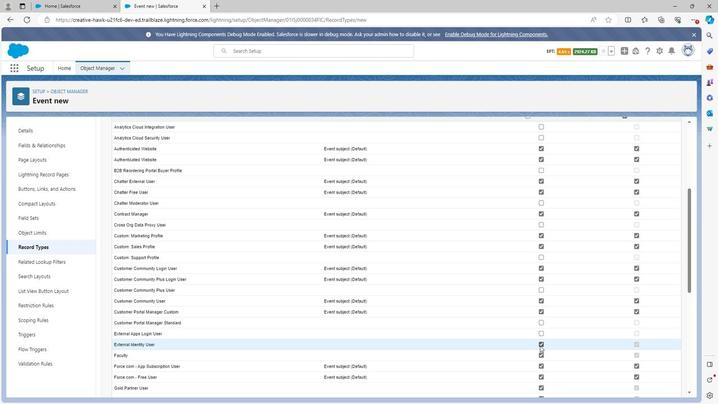 
Action: Mouse pressed left at (538, 344)
Screenshot: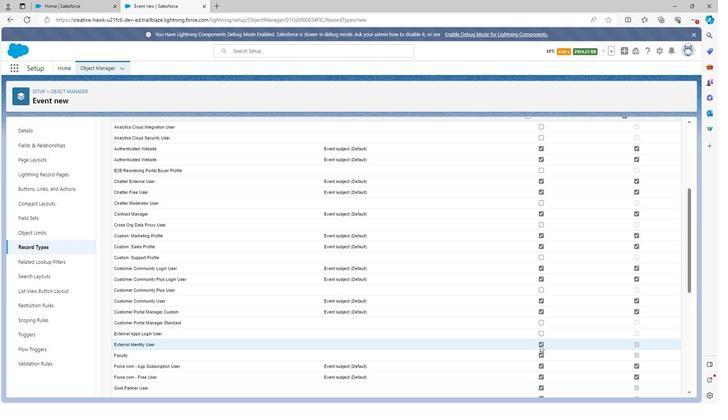 
Action: Mouse moved to (538, 355)
Screenshot: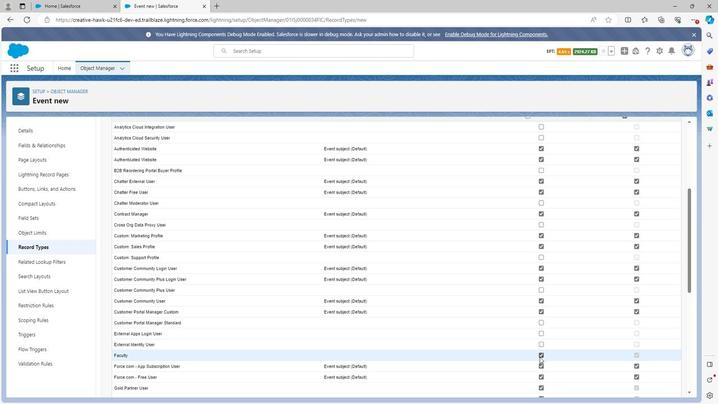 
Action: Mouse pressed left at (538, 355)
Screenshot: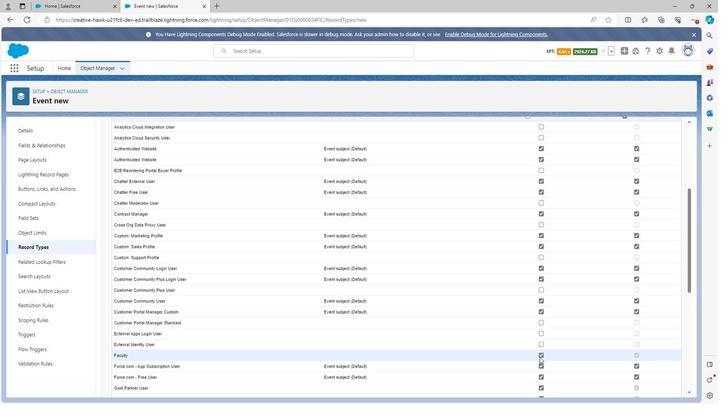 
Action: Mouse moved to (537, 354)
Screenshot: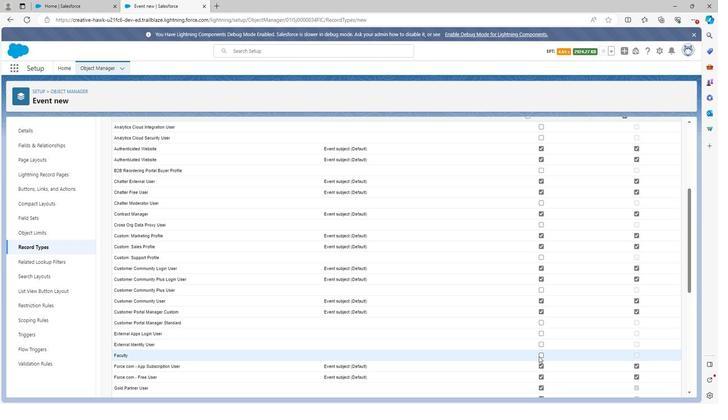 
Action: Mouse scrolled (537, 354) with delta (0, 0)
Screenshot: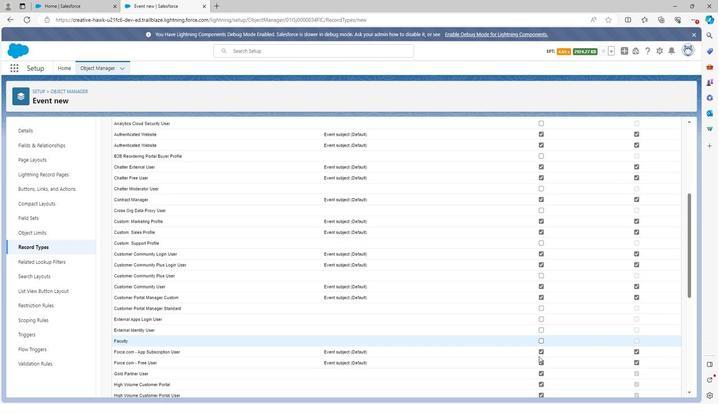 
Action: Mouse scrolled (537, 354) with delta (0, 0)
Screenshot: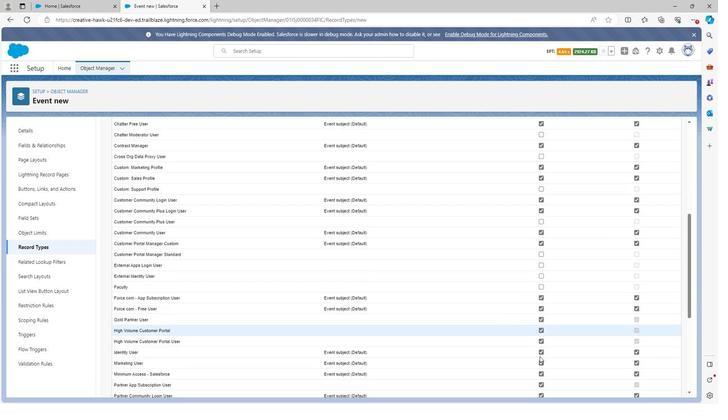 
Action: Mouse moved to (540, 306)
Screenshot: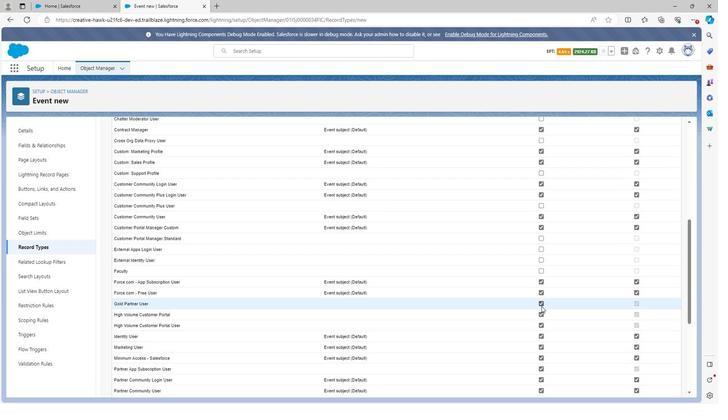 
Action: Mouse pressed left at (540, 306)
Screenshot: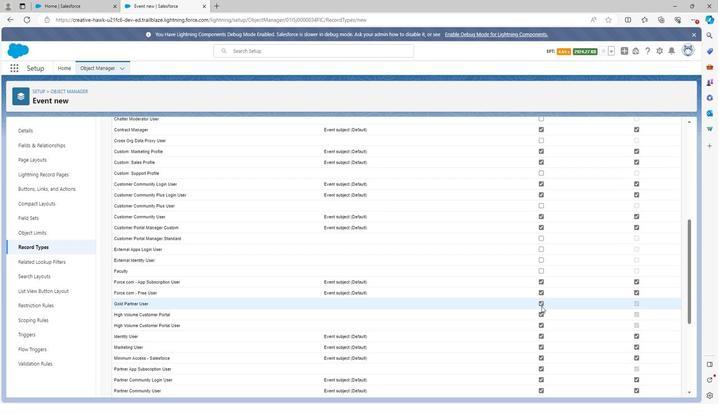 
Action: Mouse moved to (538, 313)
Screenshot: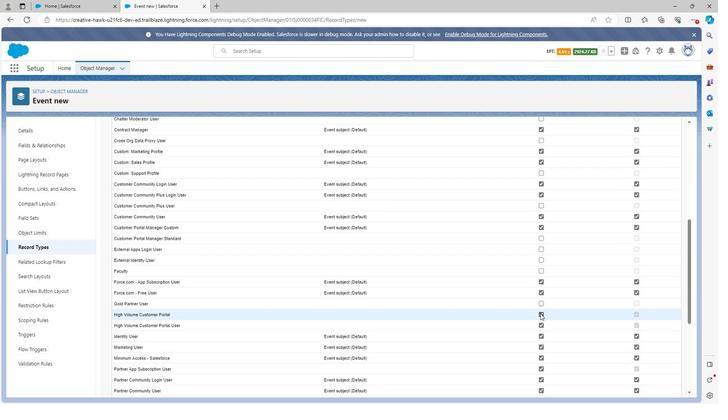 
Action: Mouse pressed left at (538, 313)
Screenshot: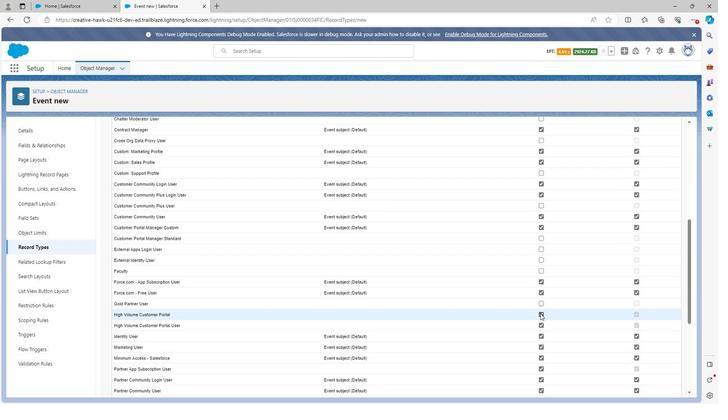 
Action: Mouse moved to (540, 326)
Screenshot: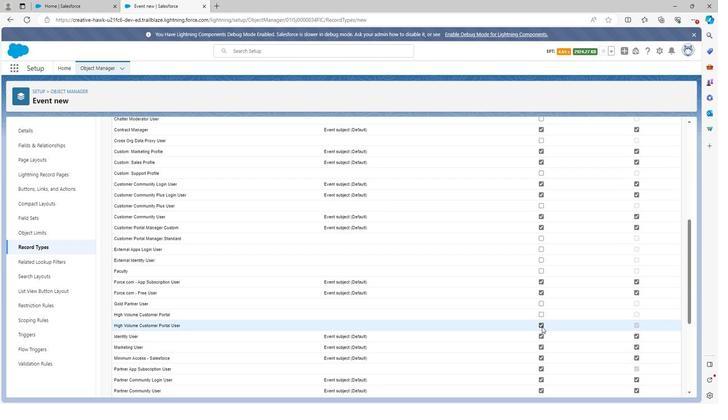 
Action: Mouse pressed left at (540, 326)
Screenshot: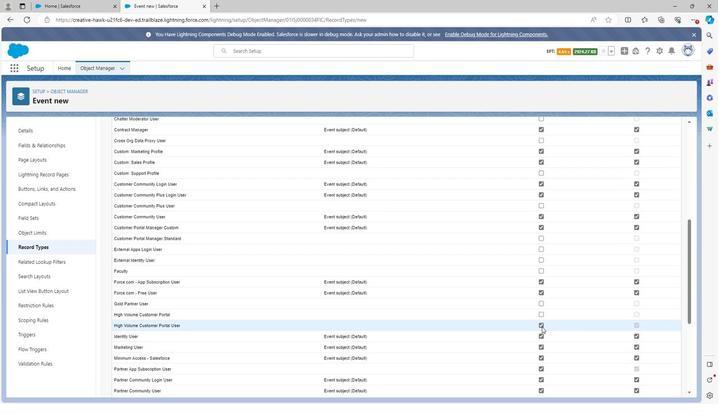 
Action: Mouse moved to (540, 366)
Screenshot: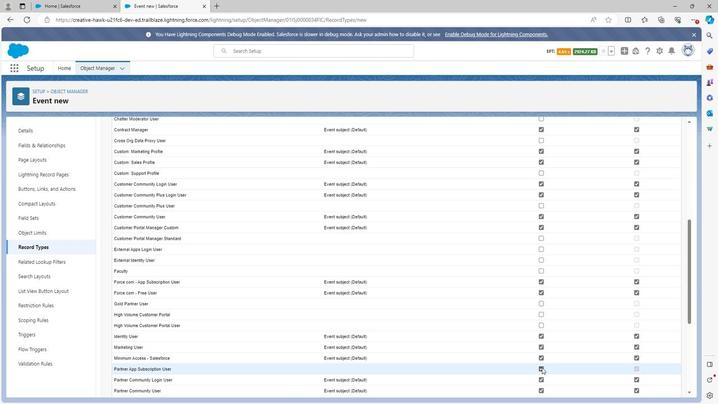 
Action: Mouse pressed left at (540, 366)
Screenshot: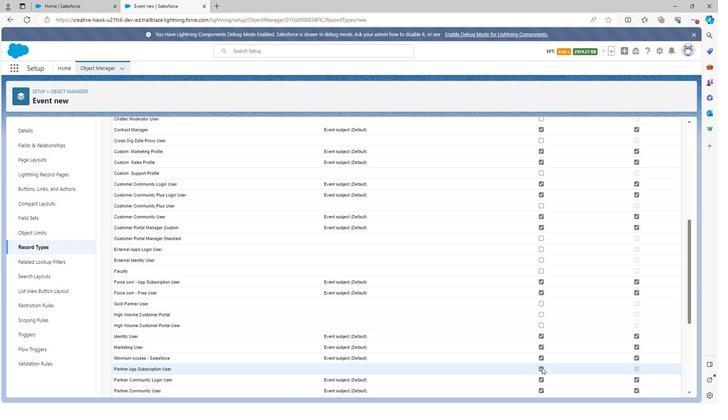 
Action: Mouse scrolled (540, 365) with delta (0, 0)
Screenshot: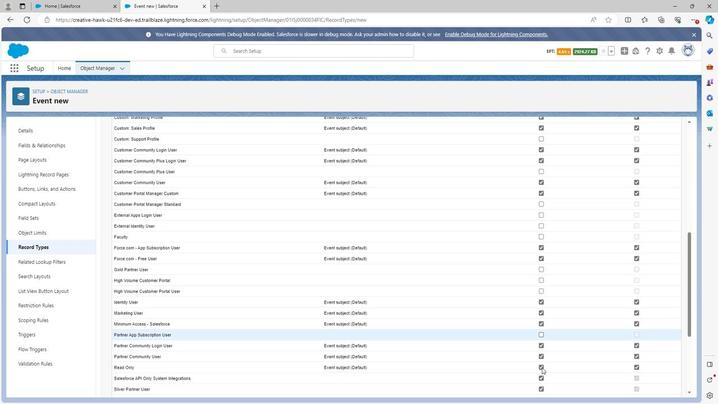 
Action: Mouse scrolled (540, 365) with delta (0, 0)
Screenshot: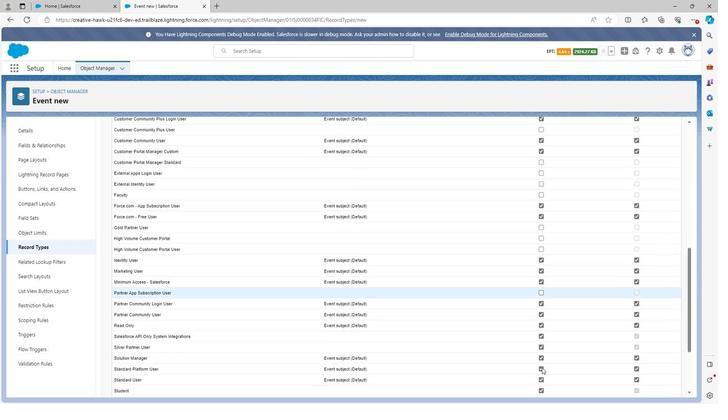 
Action: Mouse moved to (538, 326)
Screenshot: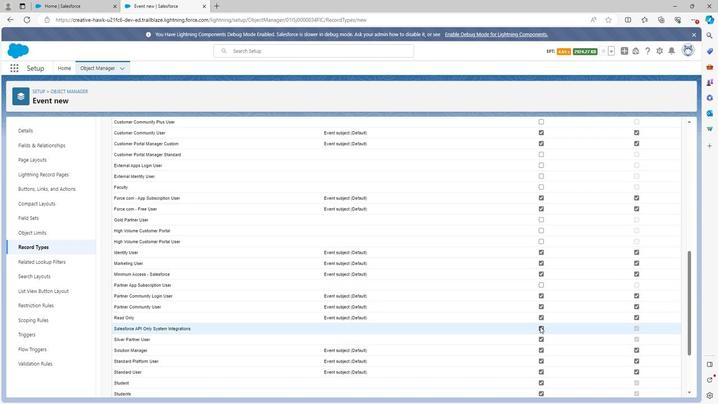 
Action: Mouse pressed left at (538, 326)
Screenshot: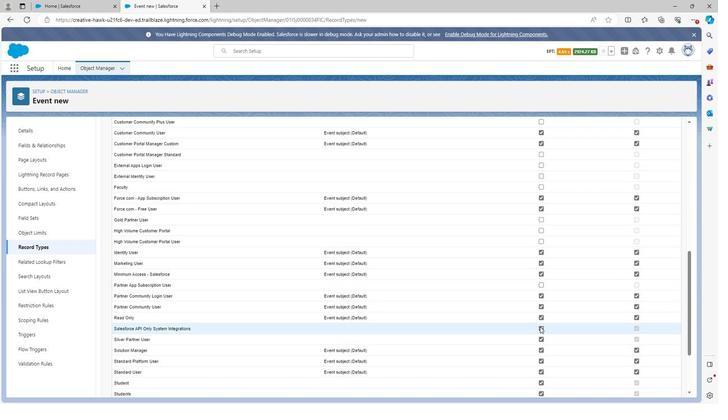
Action: Mouse moved to (540, 339)
Screenshot: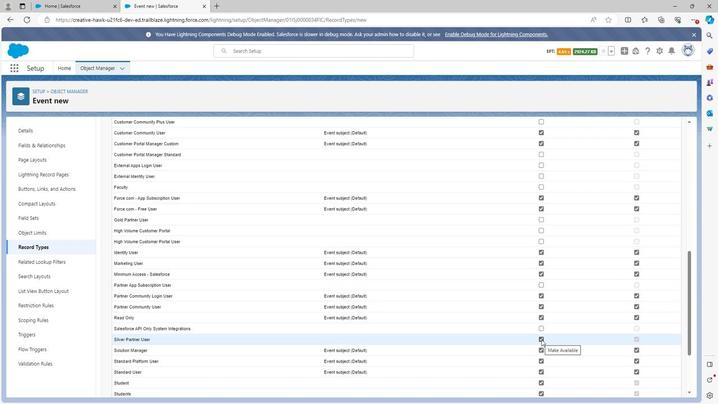 
Action: Mouse pressed left at (540, 339)
Screenshot: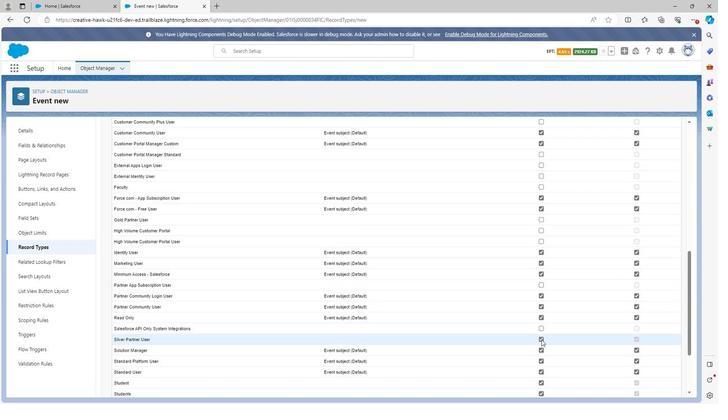 
Action: Mouse scrolled (540, 338) with delta (0, 0)
Screenshot: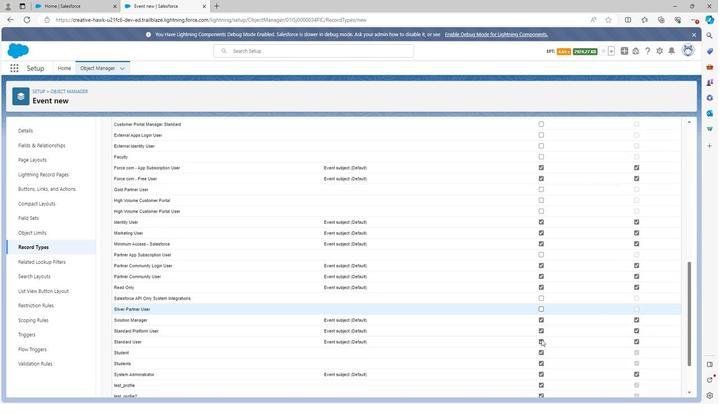 
Action: Mouse scrolled (540, 338) with delta (0, 0)
Screenshot: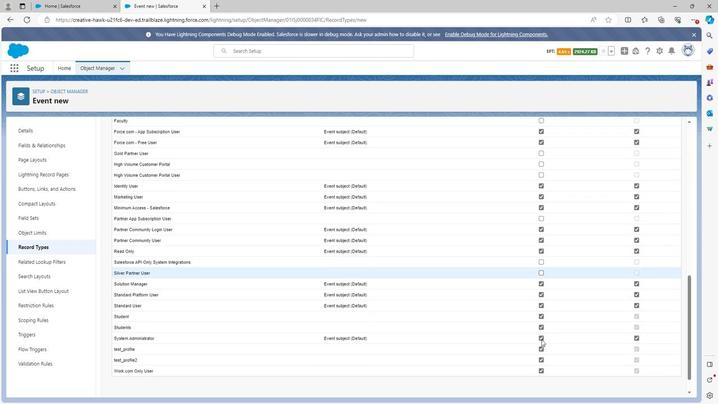 
Action: Mouse moved to (540, 297)
Screenshot: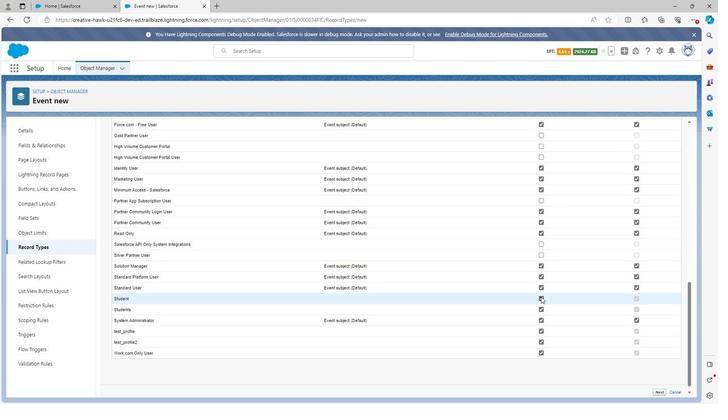 
Action: Mouse pressed left at (540, 297)
Screenshot: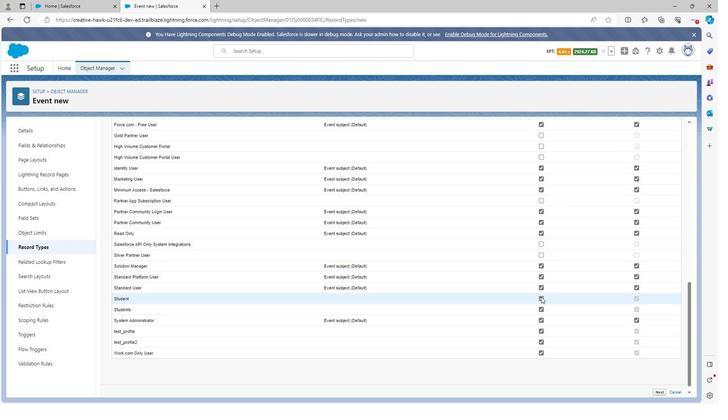 
Action: Mouse moved to (540, 312)
Screenshot: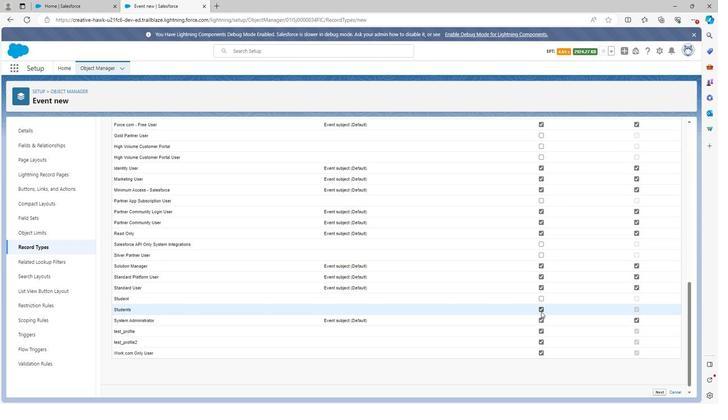 
Action: Mouse pressed left at (540, 312)
Screenshot: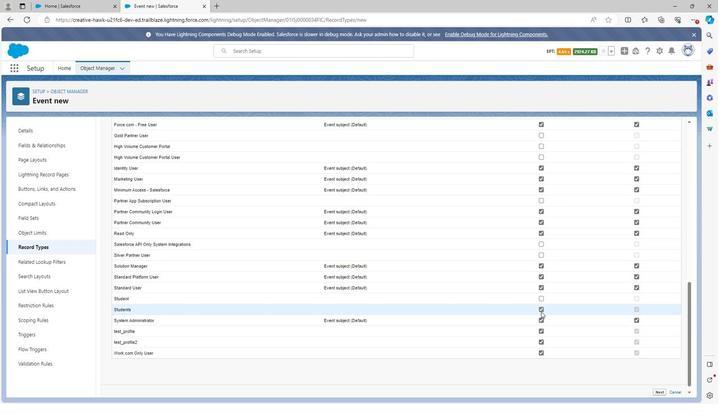 
Action: Mouse moved to (540, 328)
Screenshot: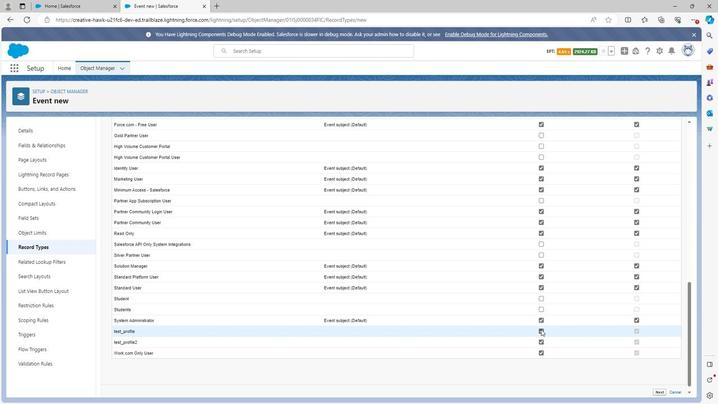 
Action: Mouse pressed left at (540, 328)
Screenshot: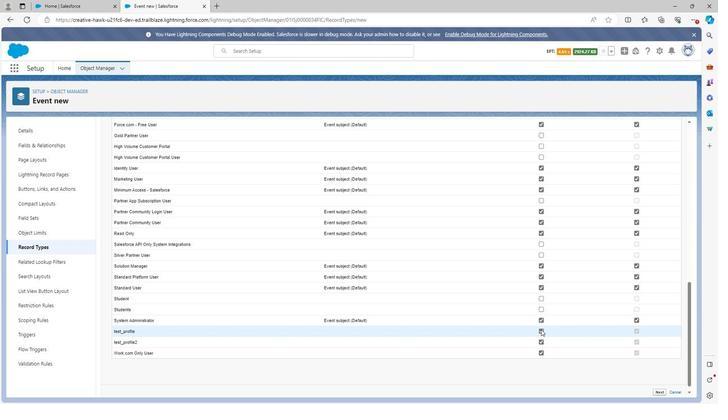 
Action: Mouse moved to (540, 341)
Screenshot: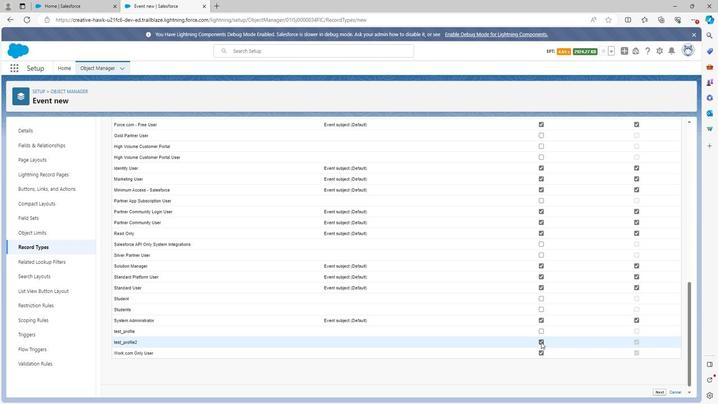 
Action: Mouse pressed left at (540, 341)
Screenshot: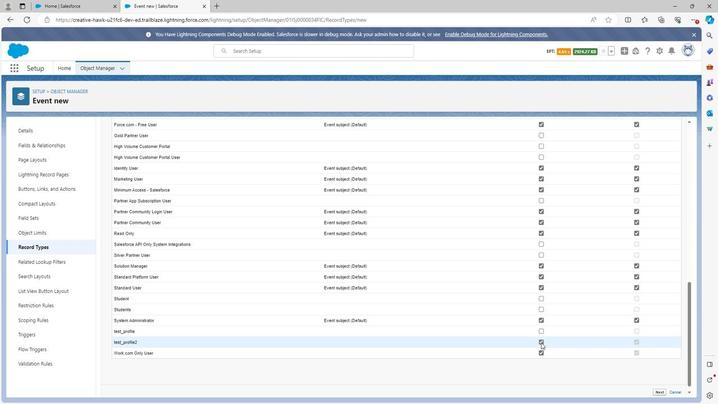 
Action: Mouse moved to (537, 351)
Screenshot: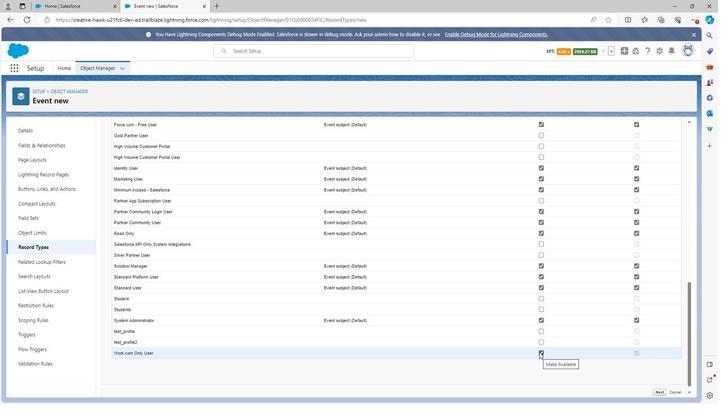 
Action: Mouse pressed left at (537, 351)
Screenshot: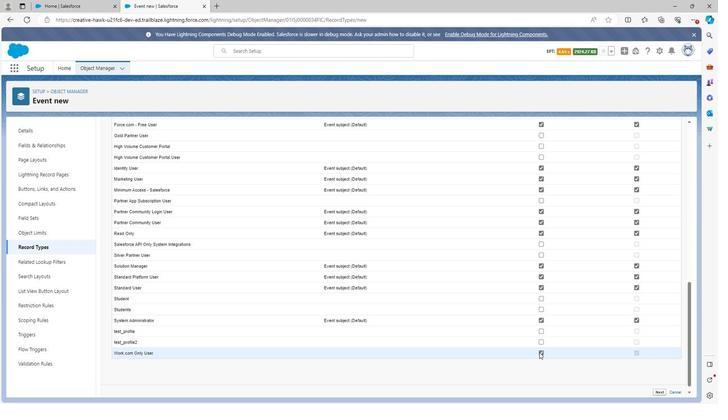 
Action: Mouse moved to (654, 389)
